 Task: In the Page activelisten.pptxinsert a new slide 'blank' Insert a picture of 'Rabbit'with name   Rabbit.png  Change shape height to 6.5 select the picture and style bevel rectanglewith picture border color green
Action: Mouse pressed left at (13, 25)
Screenshot: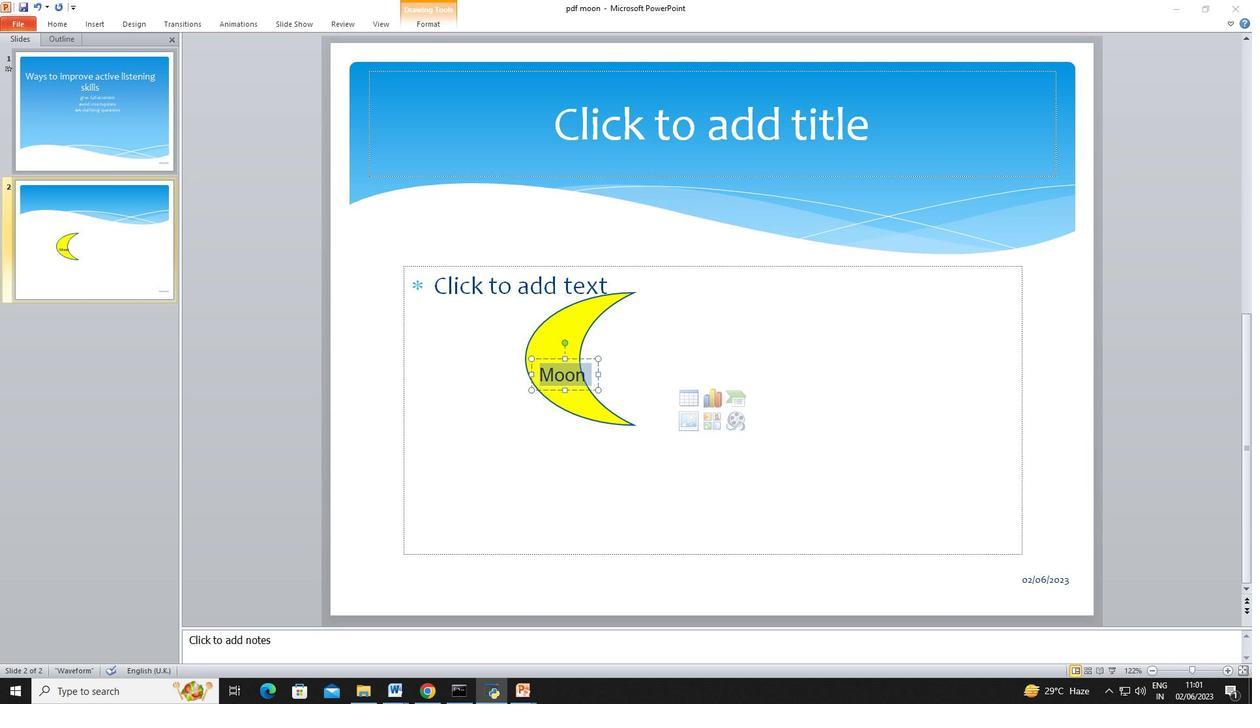 
Action: Mouse moved to (23, 78)
Screenshot: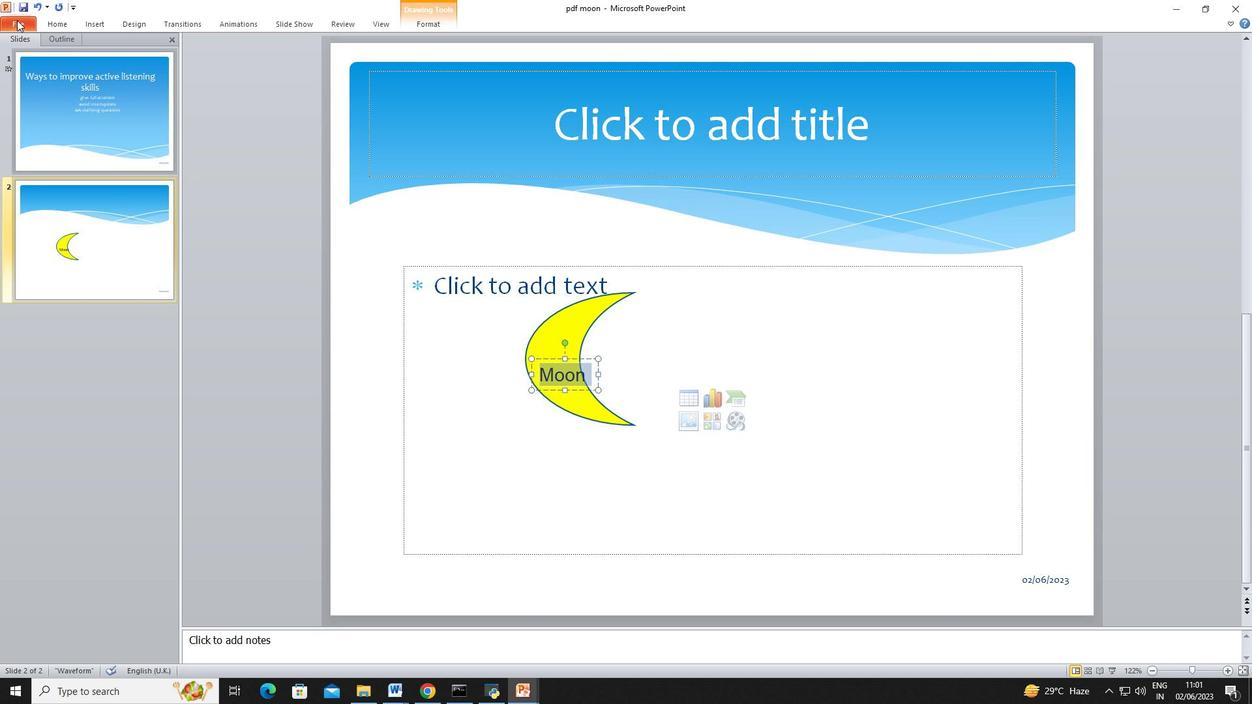 
Action: Mouse pressed left at (23, 78)
Screenshot: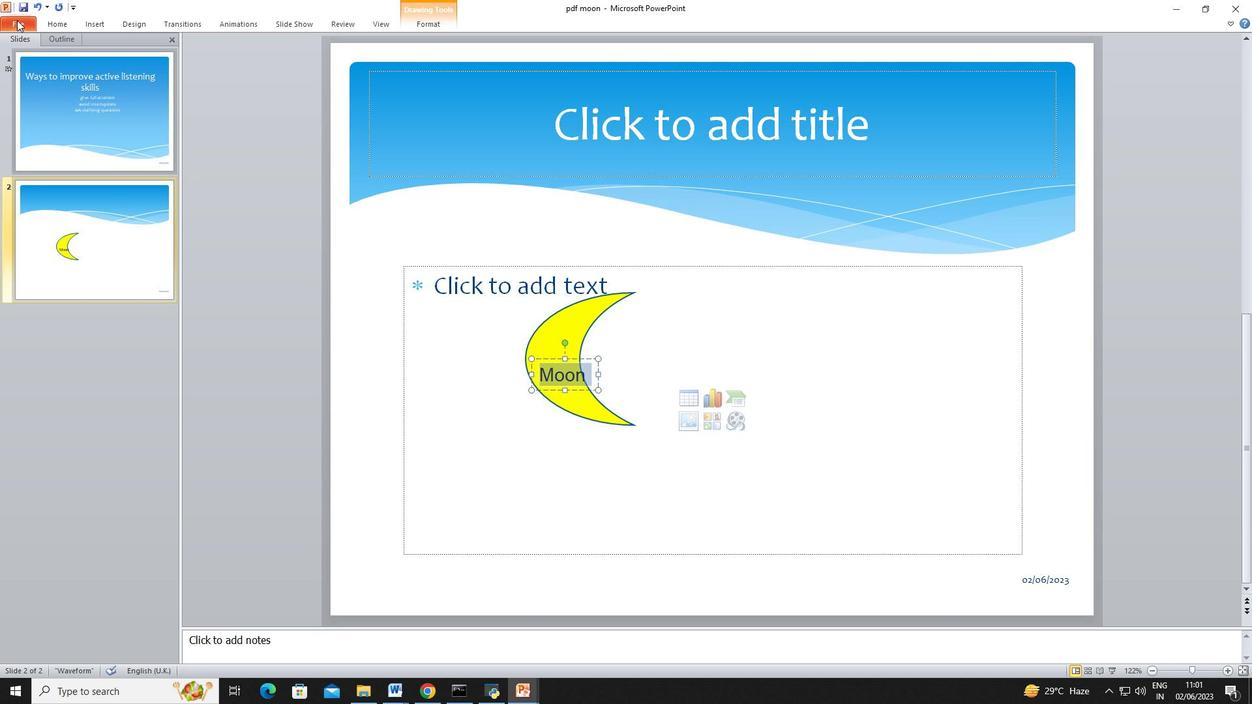 
Action: Mouse moved to (204, 109)
Screenshot: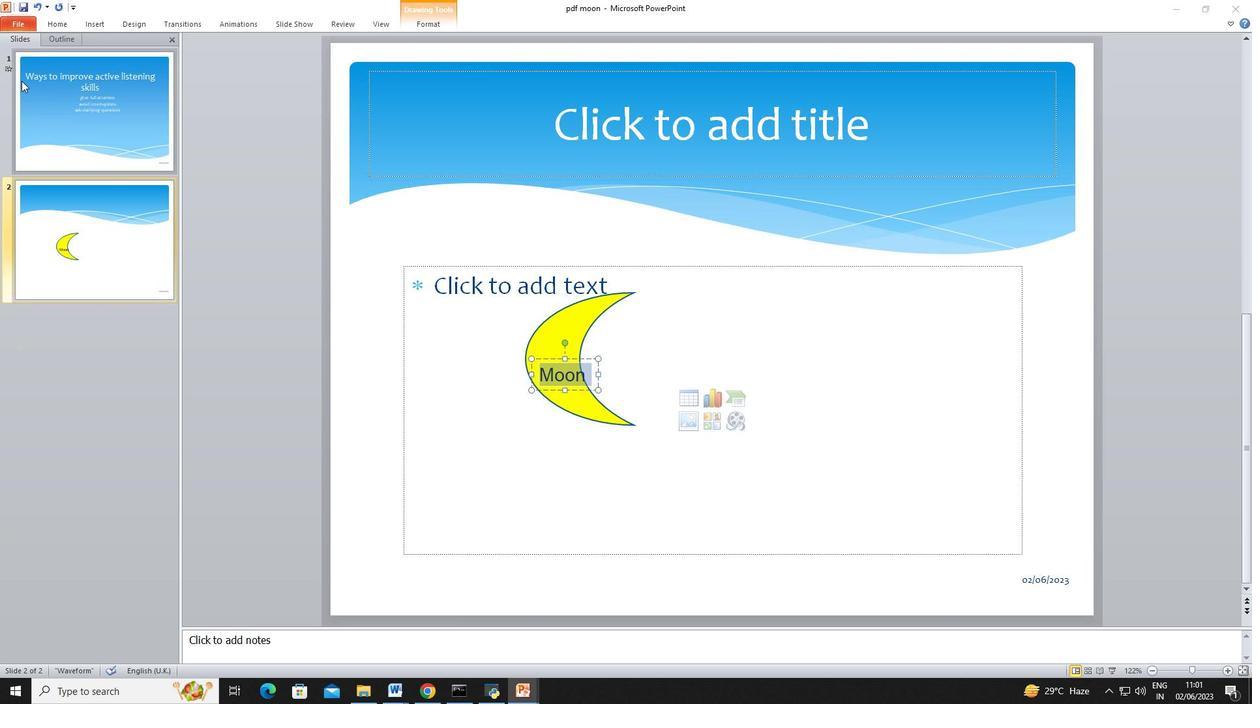 
Action: Mouse pressed left at (204, 109)
Screenshot: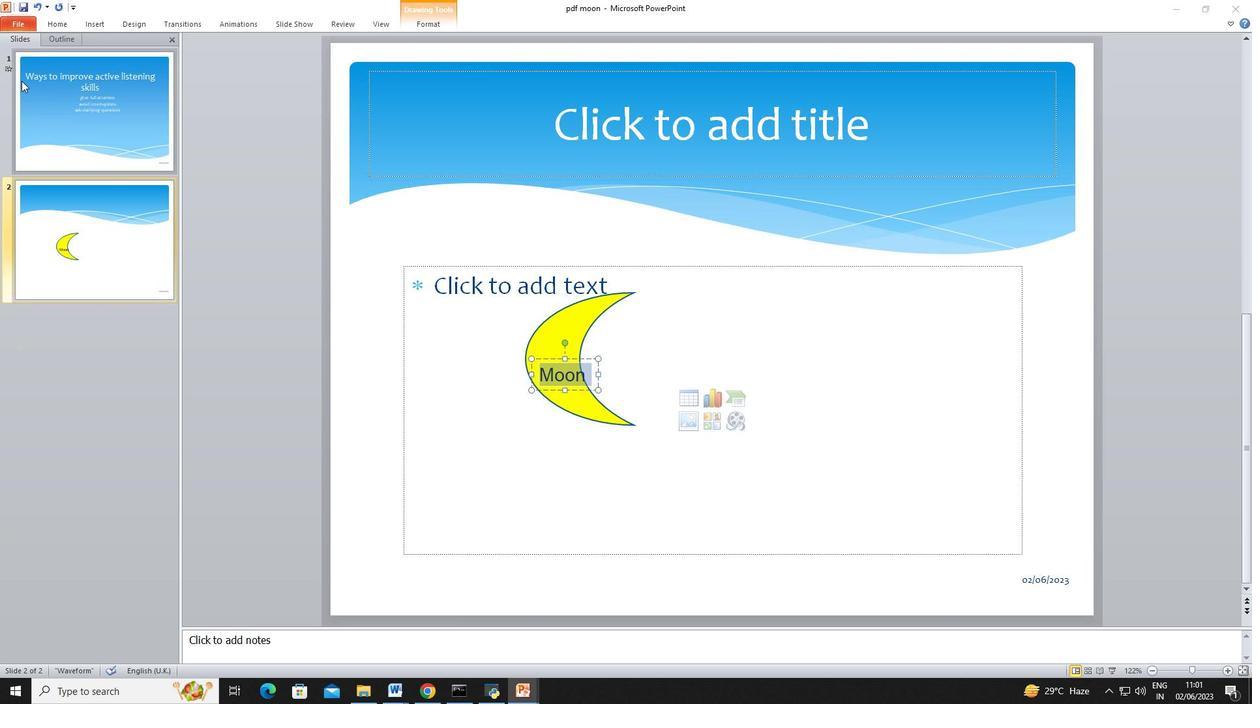 
Action: Mouse moved to (510, 326)
Screenshot: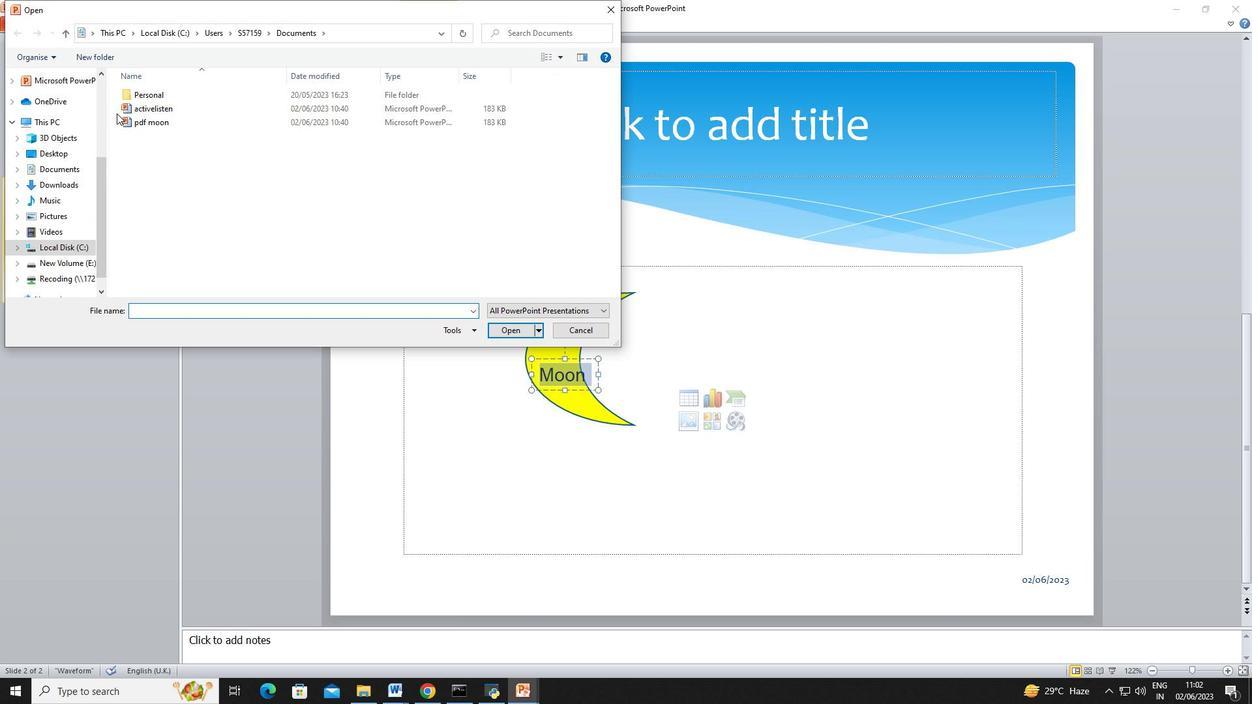 
Action: Mouse pressed left at (510, 326)
Screenshot: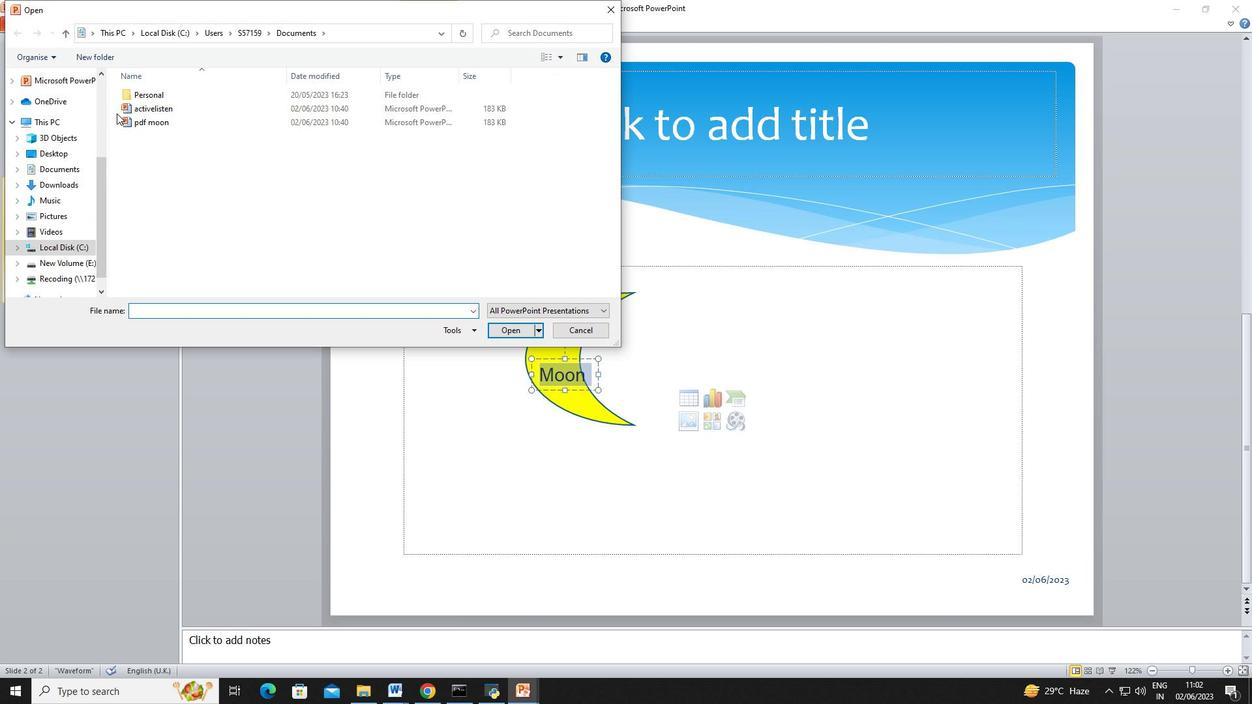 
Action: Mouse moved to (16, 20)
Screenshot: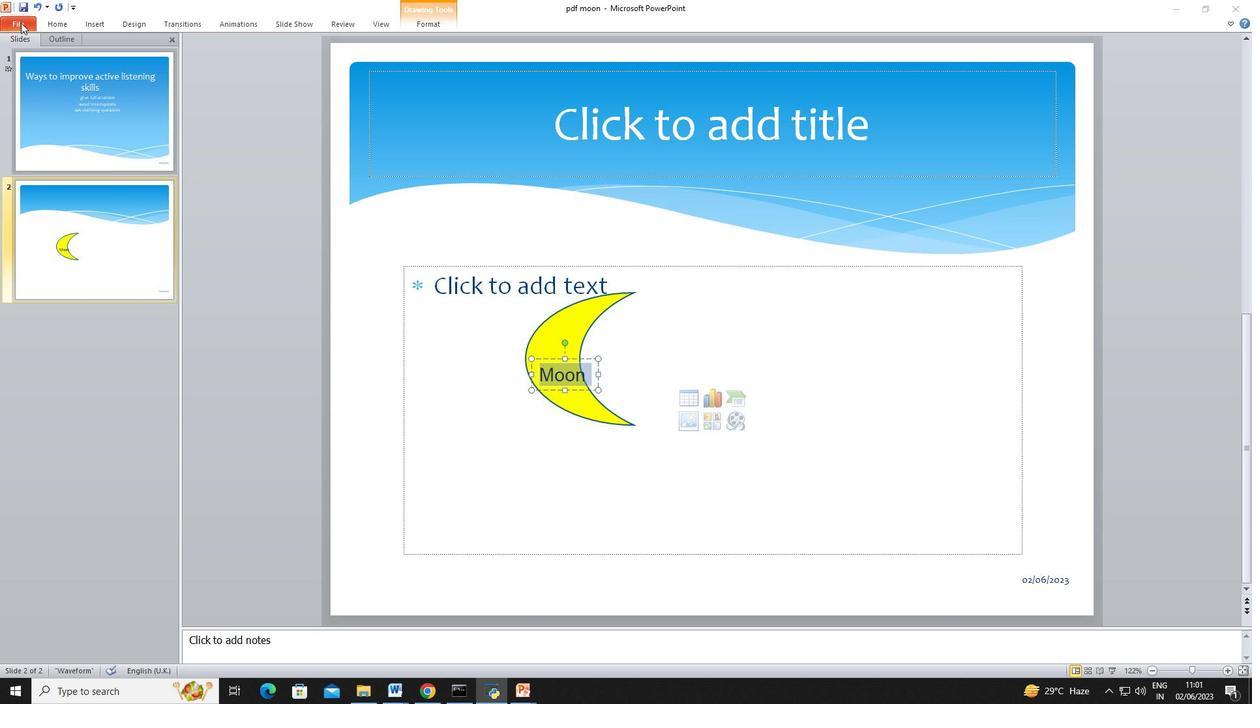 
Action: Mouse pressed left at (16, 20)
Screenshot: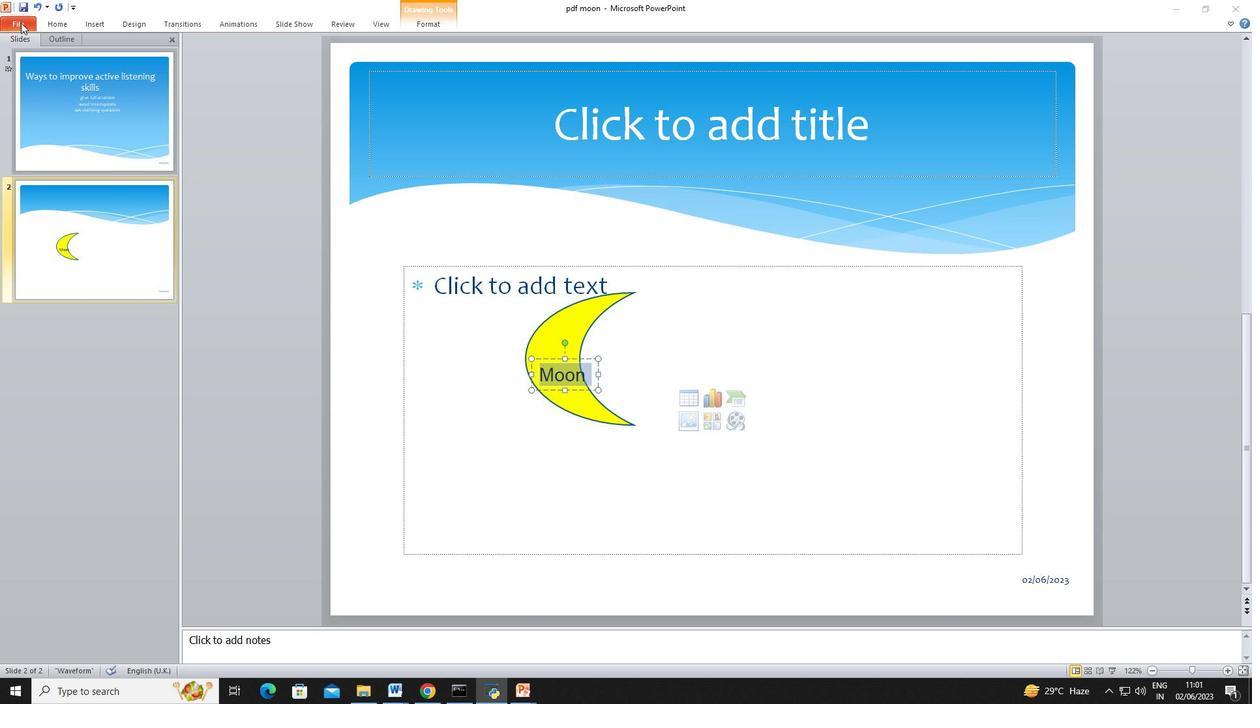 
Action: Mouse pressed left at (16, 20)
Screenshot: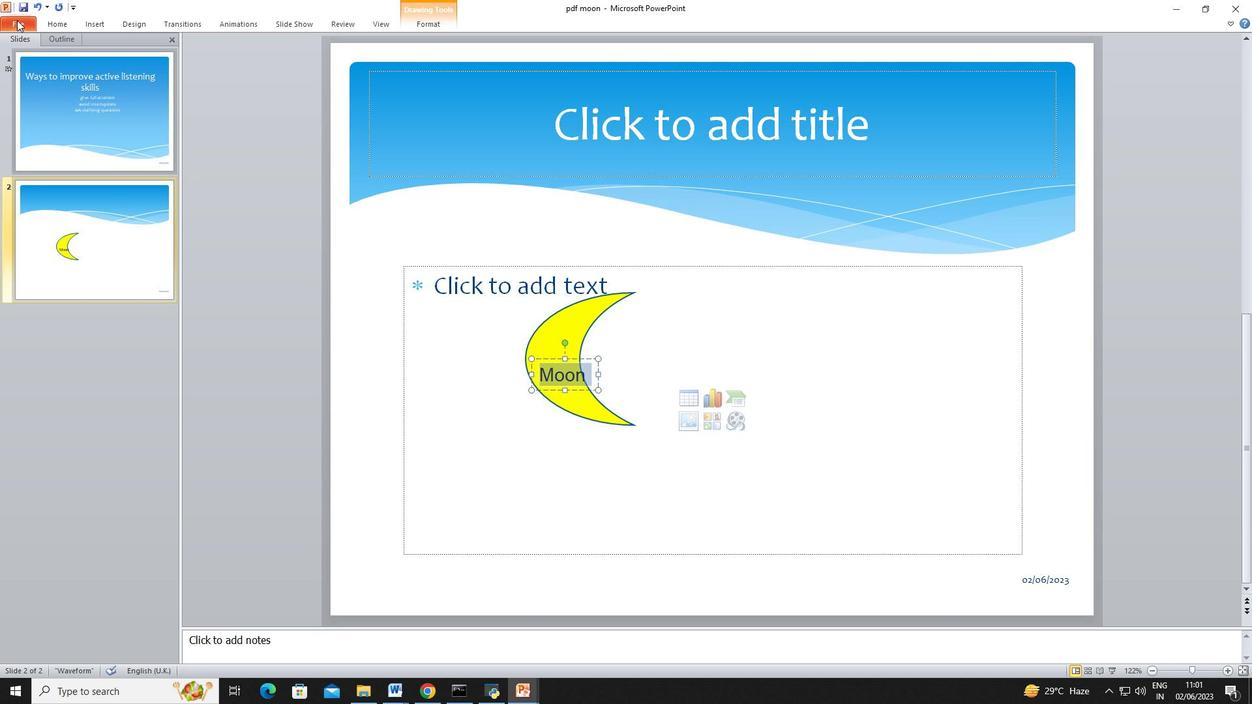
Action: Mouse moved to (21, 80)
Screenshot: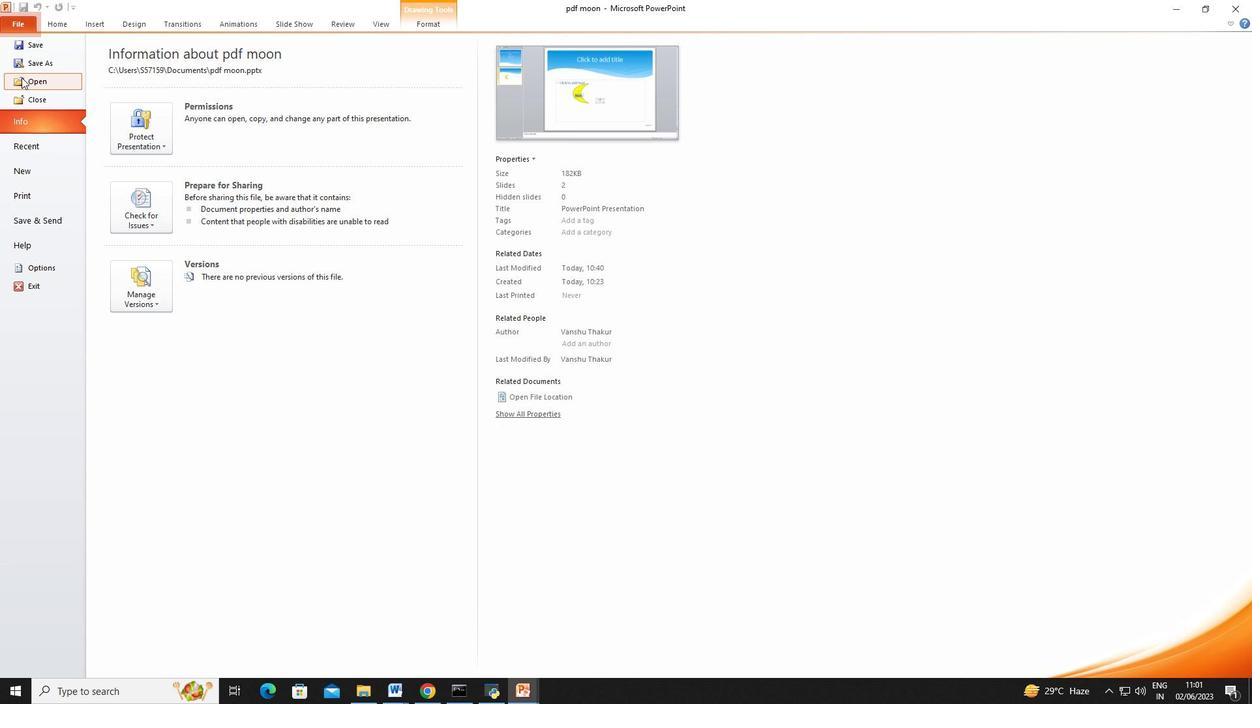 
Action: Mouse pressed left at (21, 80)
Screenshot: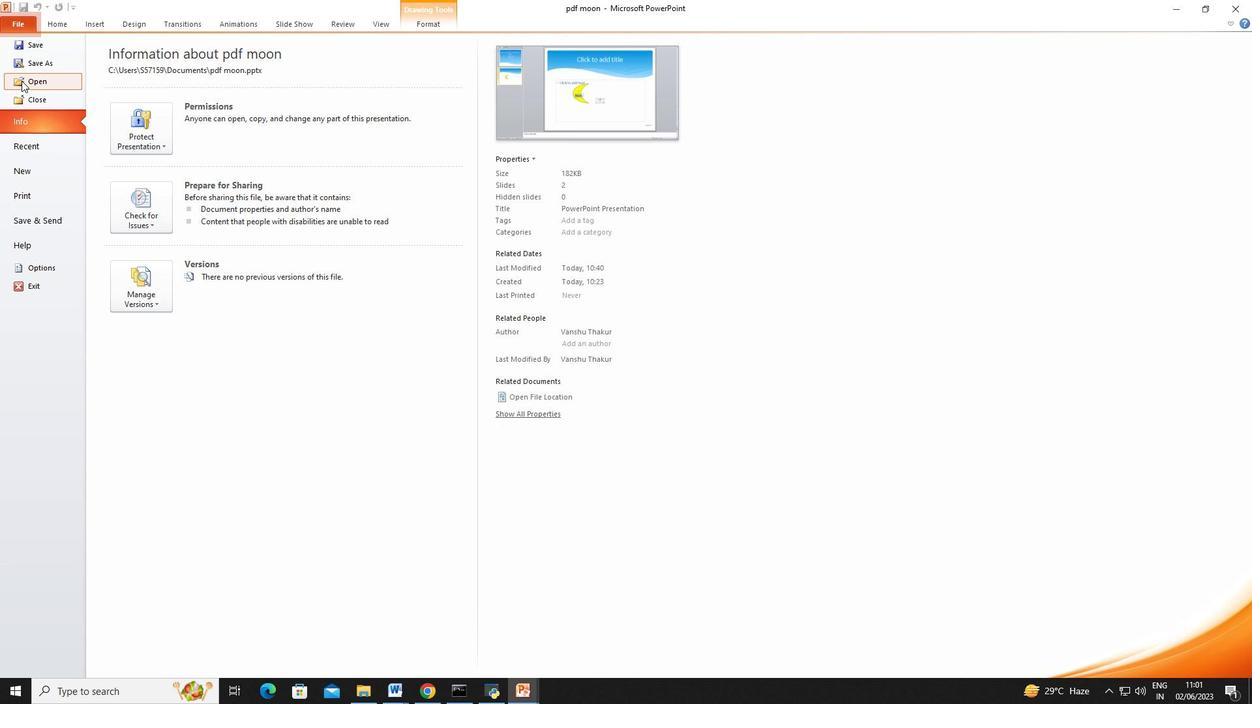 
Action: Mouse moved to (140, 107)
Screenshot: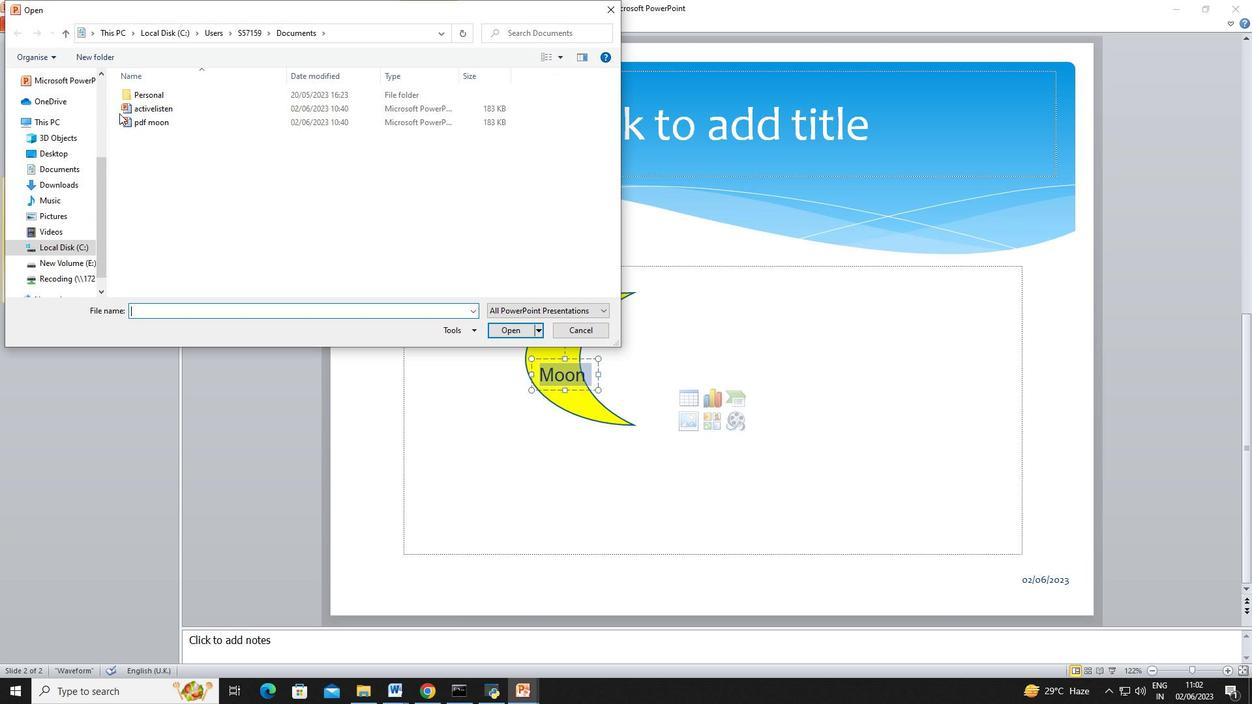 
Action: Mouse pressed left at (140, 107)
Screenshot: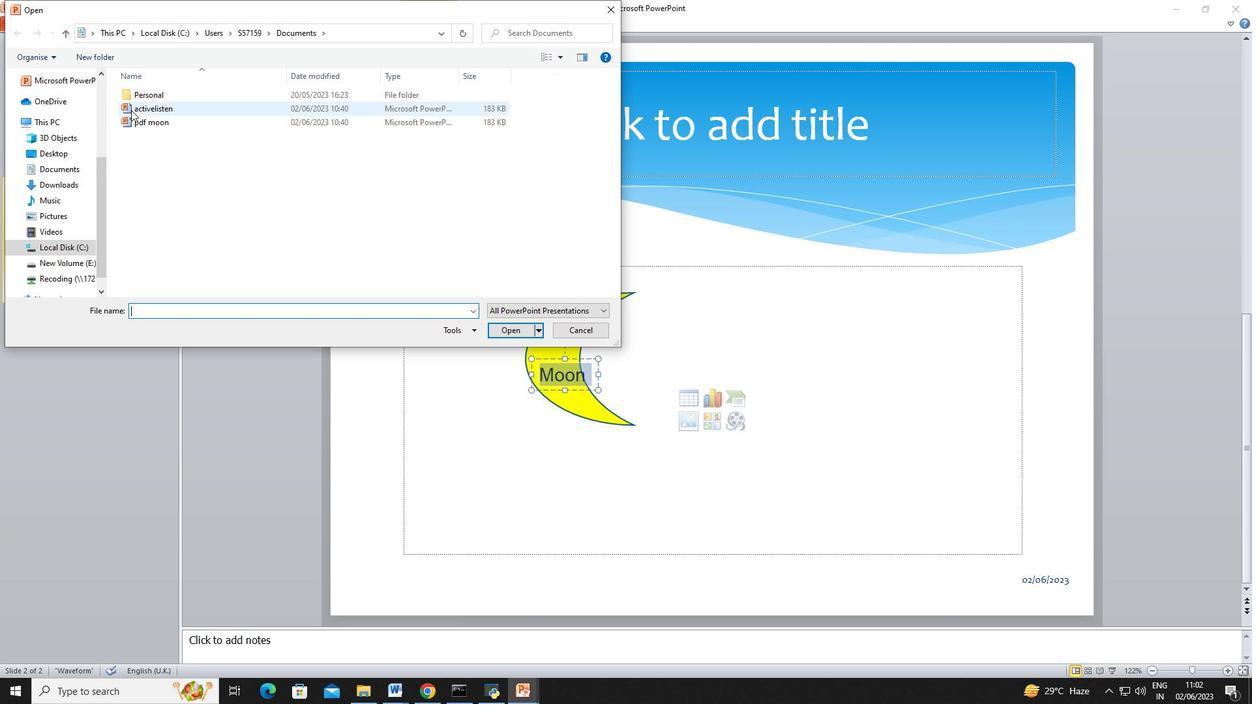 
Action: Mouse moved to (492, 329)
Screenshot: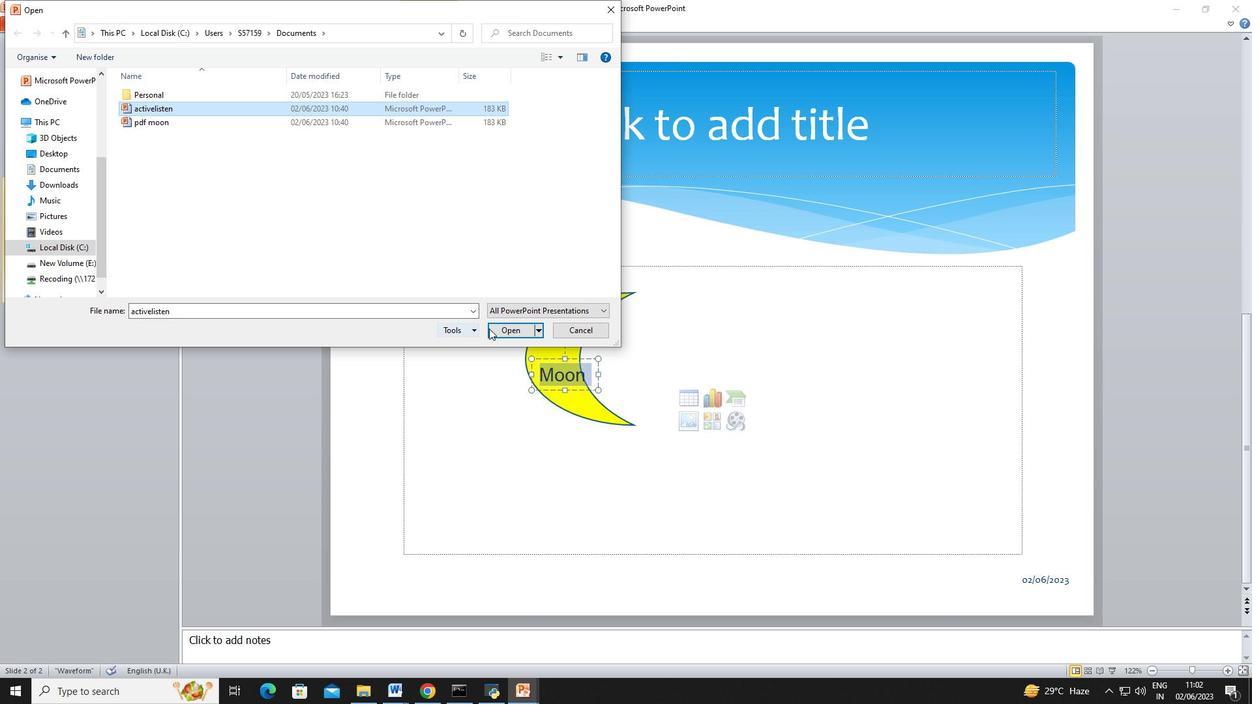
Action: Mouse pressed left at (492, 329)
Screenshot: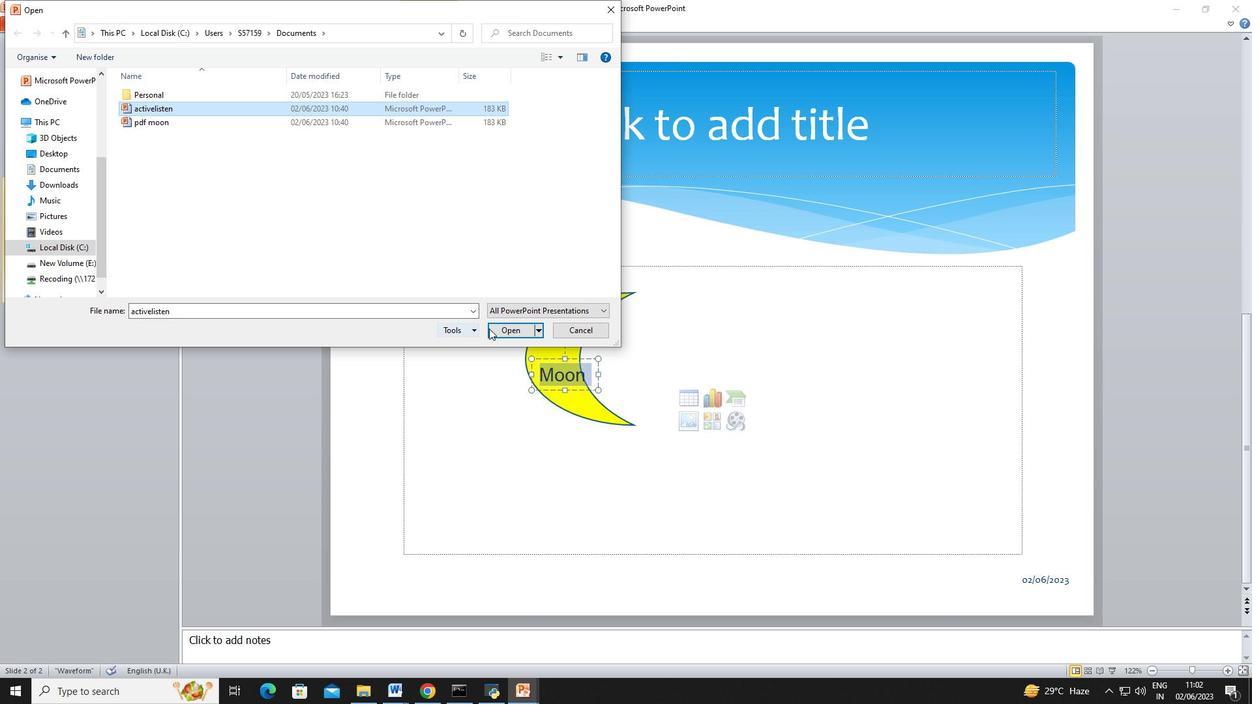 
Action: Mouse moved to (91, 427)
Screenshot: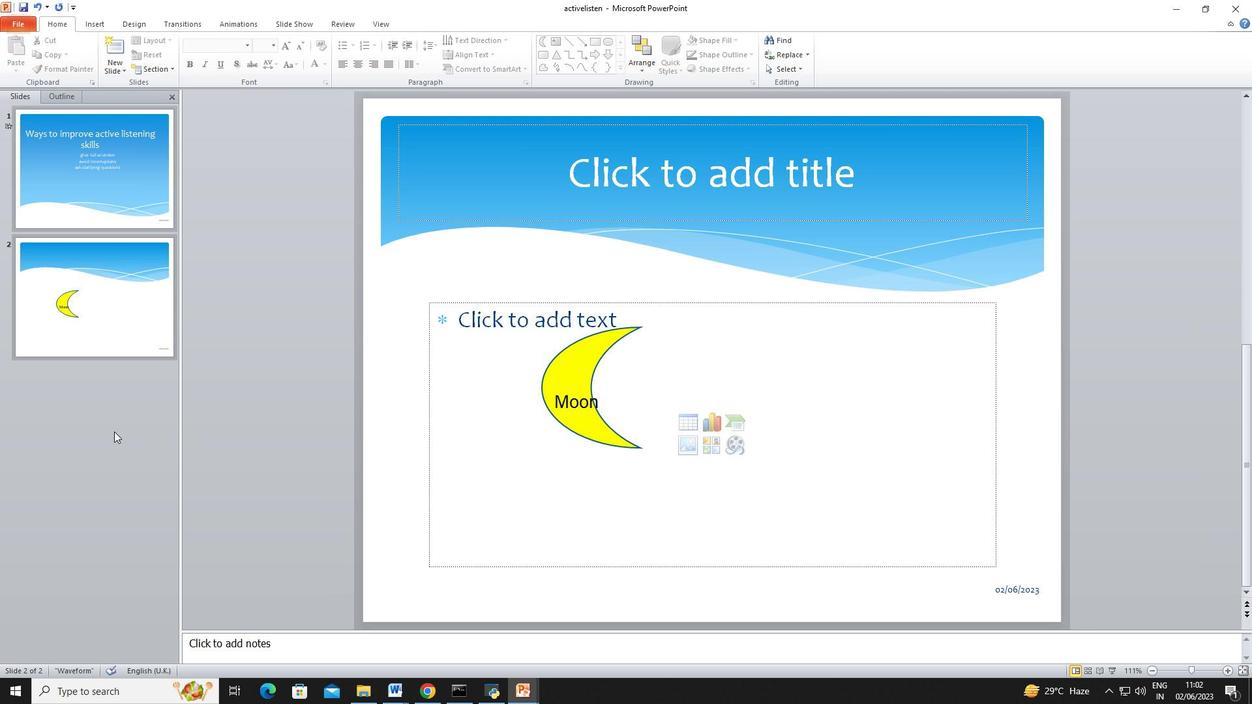 
Action: Mouse pressed right at (91, 427)
Screenshot: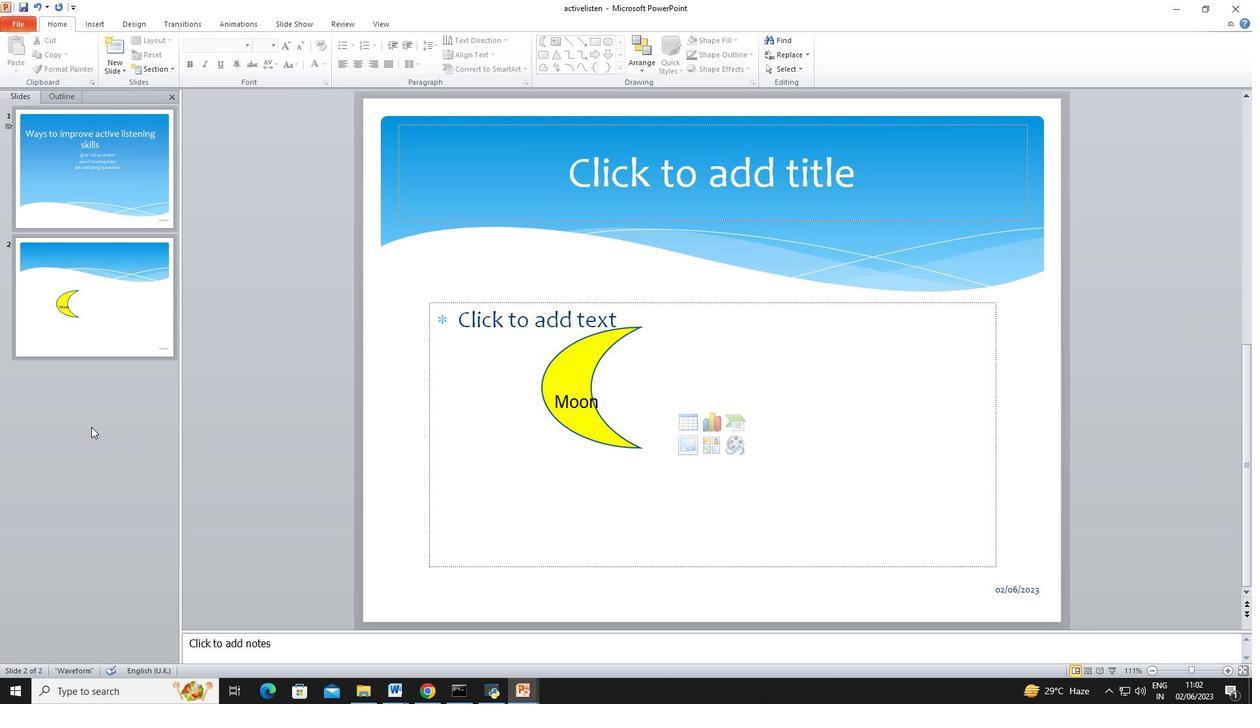 
Action: Mouse moved to (123, 494)
Screenshot: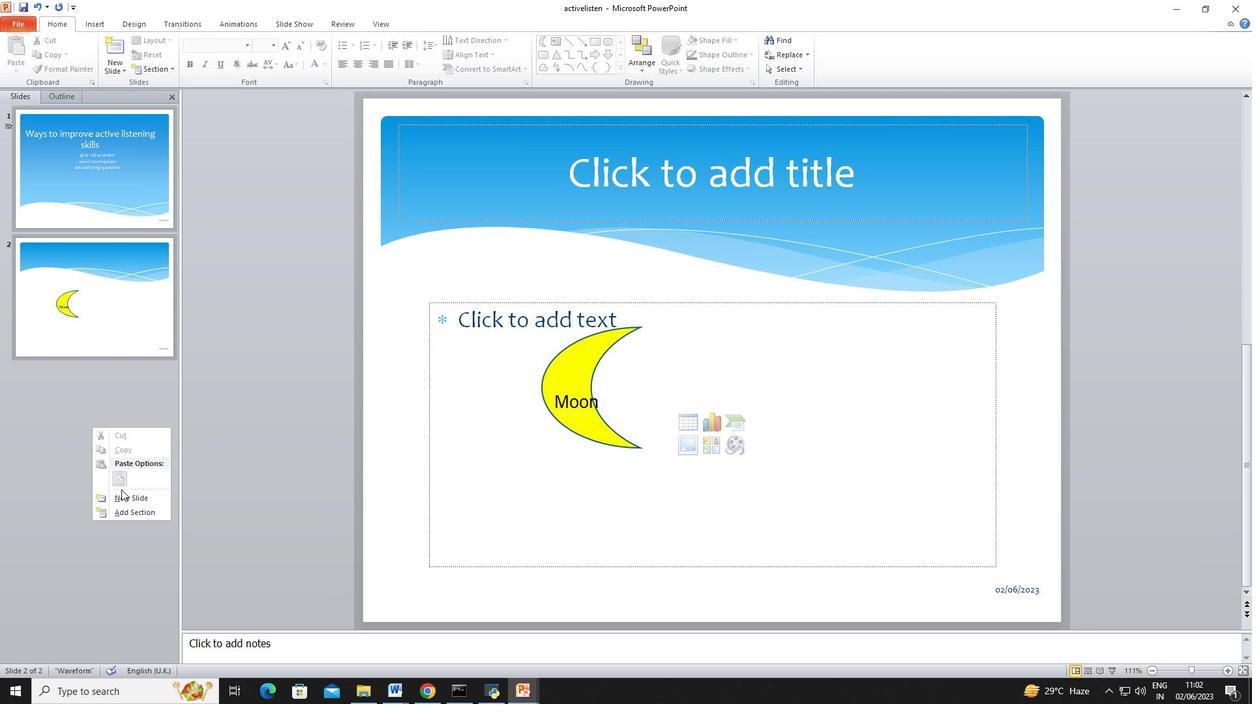 
Action: Mouse pressed left at (123, 494)
Screenshot: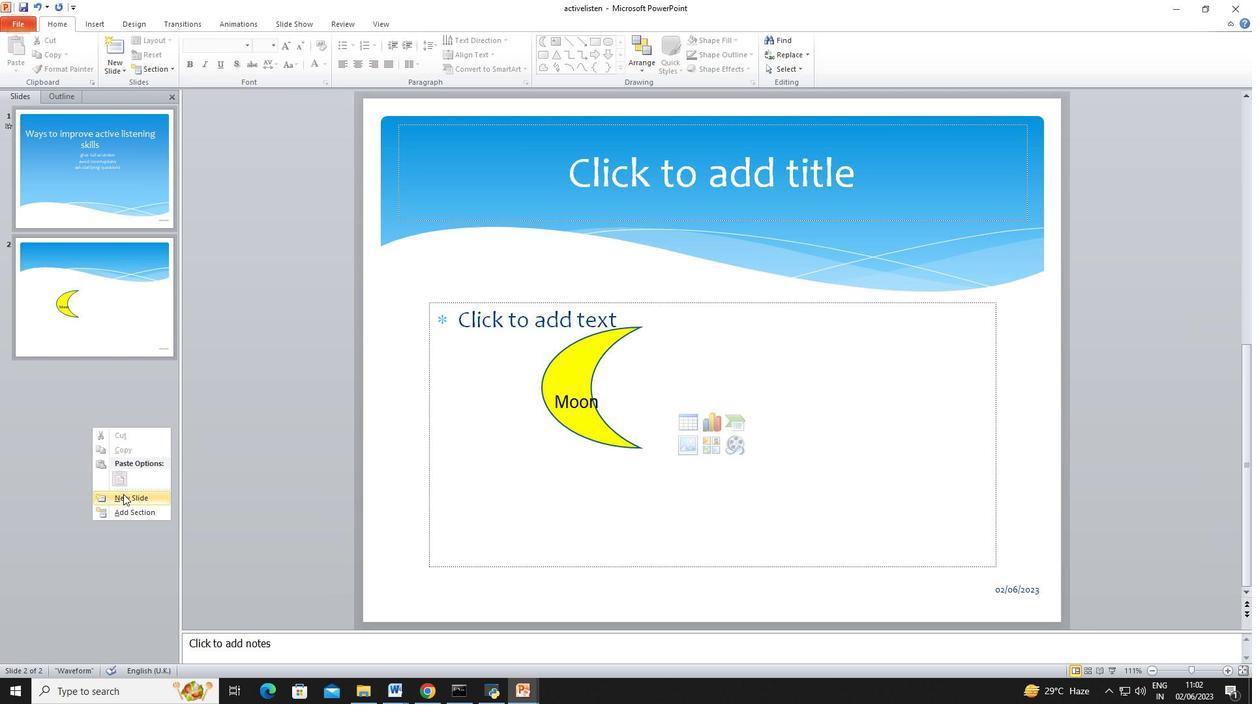 
Action: Mouse moved to (105, 21)
Screenshot: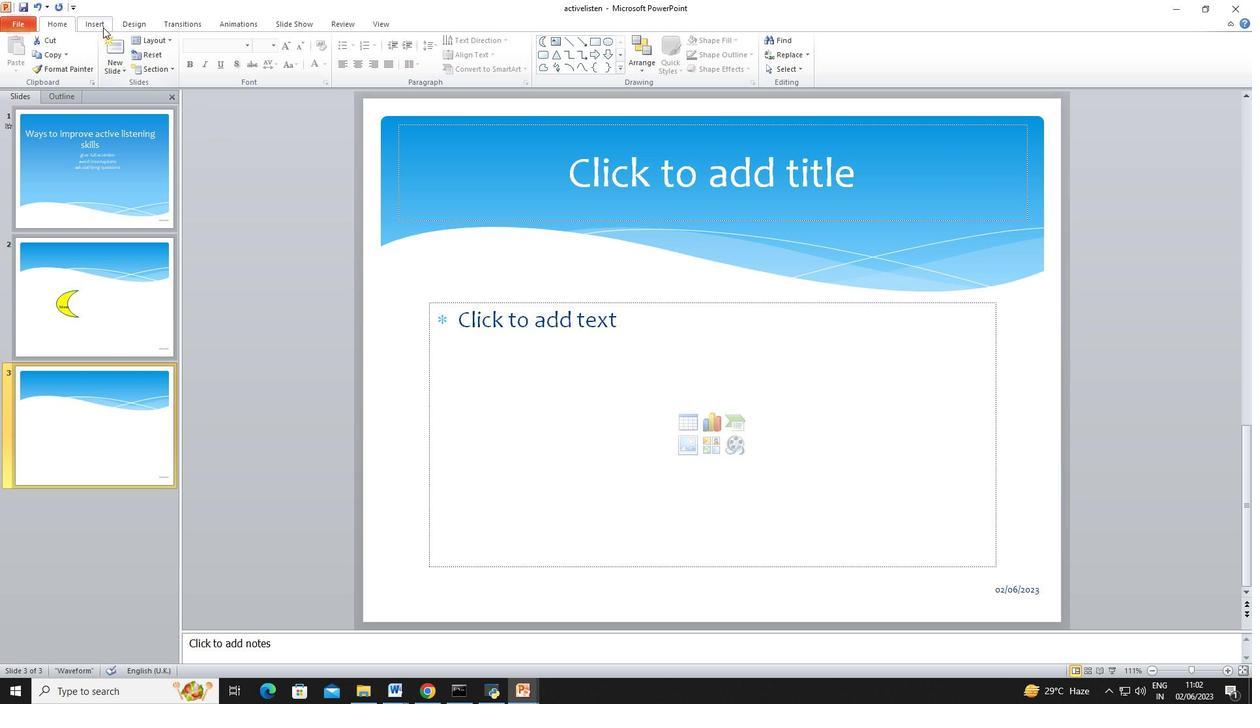 
Action: Mouse pressed left at (105, 21)
Screenshot: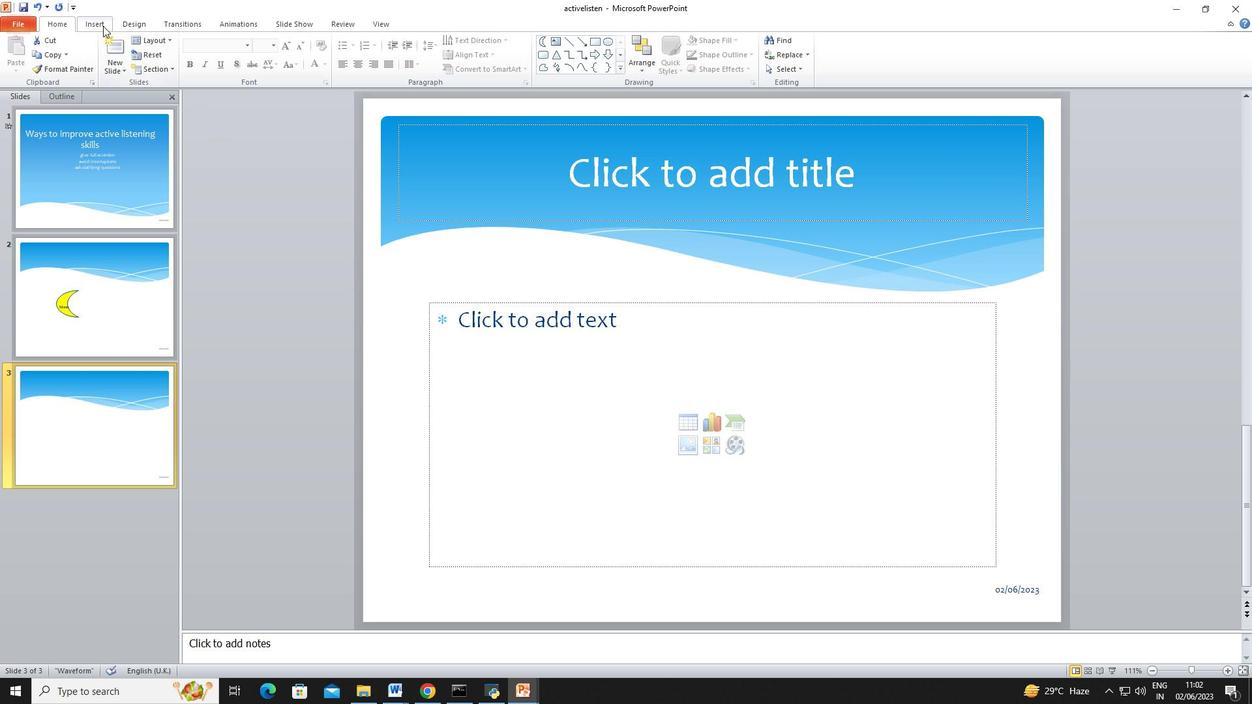 
Action: Mouse moved to (56, 63)
Screenshot: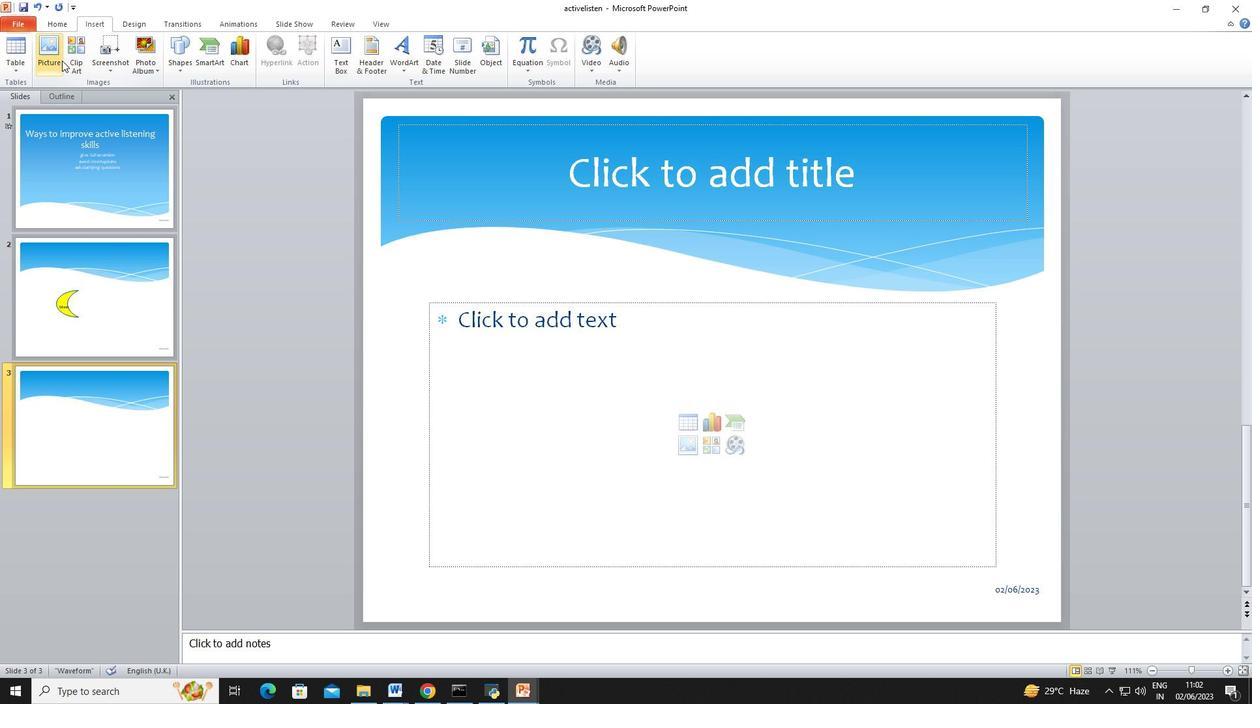 
Action: Mouse pressed left at (56, 63)
Screenshot: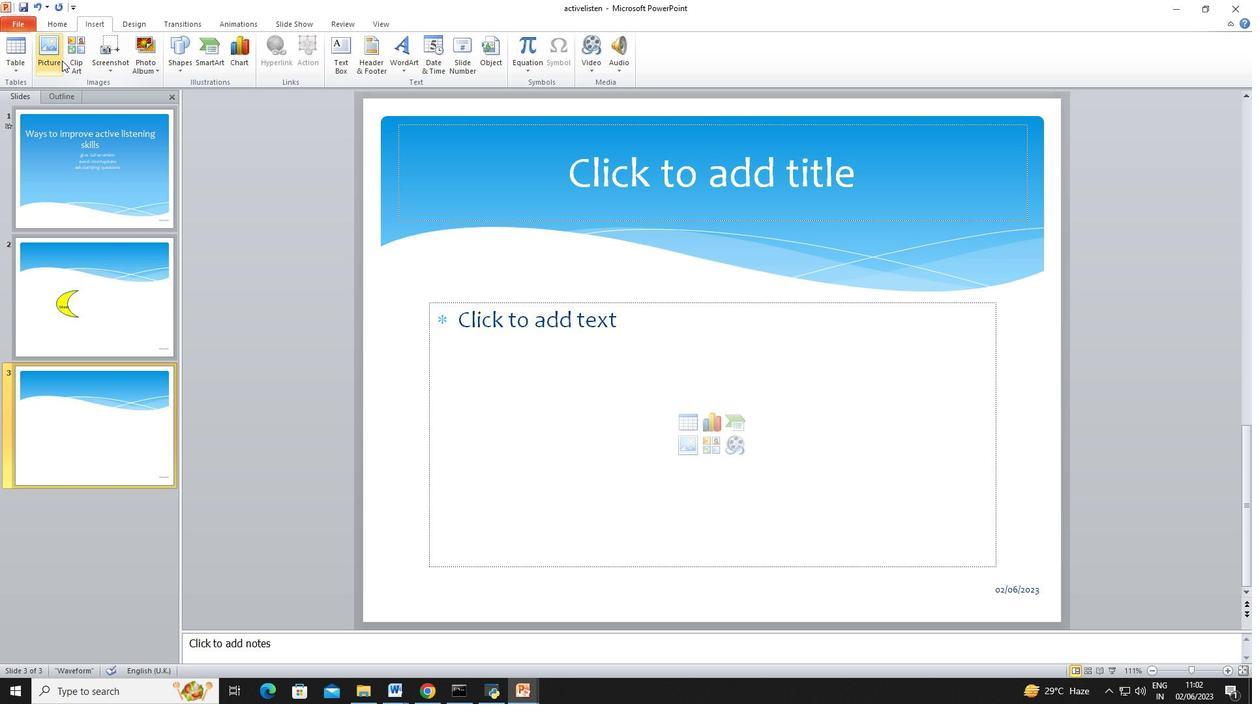 
Action: Mouse moved to (141, 112)
Screenshot: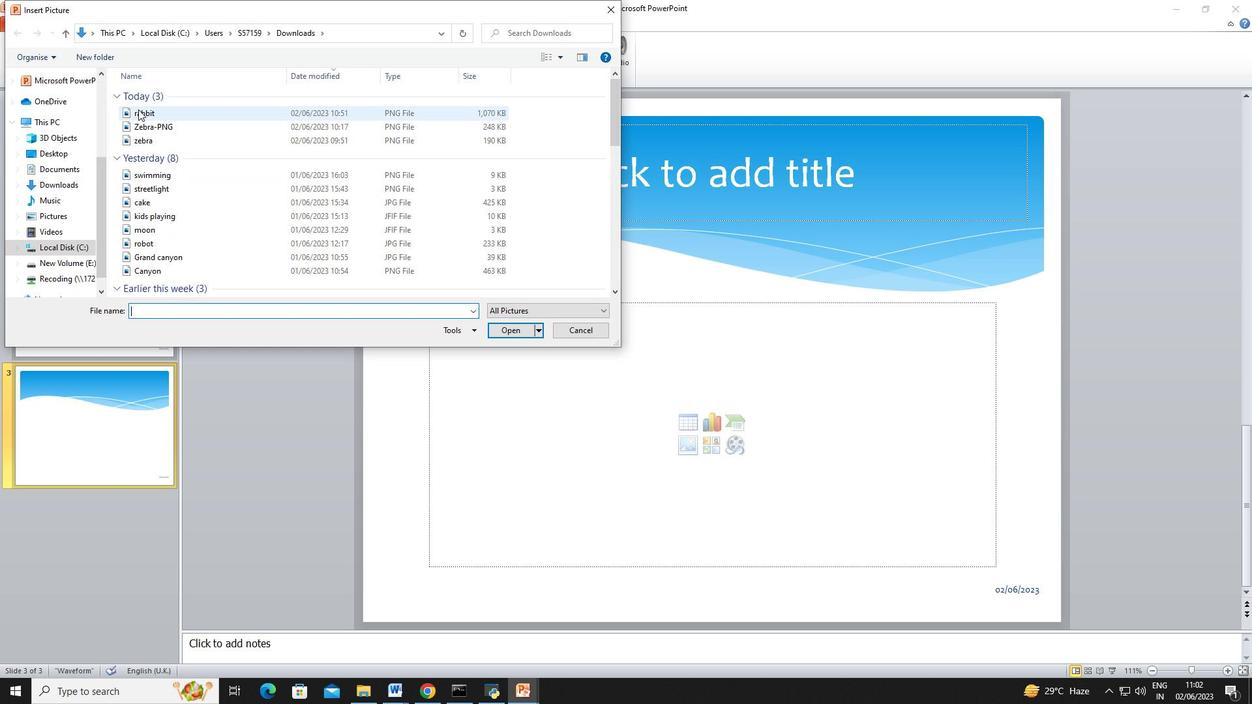 
Action: Mouse pressed left at (141, 112)
Screenshot: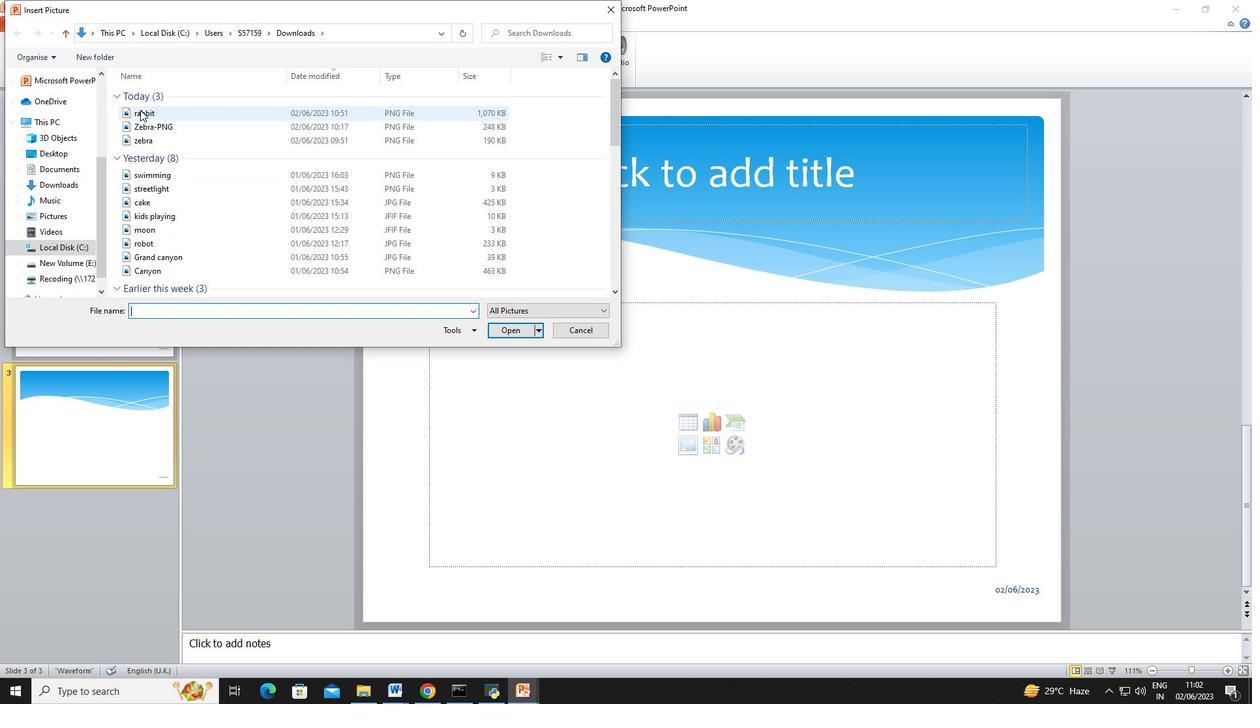 
Action: Mouse moved to (499, 326)
Screenshot: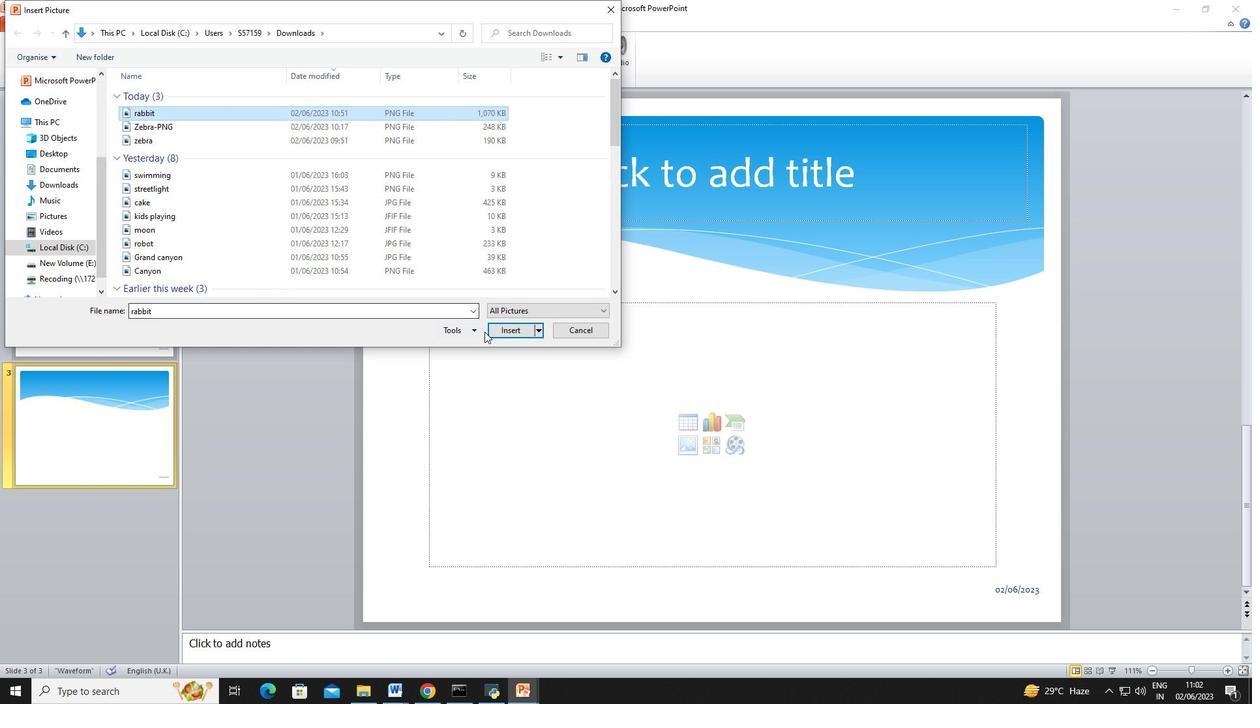 
Action: Mouse pressed left at (499, 326)
Screenshot: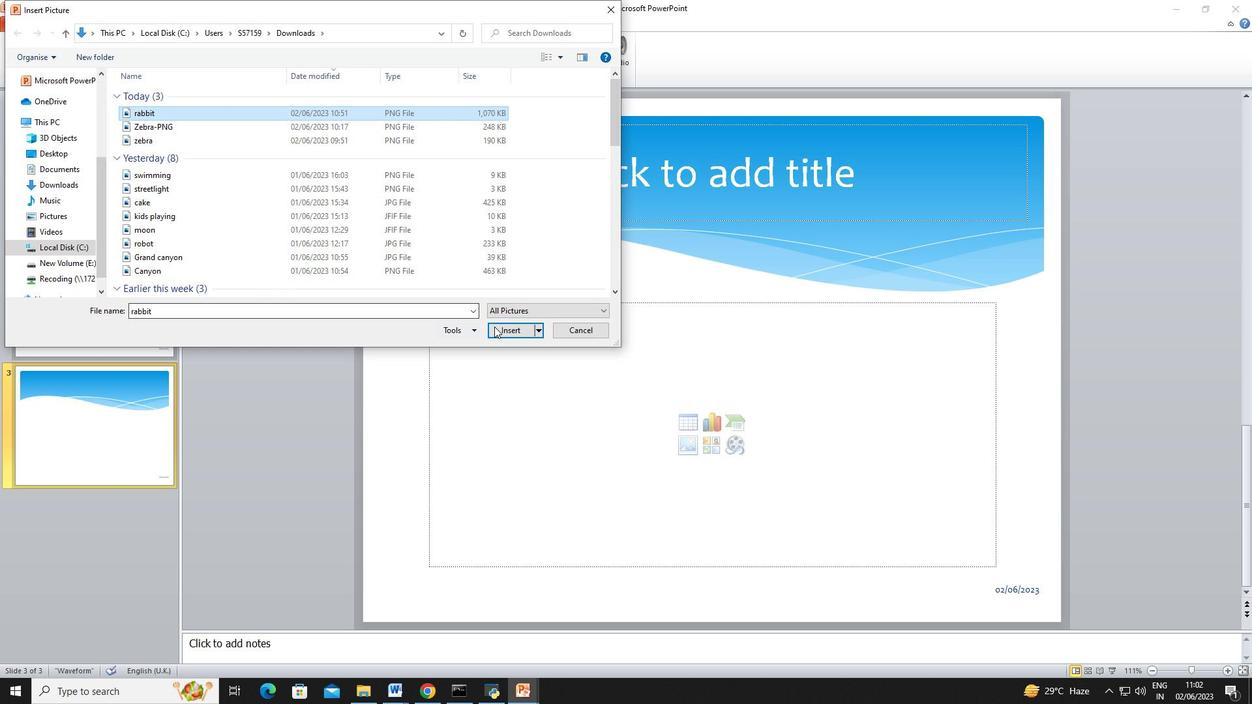 
Action: Mouse moved to (1219, 46)
Screenshot: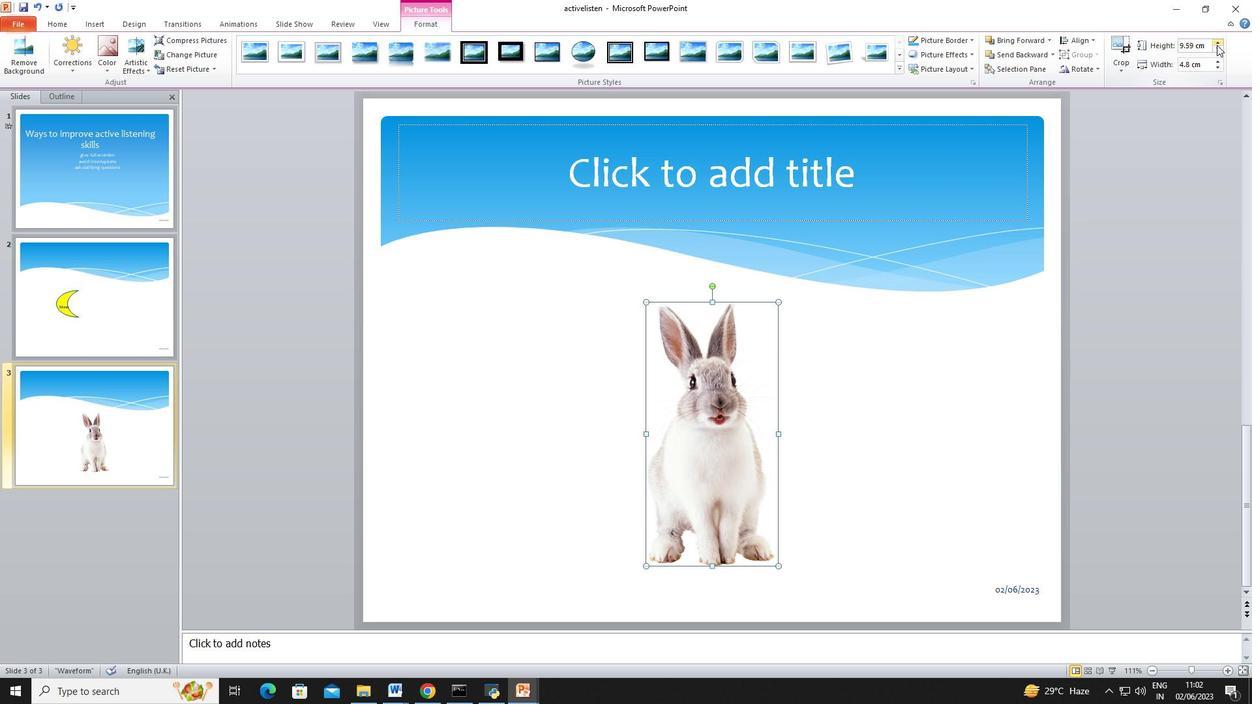 
Action: Mouse pressed left at (1219, 46)
Screenshot: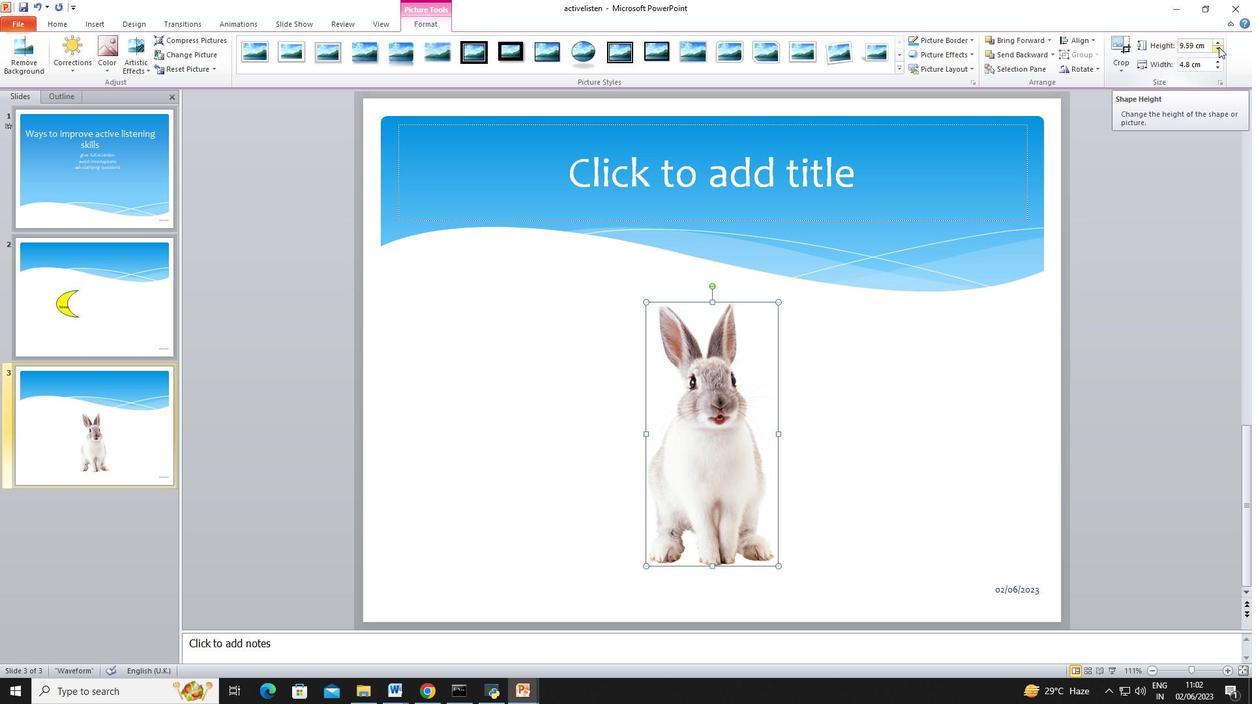 
Action: Mouse pressed left at (1219, 46)
Screenshot: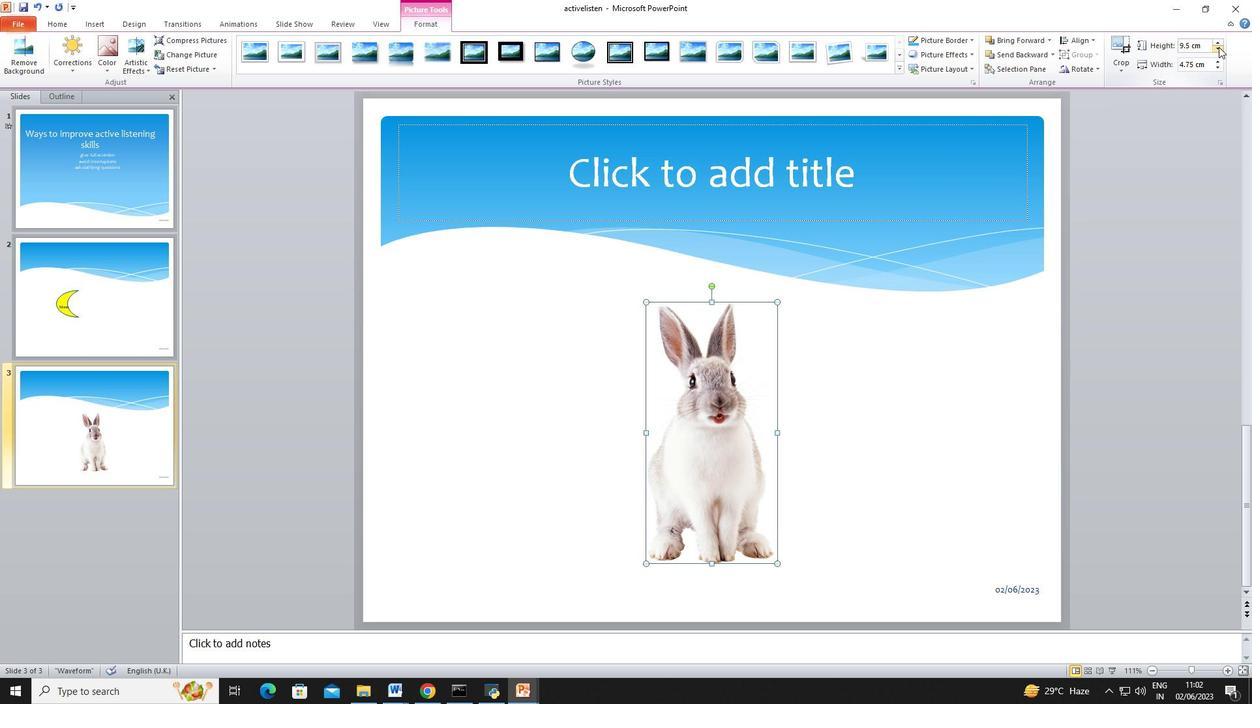 
Action: Mouse pressed left at (1219, 46)
Screenshot: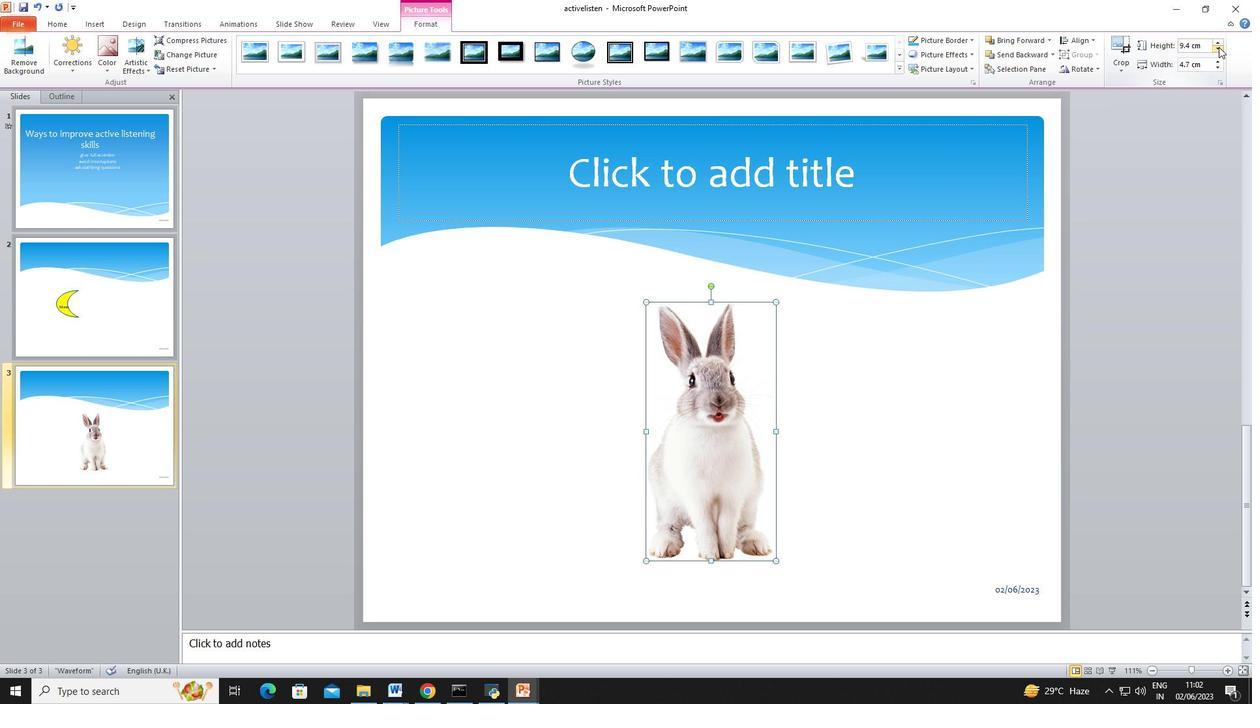 
Action: Mouse pressed left at (1219, 46)
Screenshot: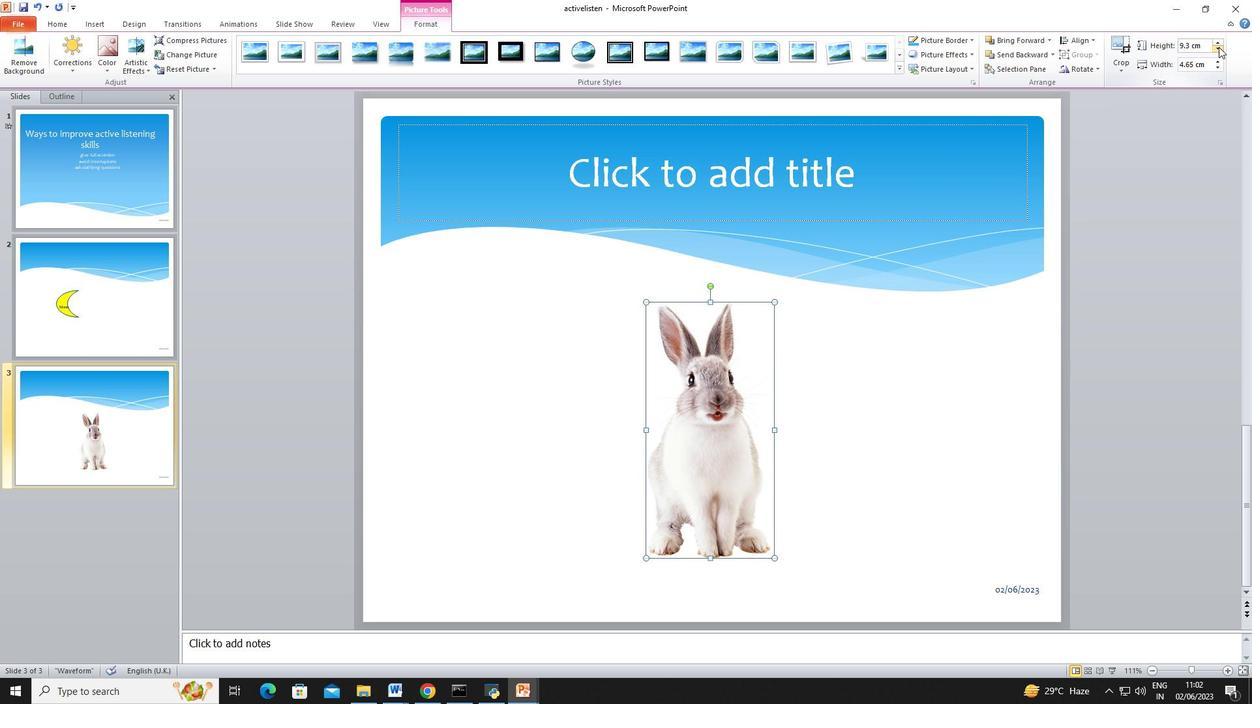 
Action: Mouse pressed left at (1219, 46)
Screenshot: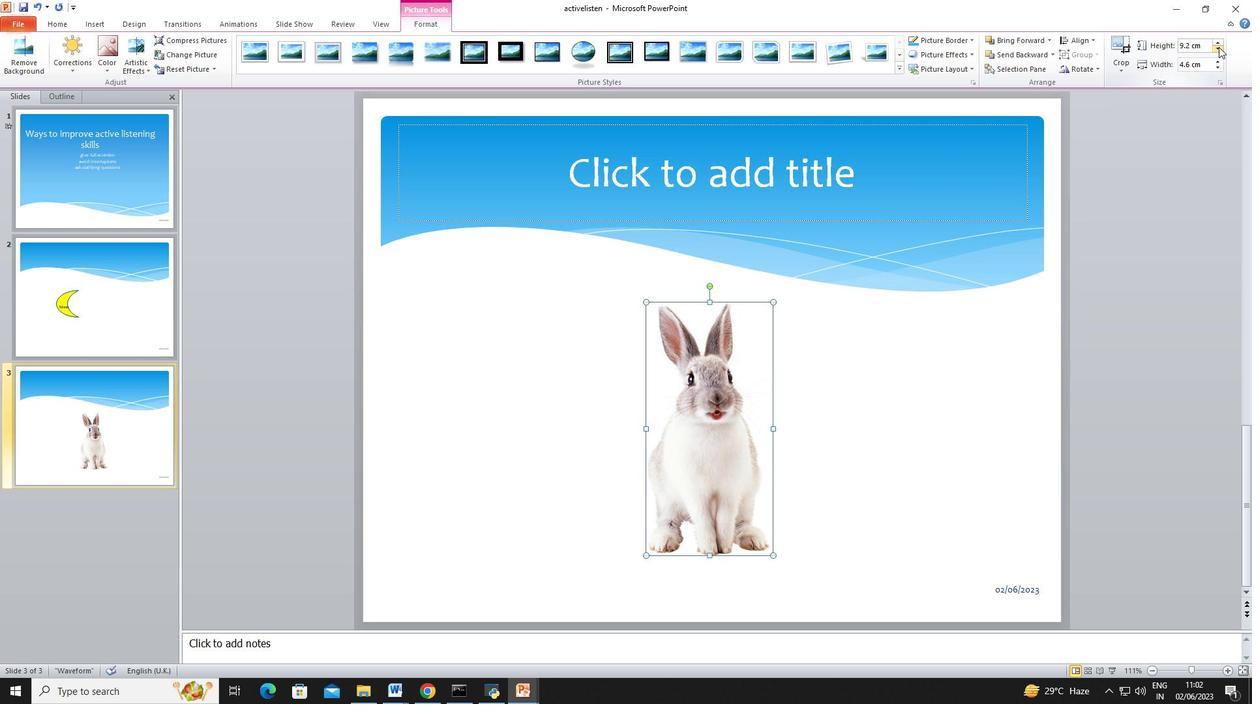 
Action: Mouse pressed left at (1219, 46)
Screenshot: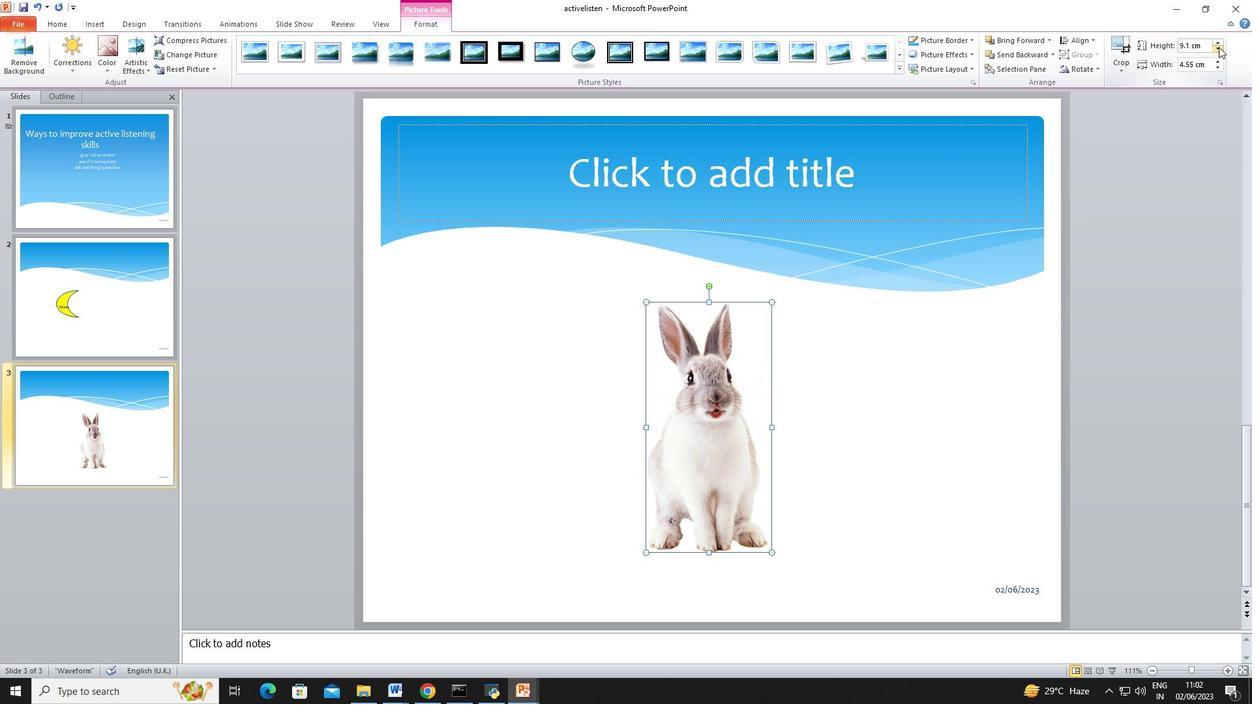
Action: Mouse pressed left at (1219, 46)
Screenshot: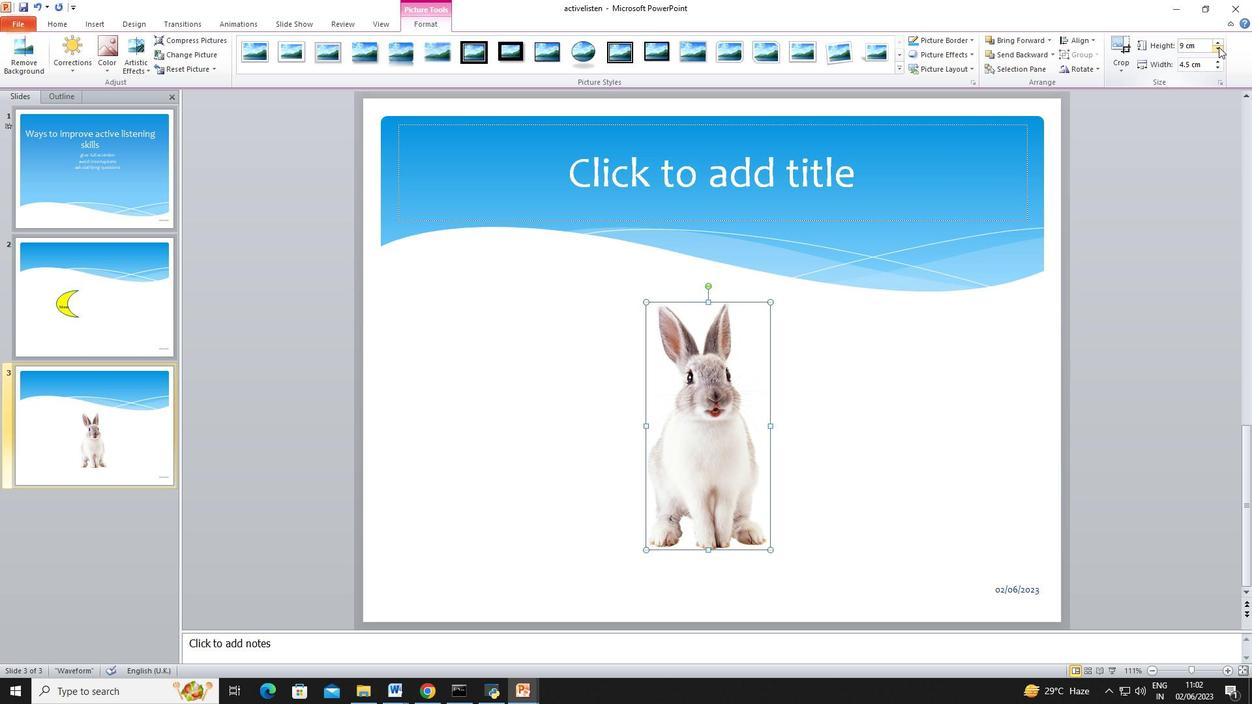 
Action: Mouse pressed left at (1219, 46)
Screenshot: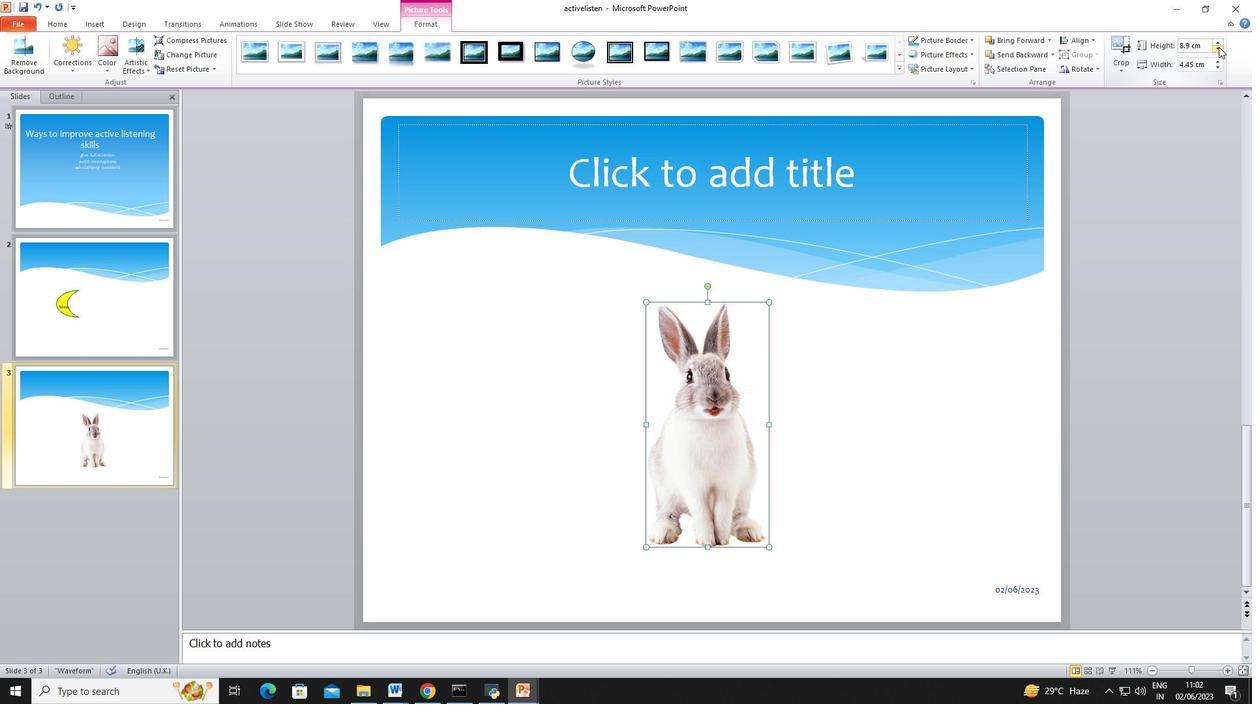 
Action: Mouse pressed left at (1219, 46)
Screenshot: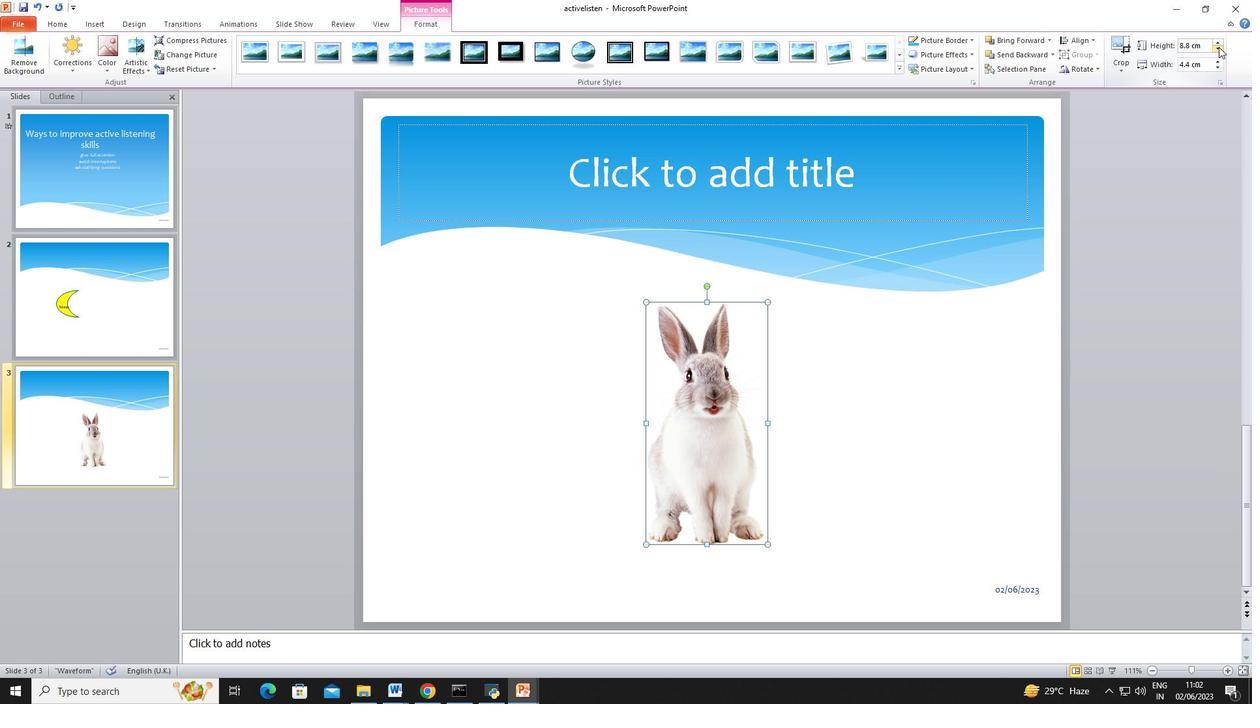 
Action: Mouse pressed left at (1219, 46)
Screenshot: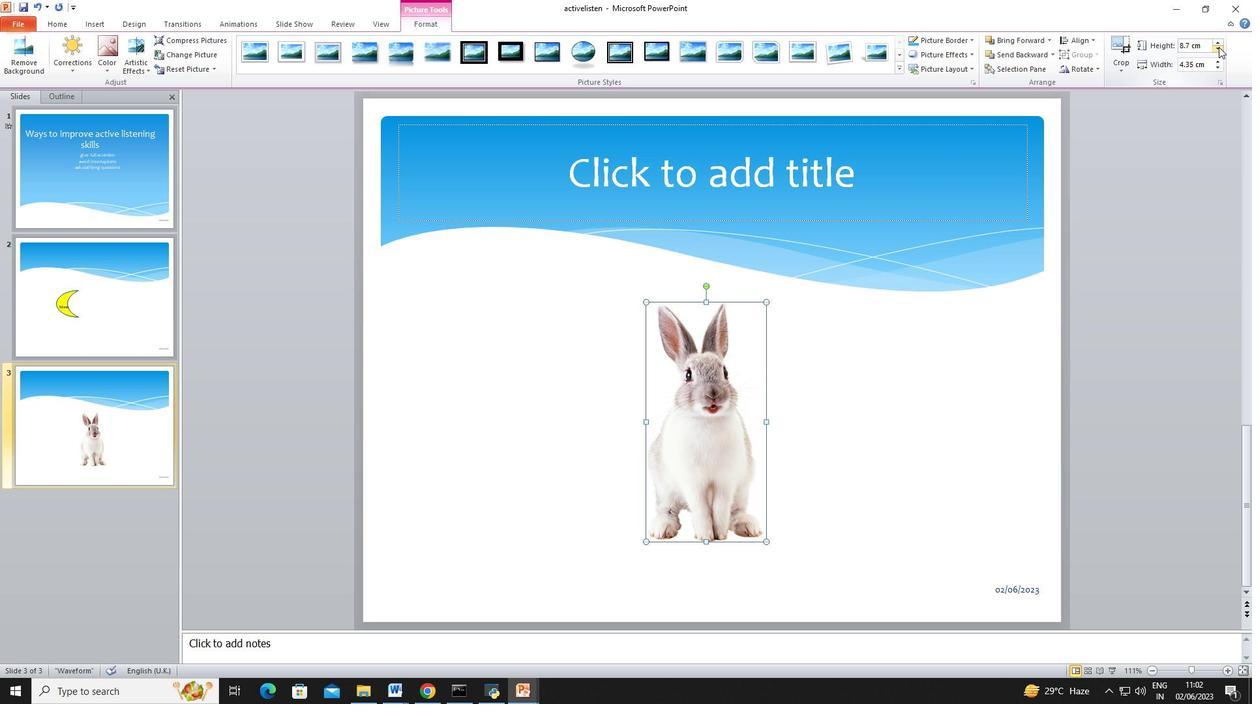 
Action: Mouse pressed left at (1219, 46)
Screenshot: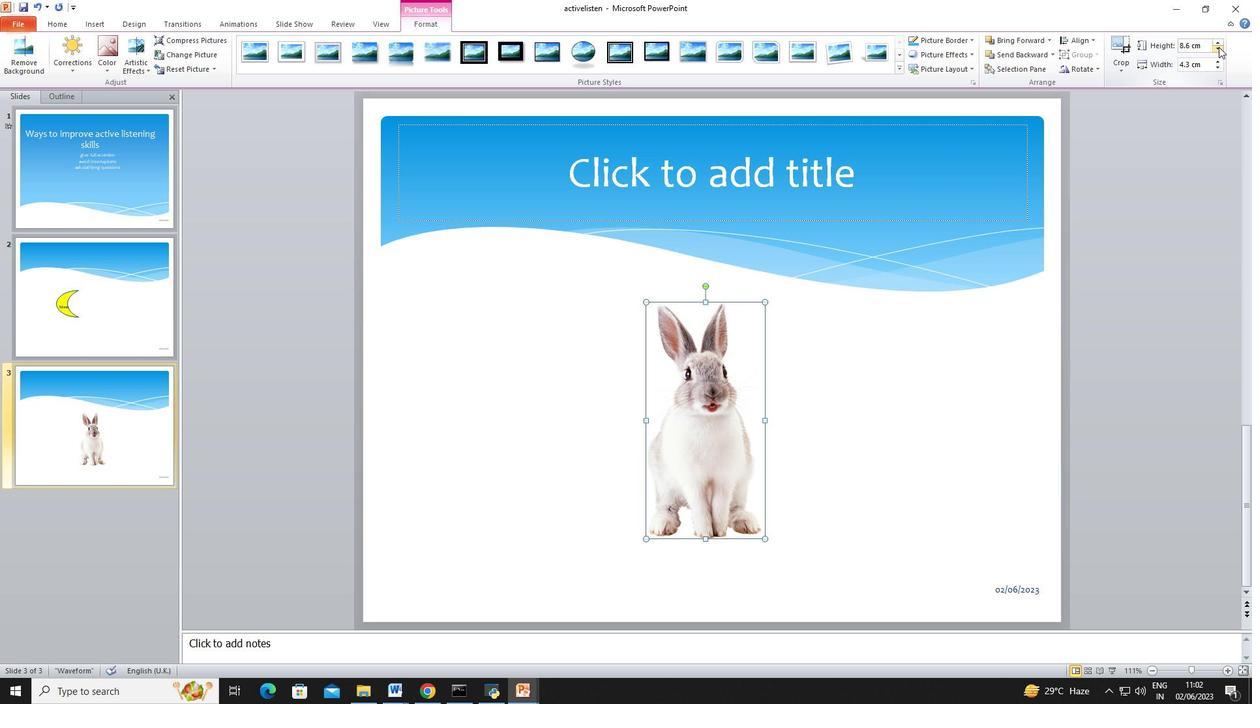 
Action: Mouse pressed left at (1219, 46)
Screenshot: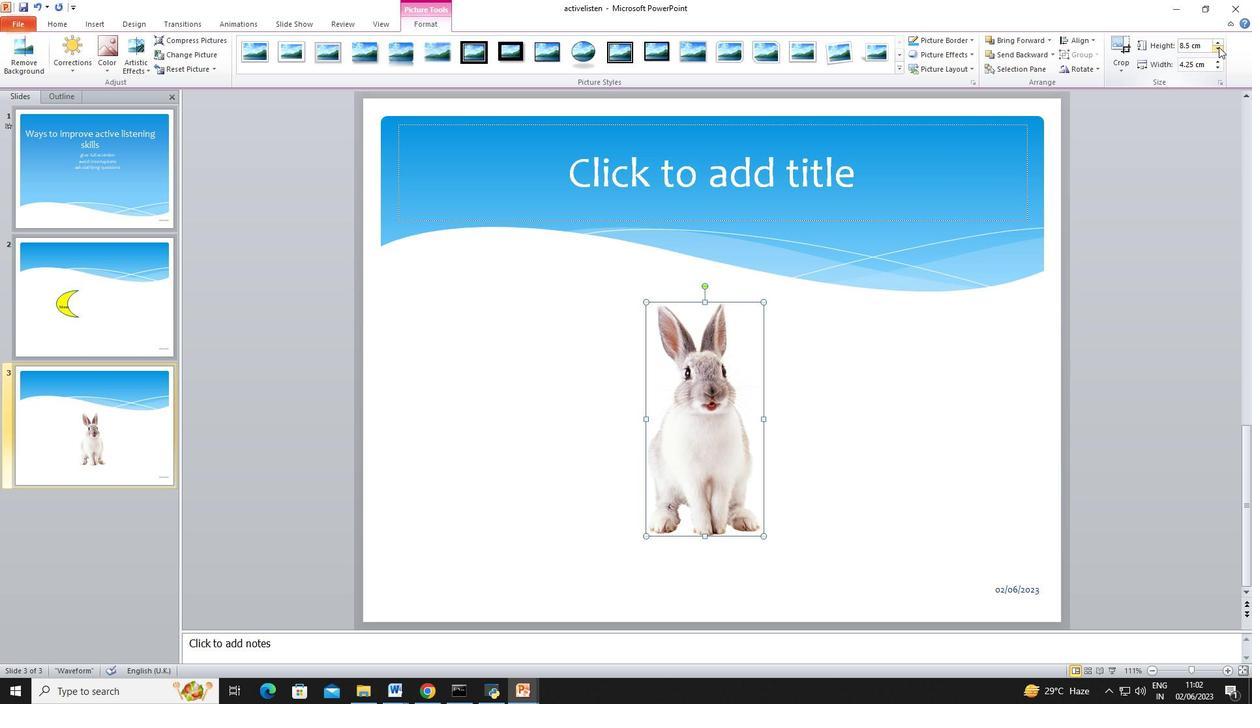 
Action: Mouse pressed left at (1219, 46)
Screenshot: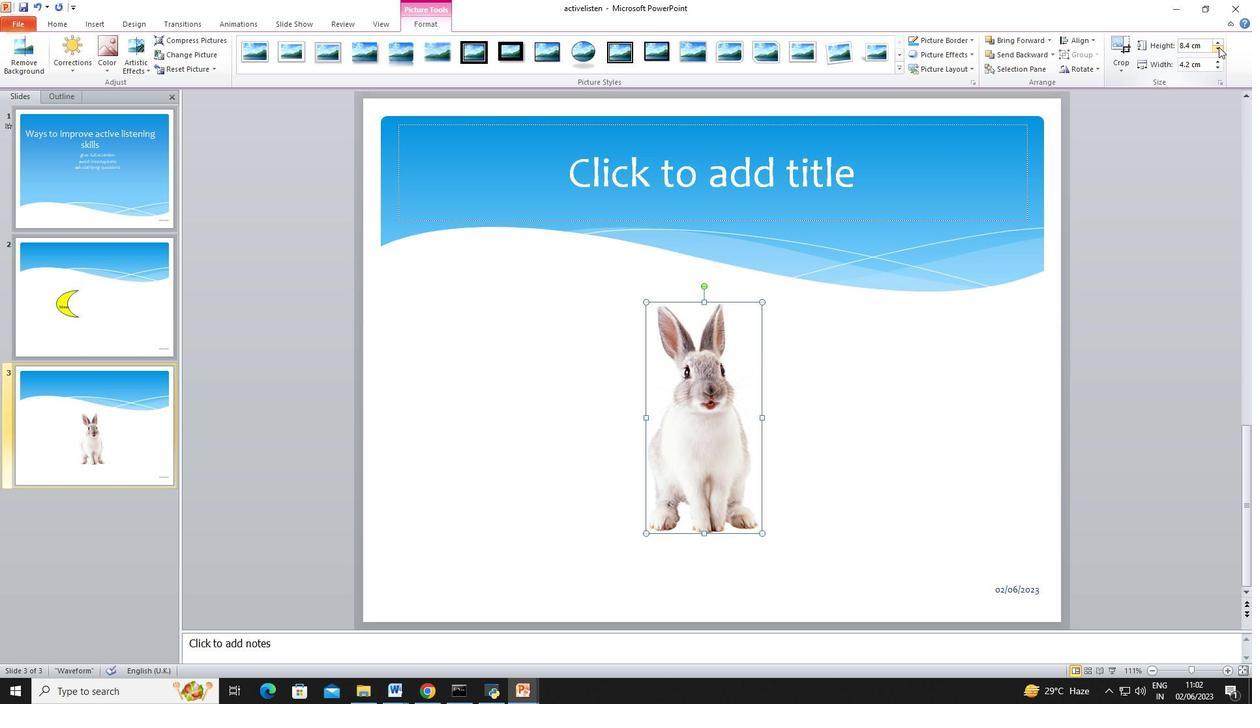 
Action: Mouse pressed left at (1219, 46)
Screenshot: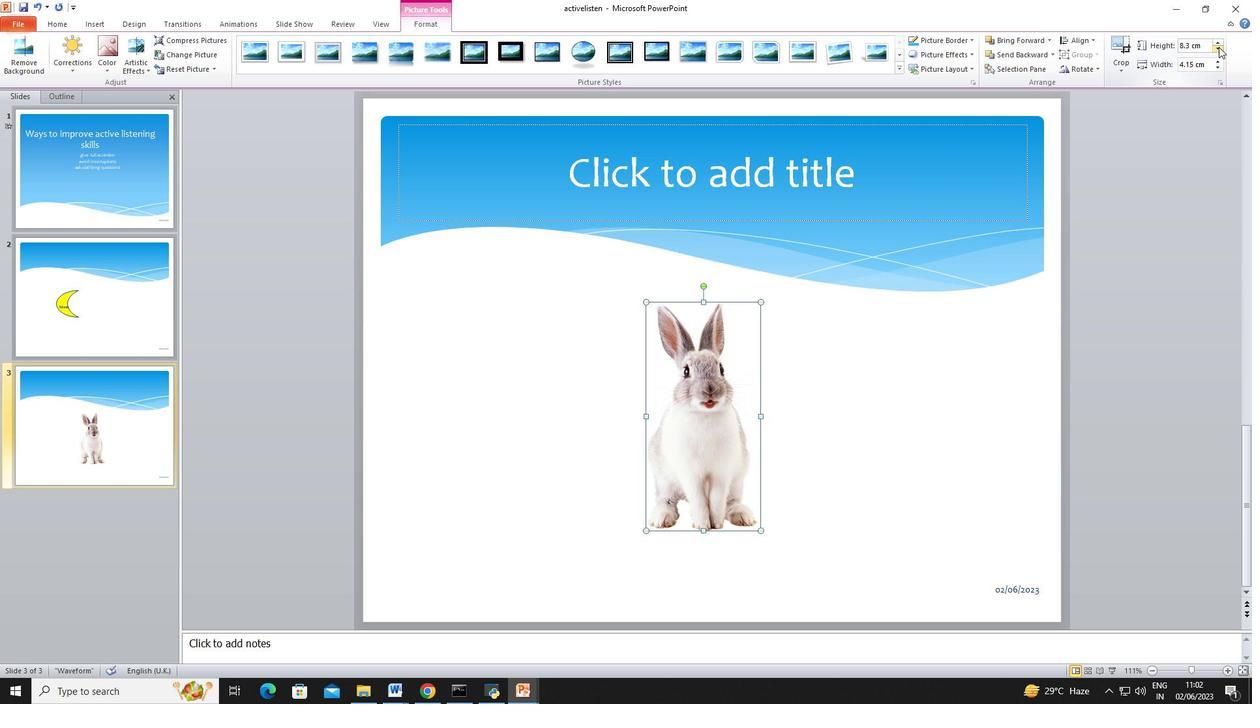 
Action: Mouse pressed left at (1219, 46)
Screenshot: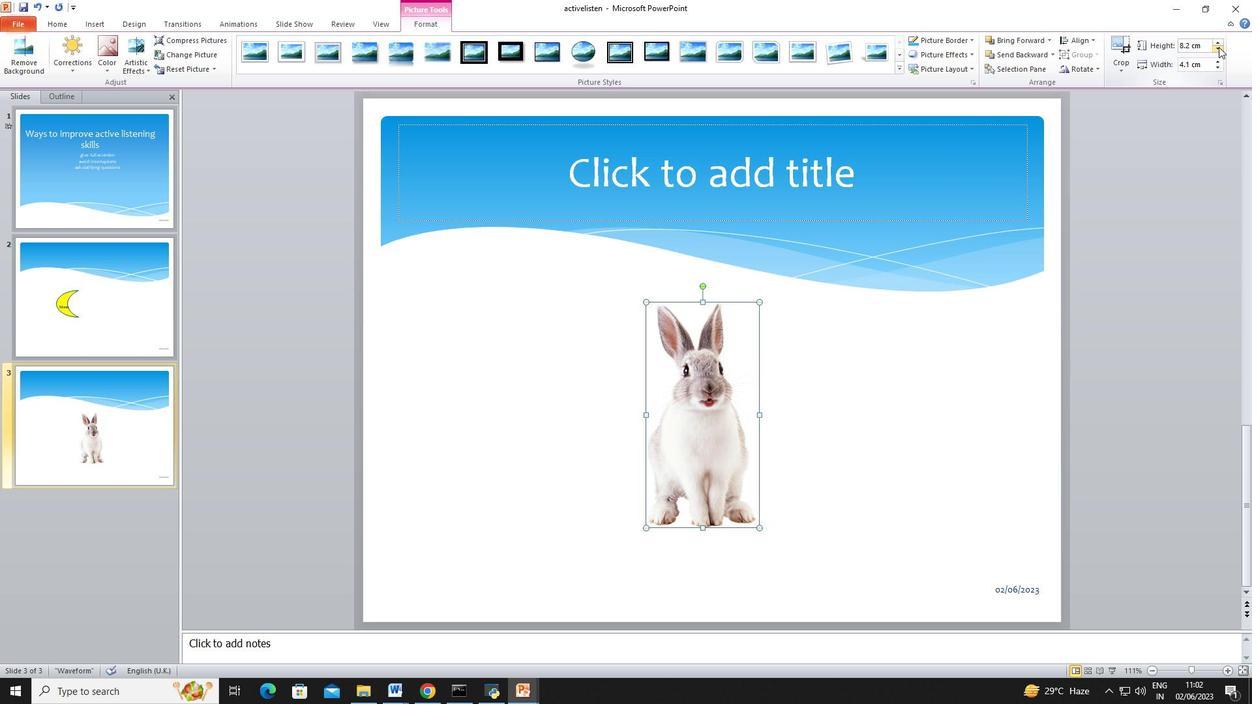 
Action: Mouse pressed left at (1219, 46)
Screenshot: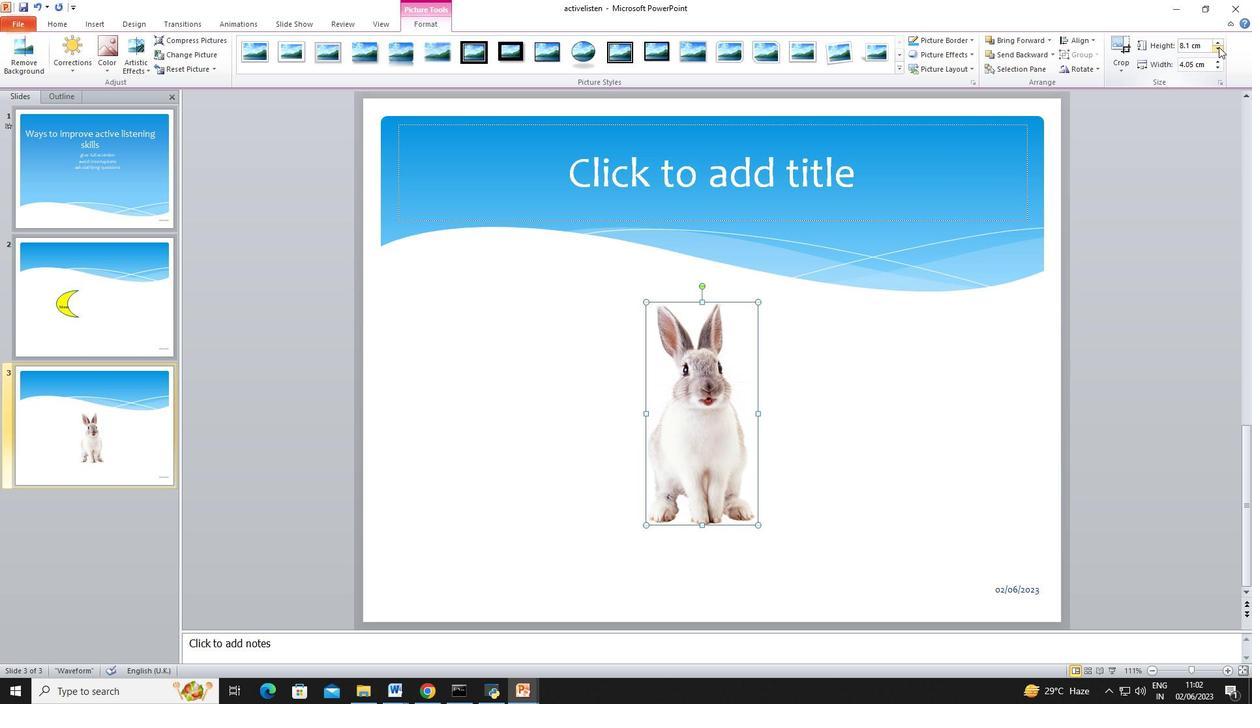 
Action: Mouse pressed left at (1219, 46)
Screenshot: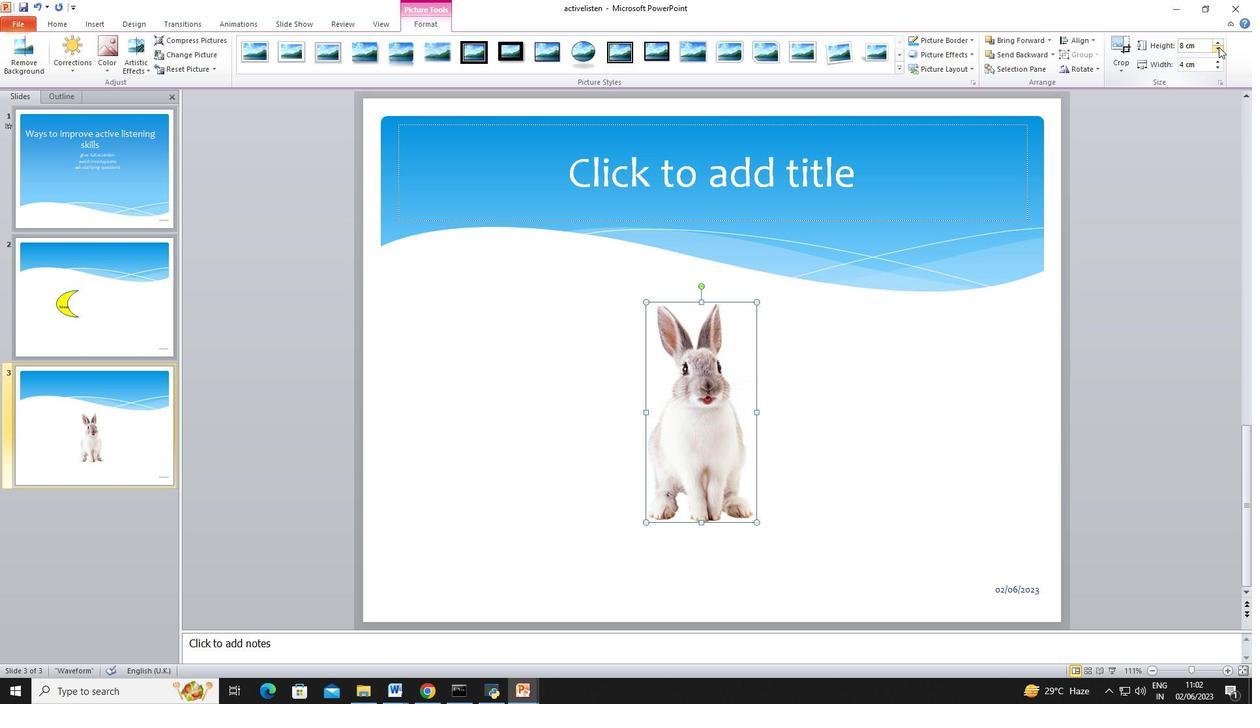 
Action: Mouse pressed left at (1219, 46)
Screenshot: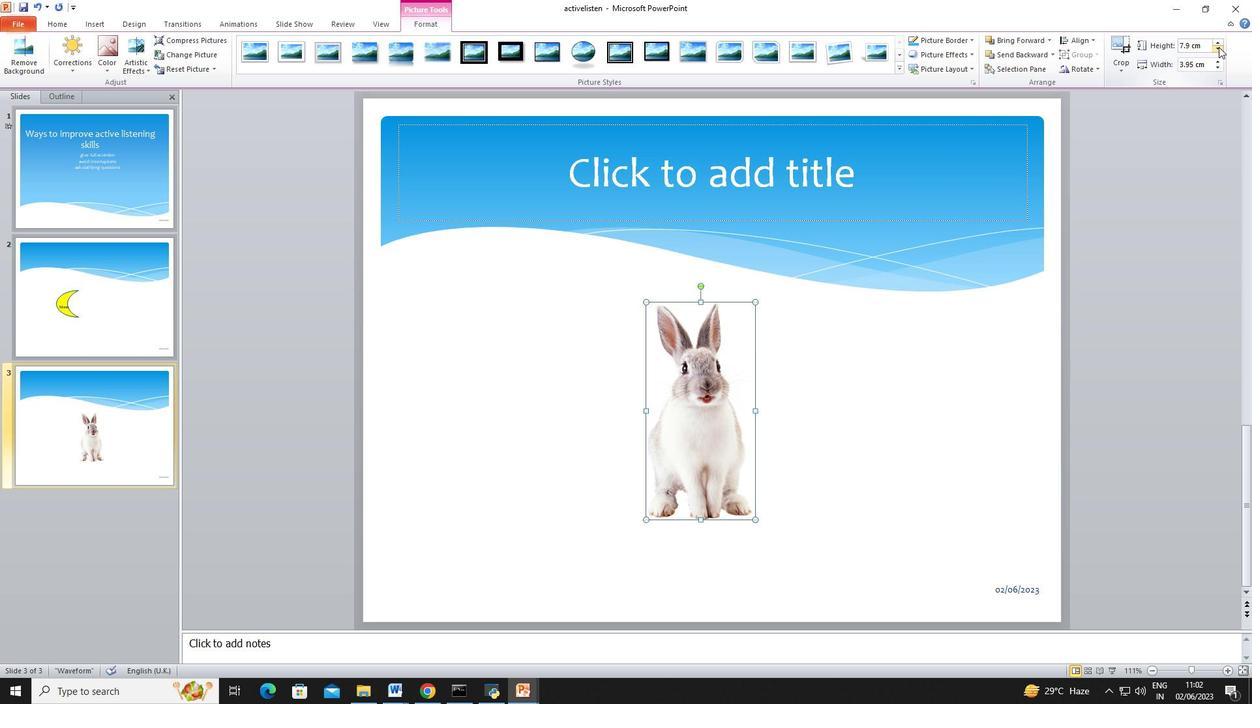 
Action: Mouse pressed left at (1219, 46)
Screenshot: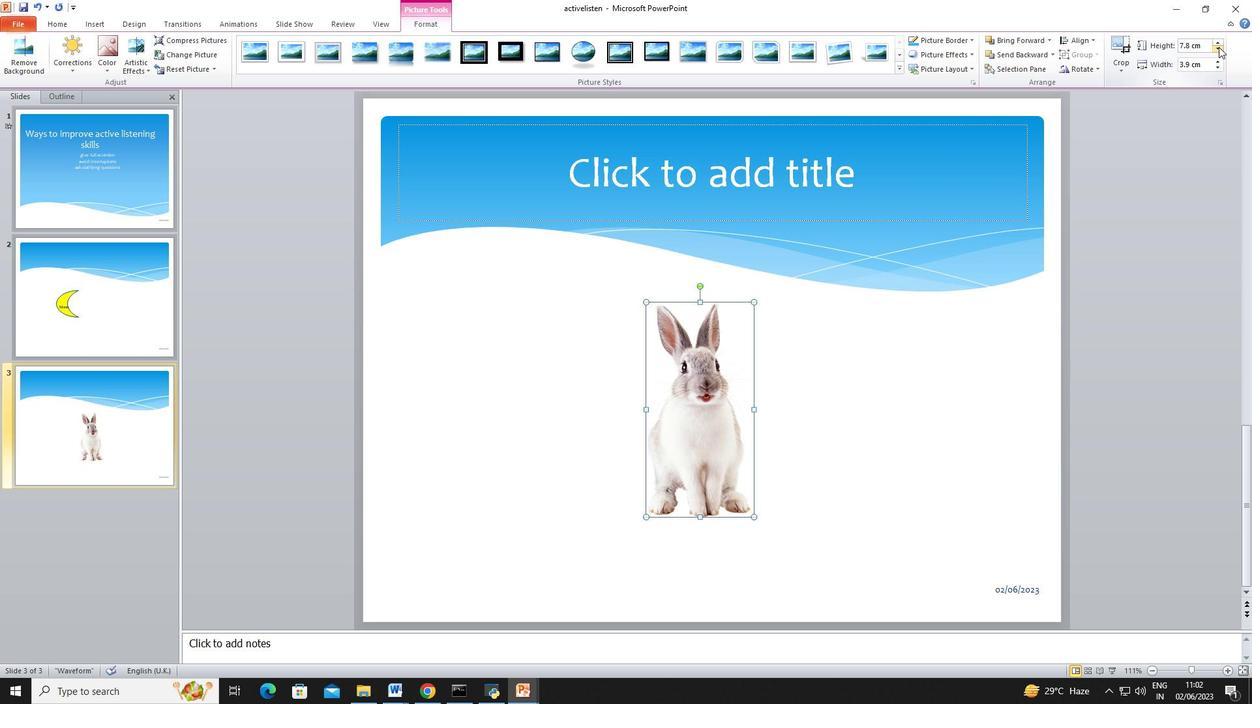 
Action: Mouse pressed left at (1219, 46)
Screenshot: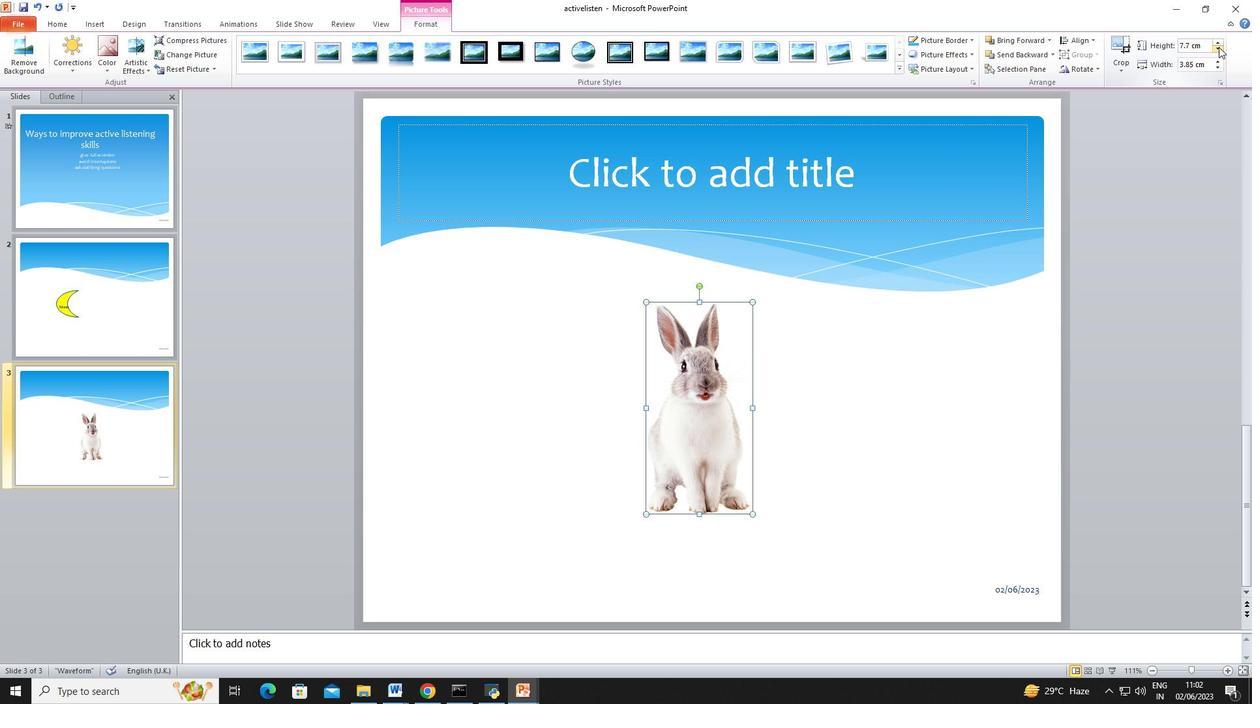 
Action: Mouse pressed left at (1219, 46)
Screenshot: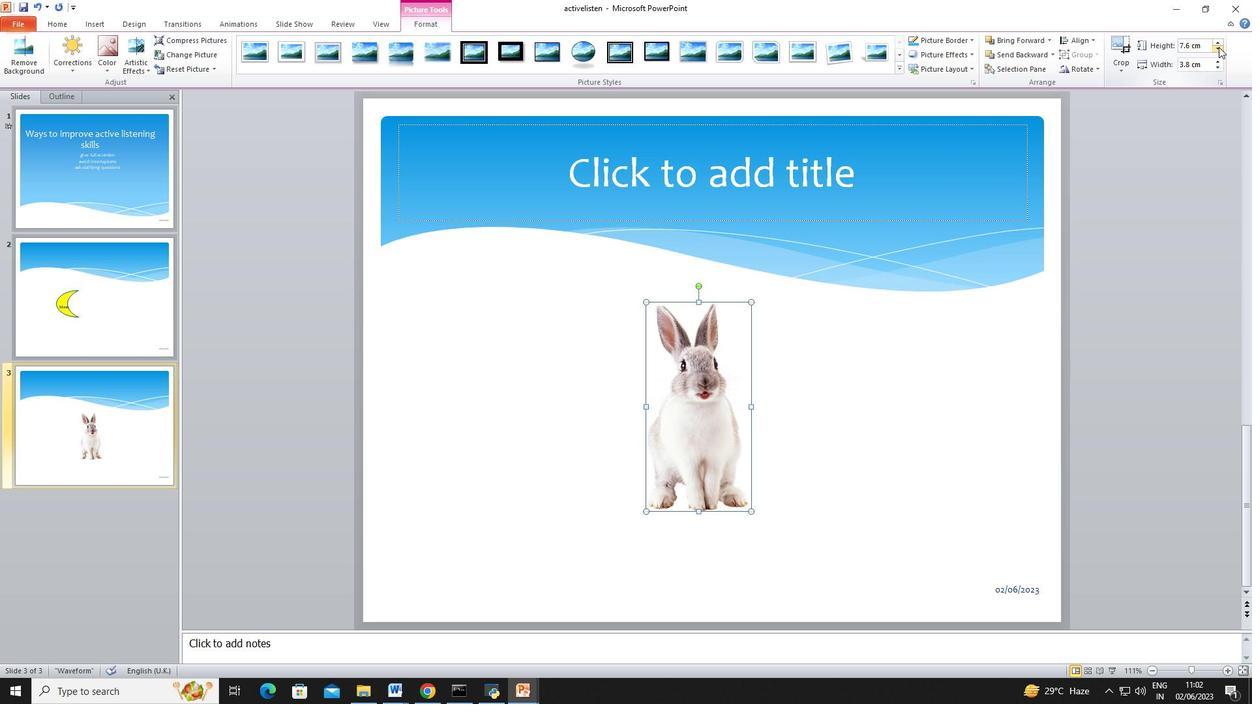 
Action: Mouse pressed left at (1219, 46)
Screenshot: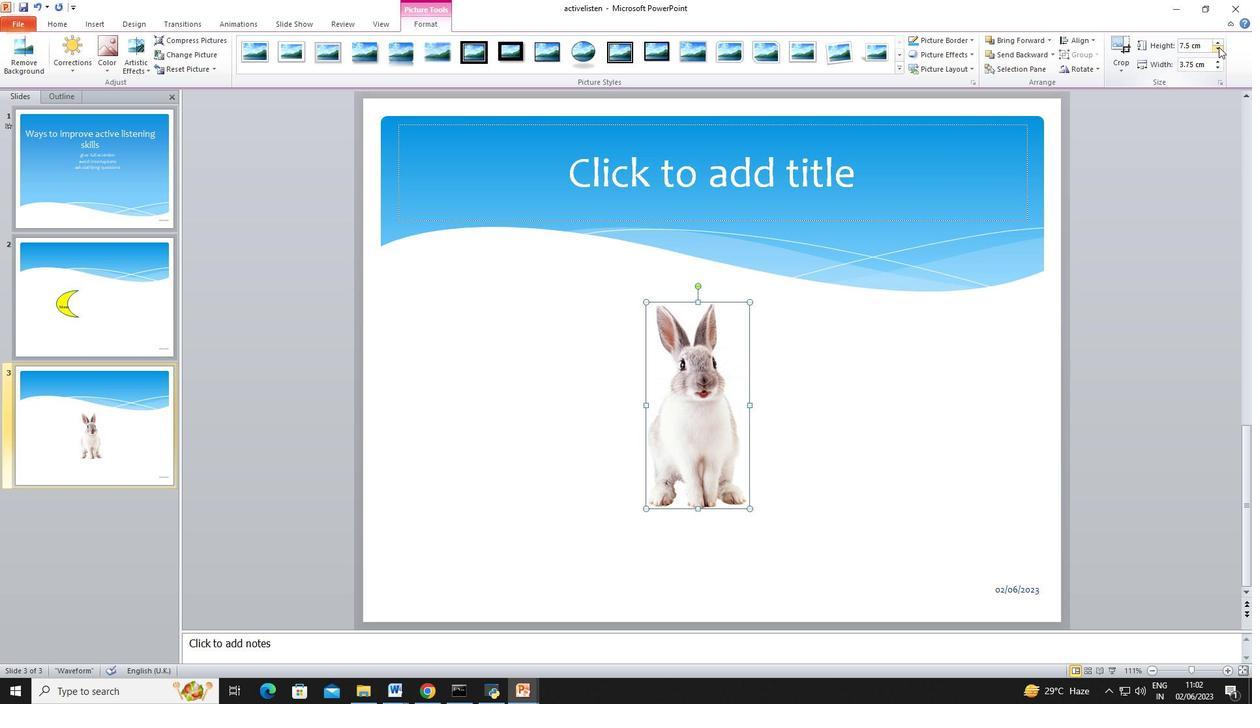 
Action: Mouse pressed left at (1219, 46)
Screenshot: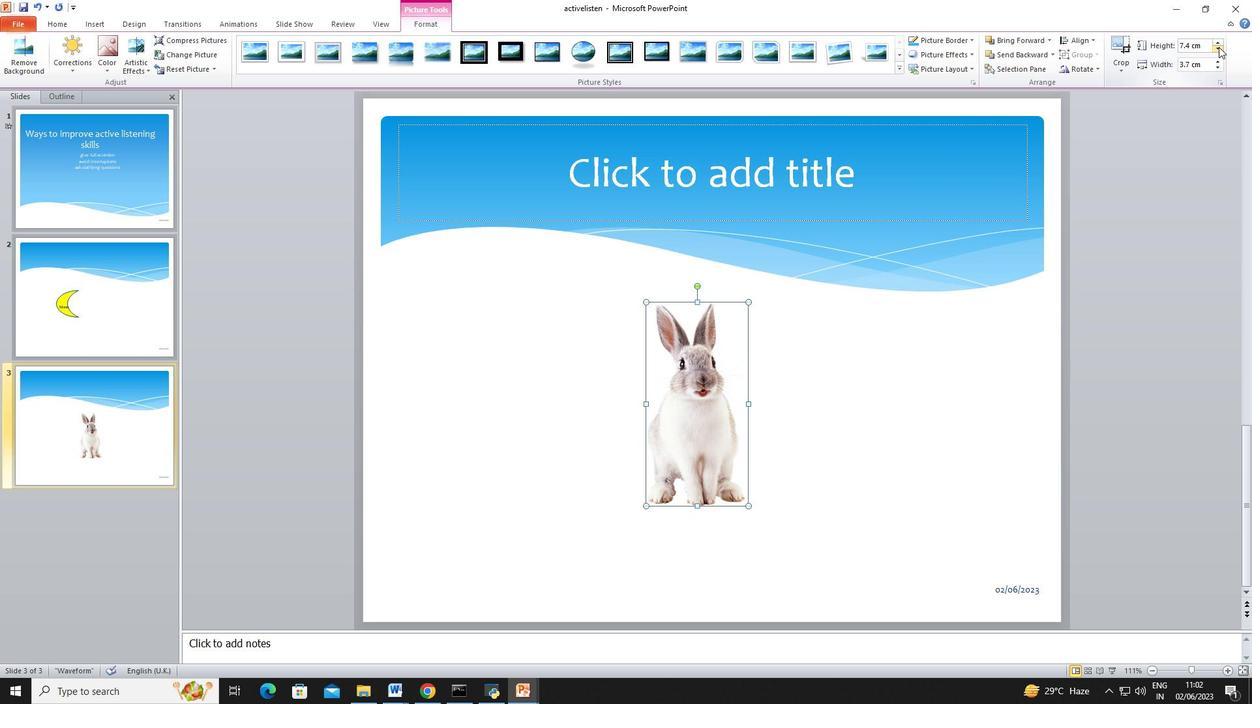 
Action: Mouse moved to (1216, 46)
Screenshot: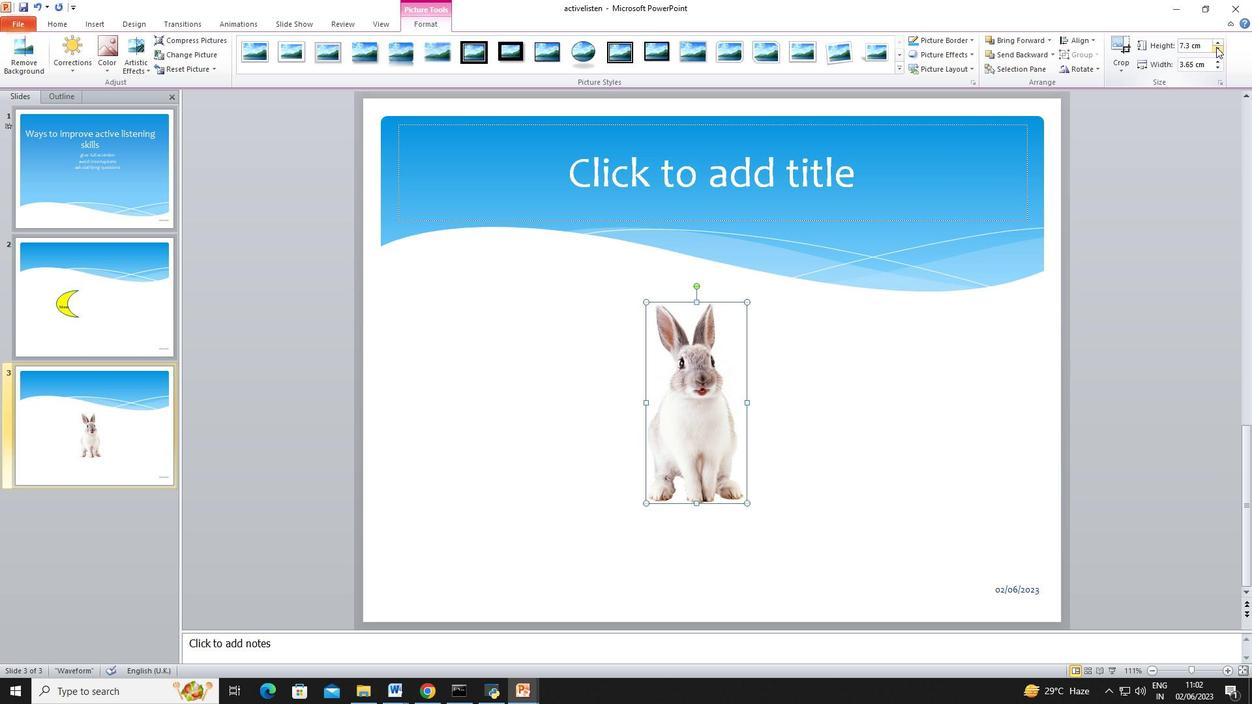
Action: Mouse pressed left at (1216, 46)
Screenshot: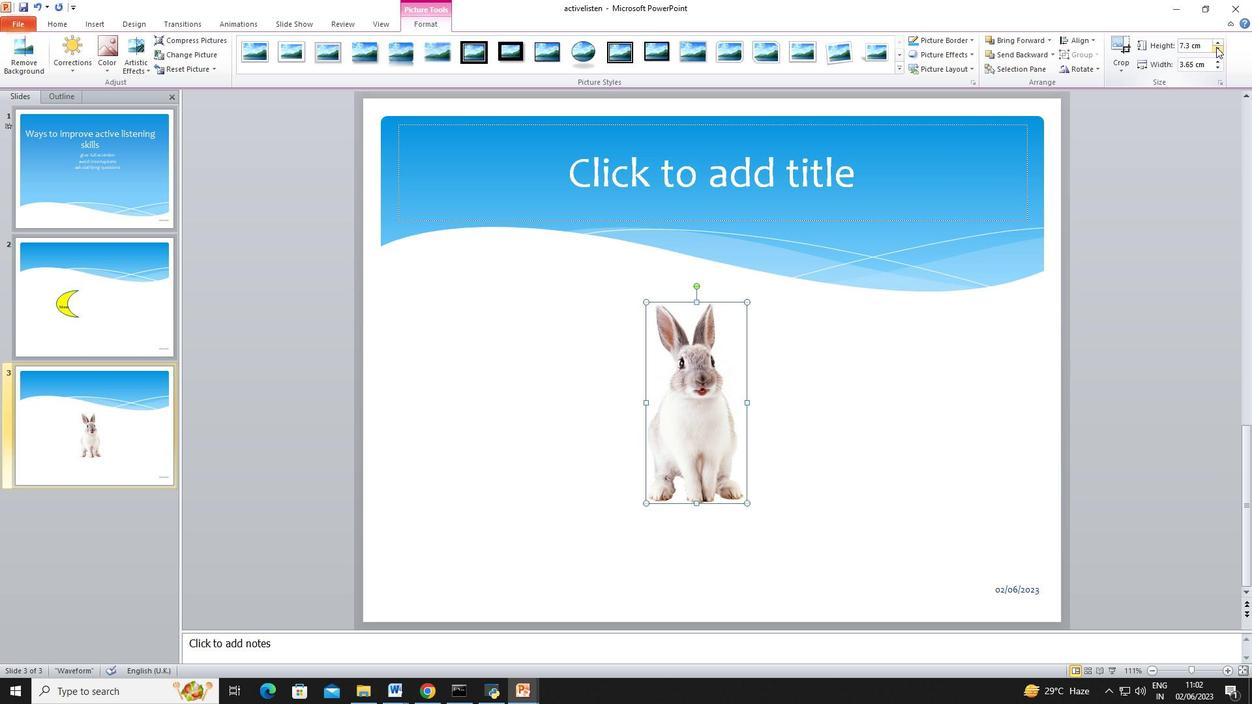 
Action: Mouse moved to (1218, 48)
Screenshot: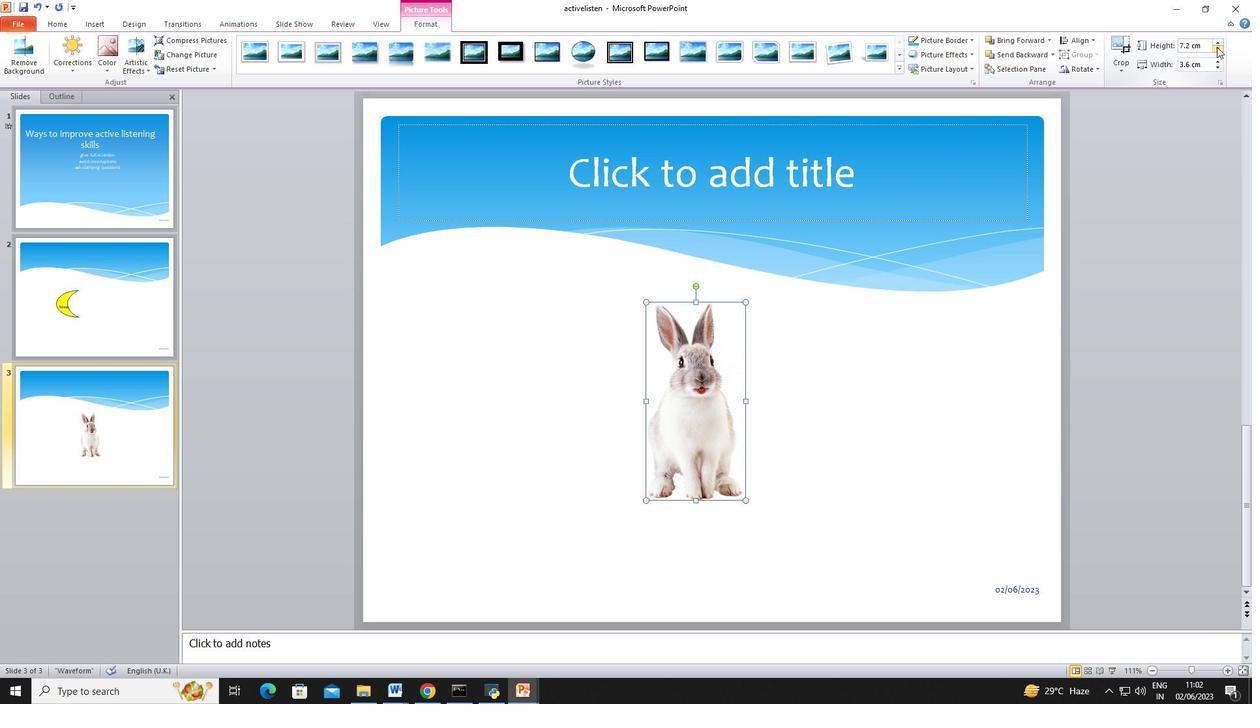 
Action: Mouse pressed left at (1218, 48)
Screenshot: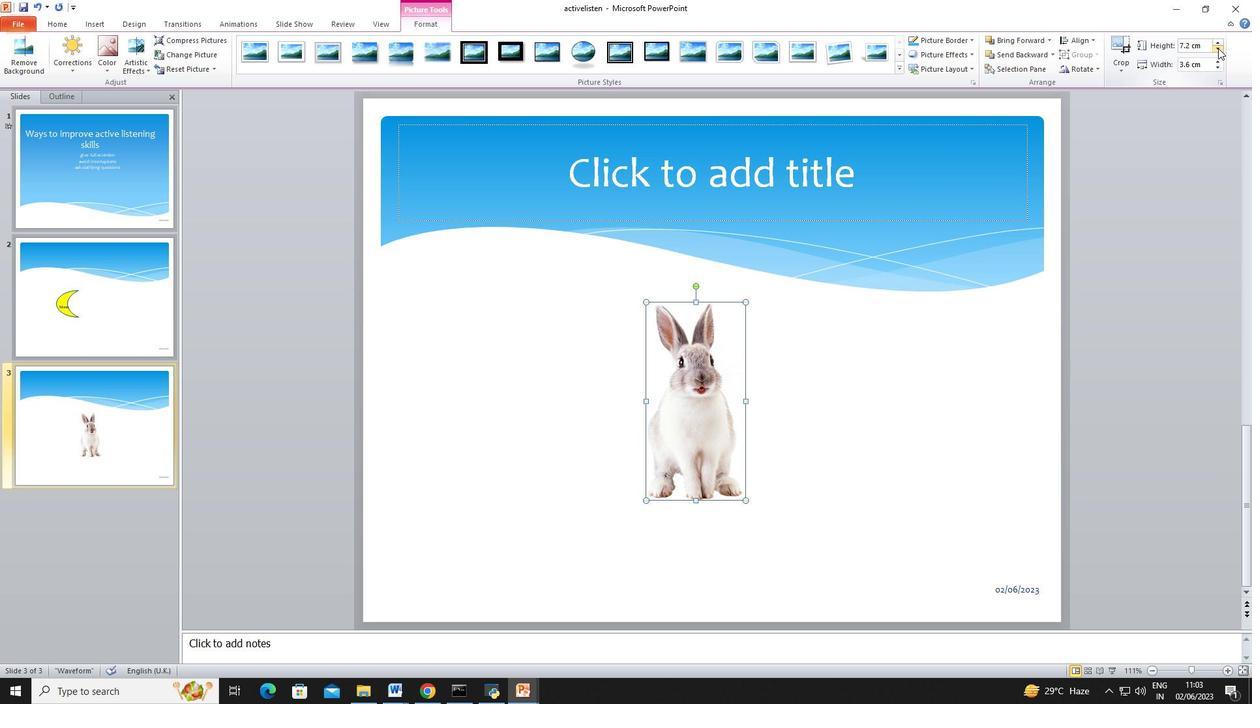
Action: Mouse moved to (1216, 48)
Screenshot: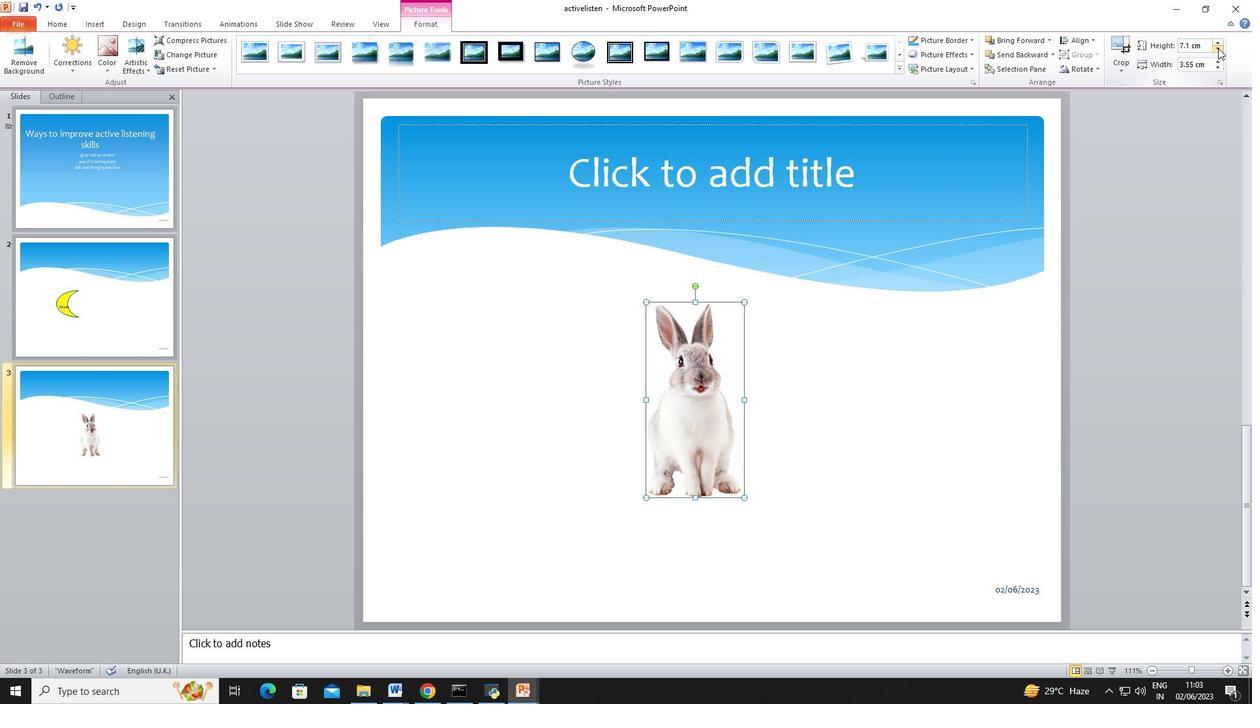 
Action: Mouse pressed left at (1216, 48)
Screenshot: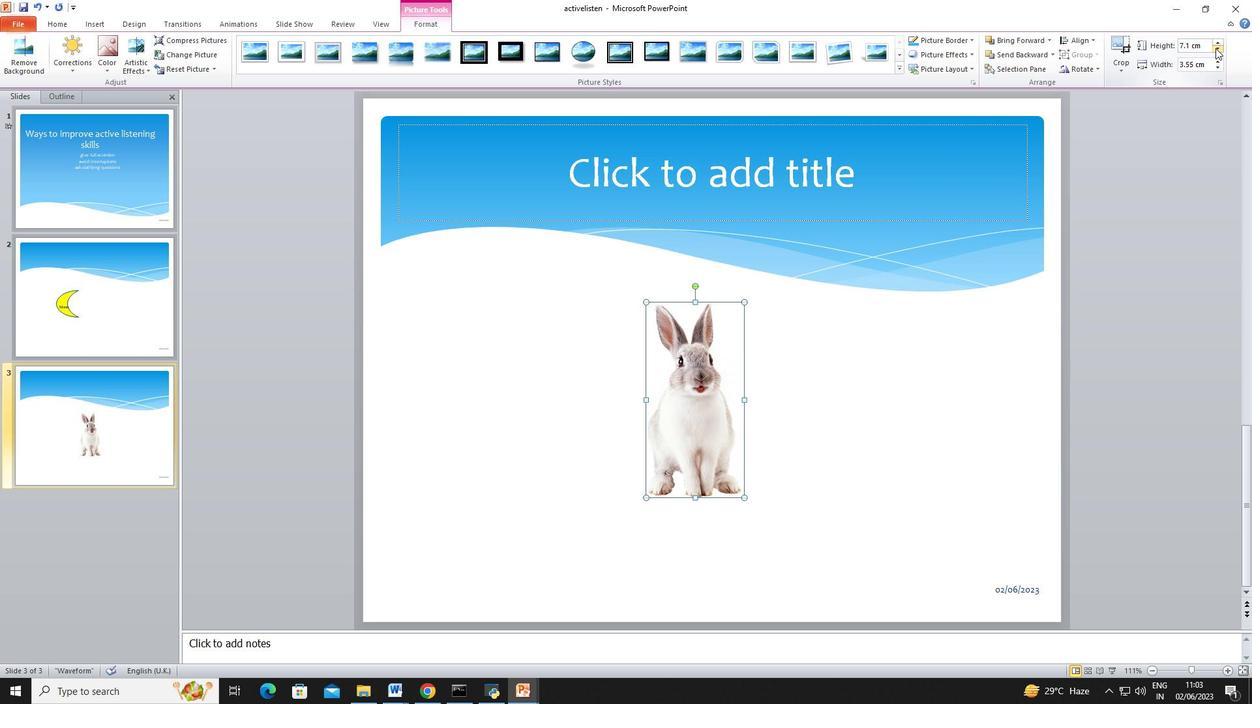 
Action: Mouse pressed left at (1216, 48)
Screenshot: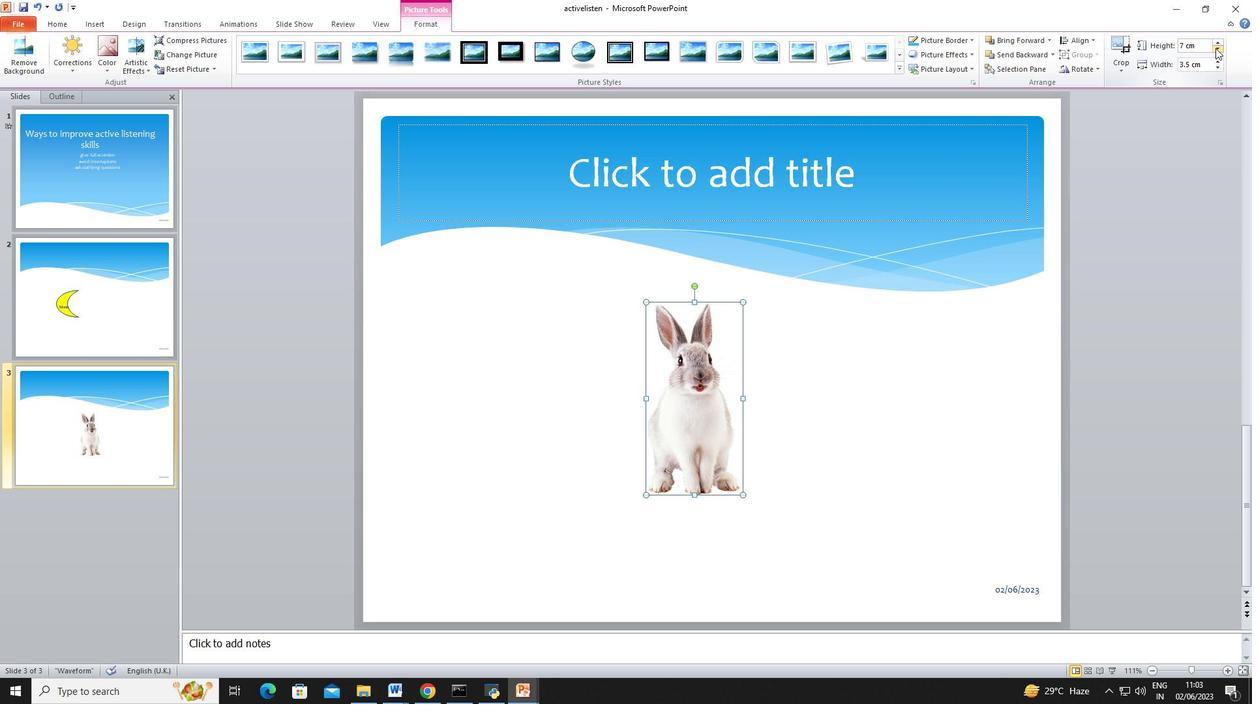 
Action: Mouse pressed left at (1216, 48)
Screenshot: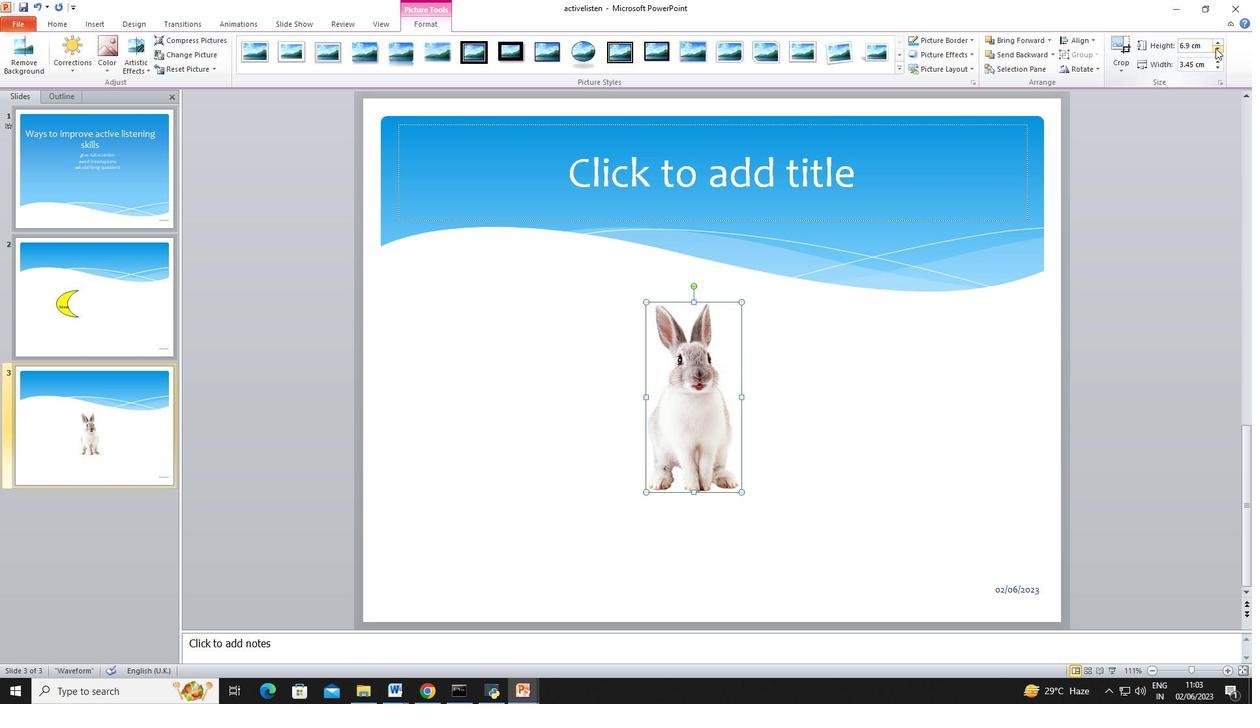 
Action: Mouse pressed left at (1216, 48)
Screenshot: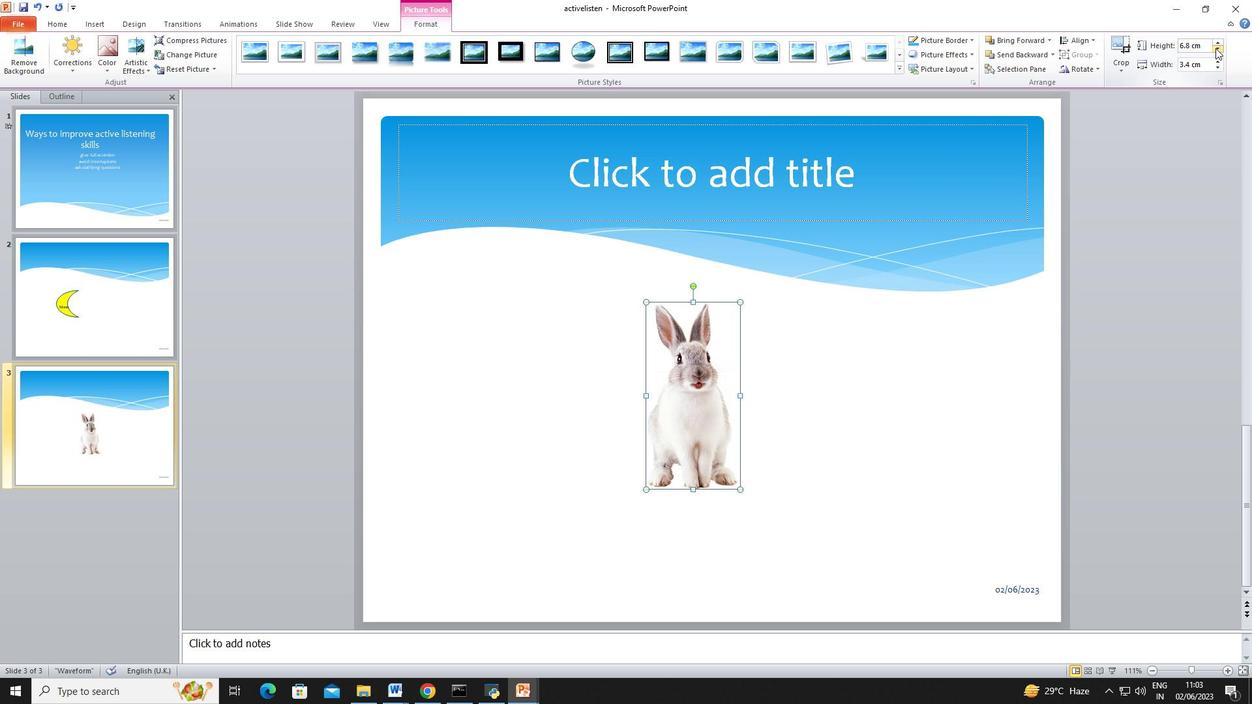 
Action: Mouse pressed left at (1216, 48)
Screenshot: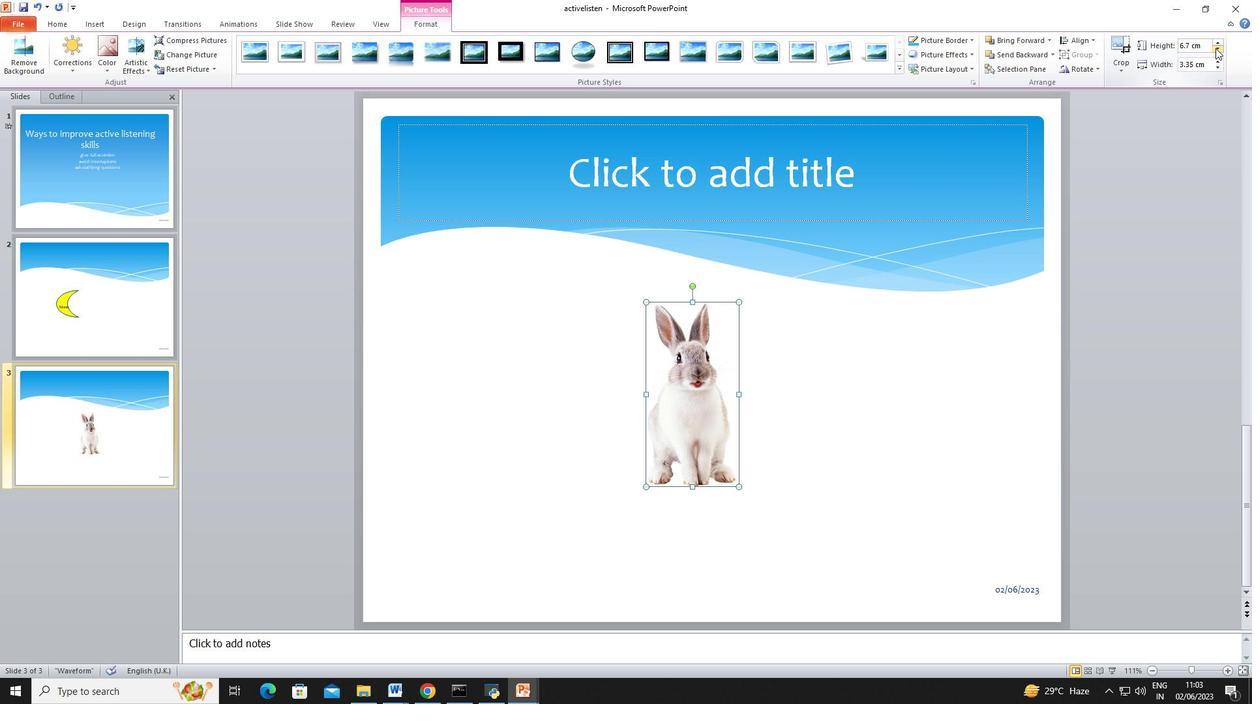 
Action: Mouse pressed left at (1216, 48)
Screenshot: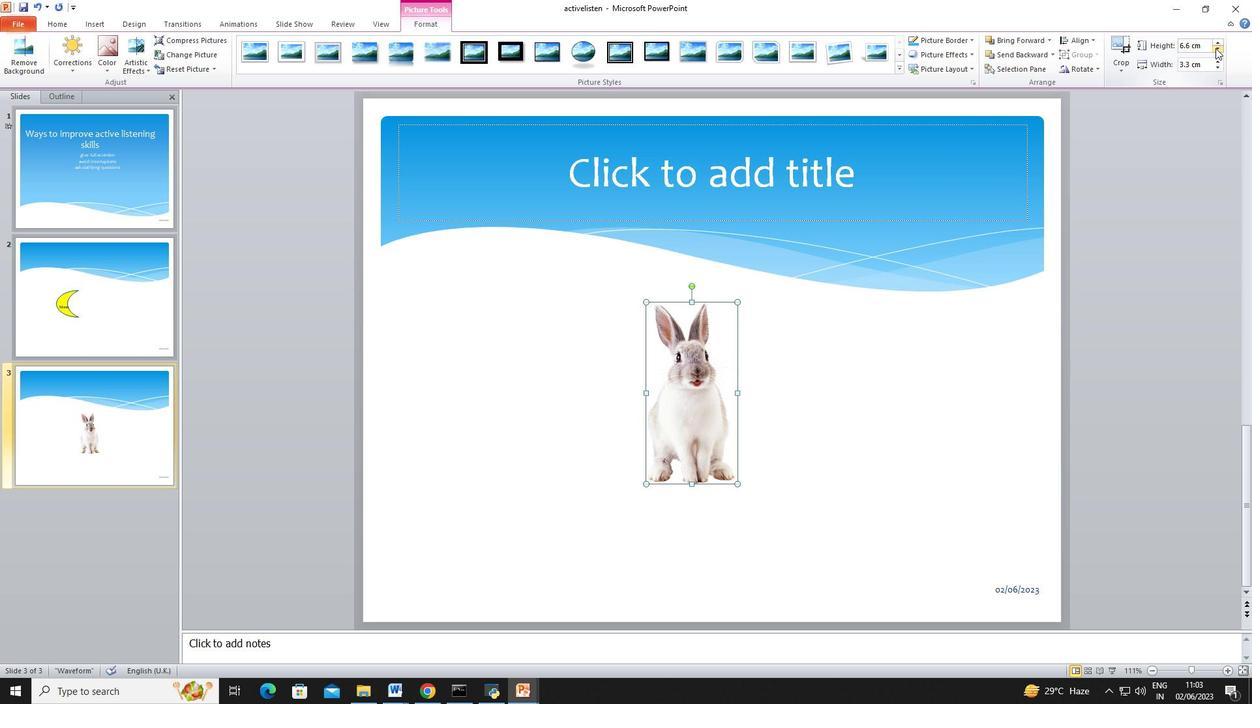 
Action: Mouse moved to (695, 329)
Screenshot: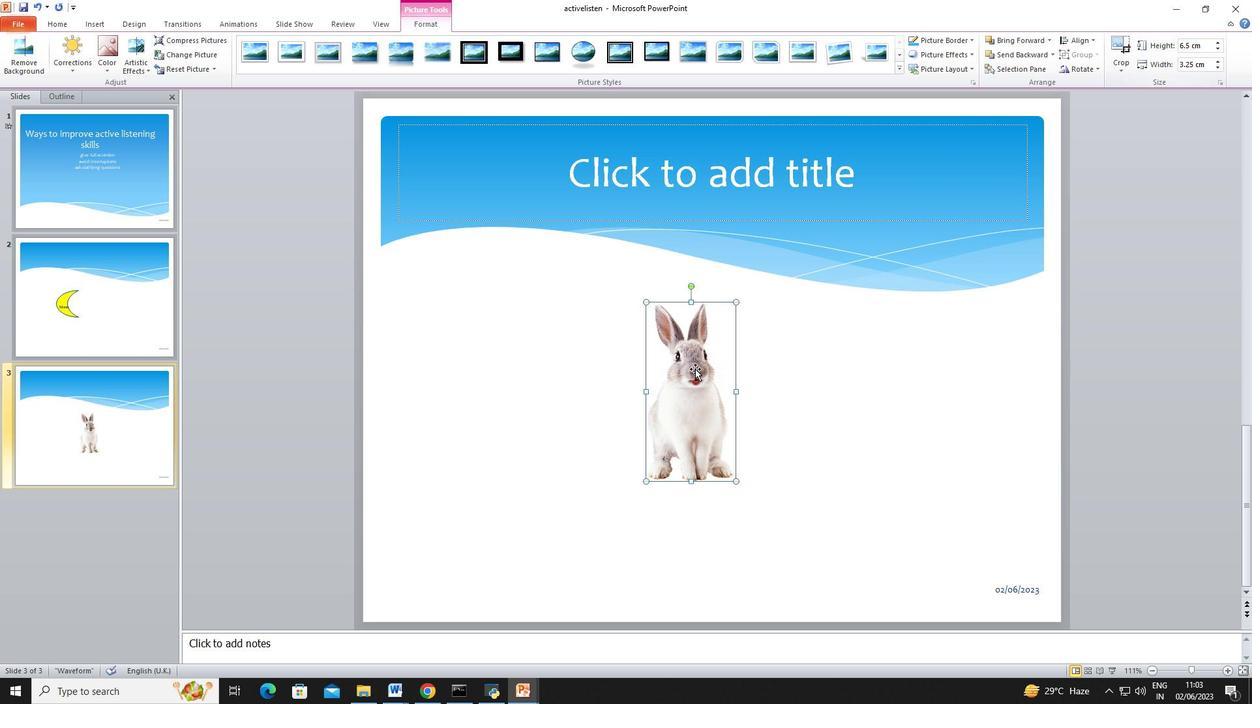 
Action: Mouse pressed left at (695, 329)
Screenshot: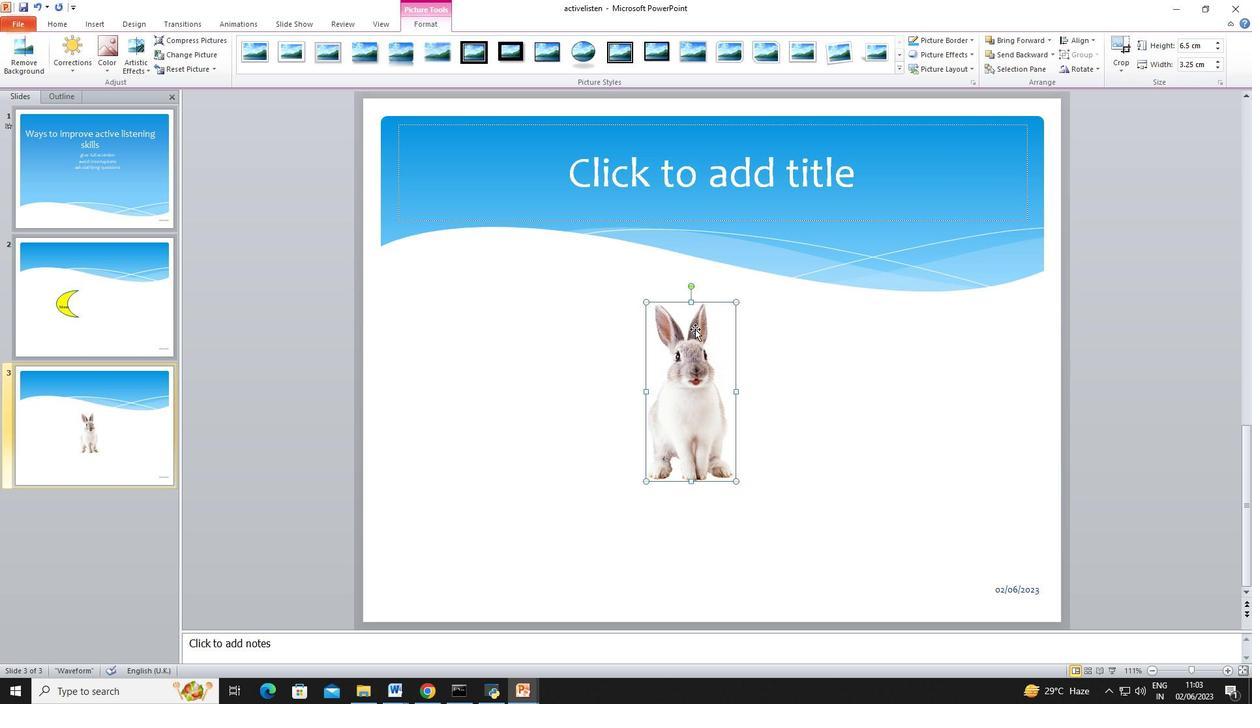 
Action: Mouse moved to (970, 51)
Screenshot: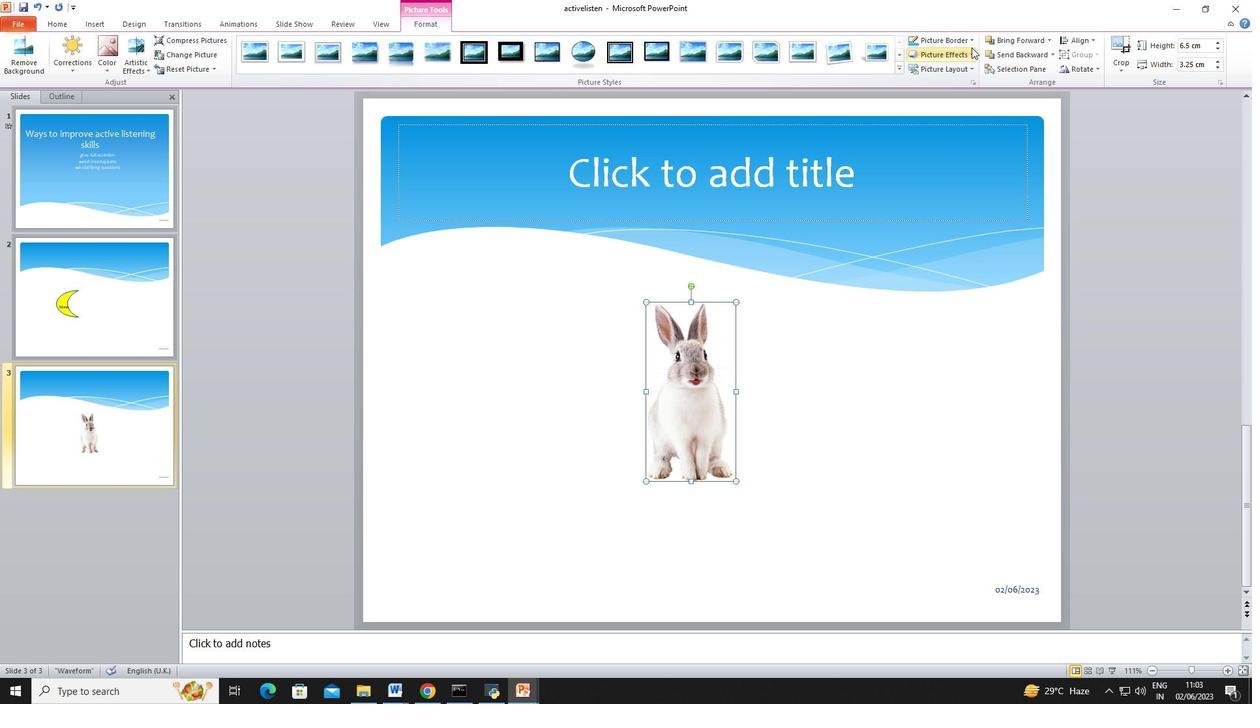 
Action: Mouse pressed left at (970, 51)
Screenshot: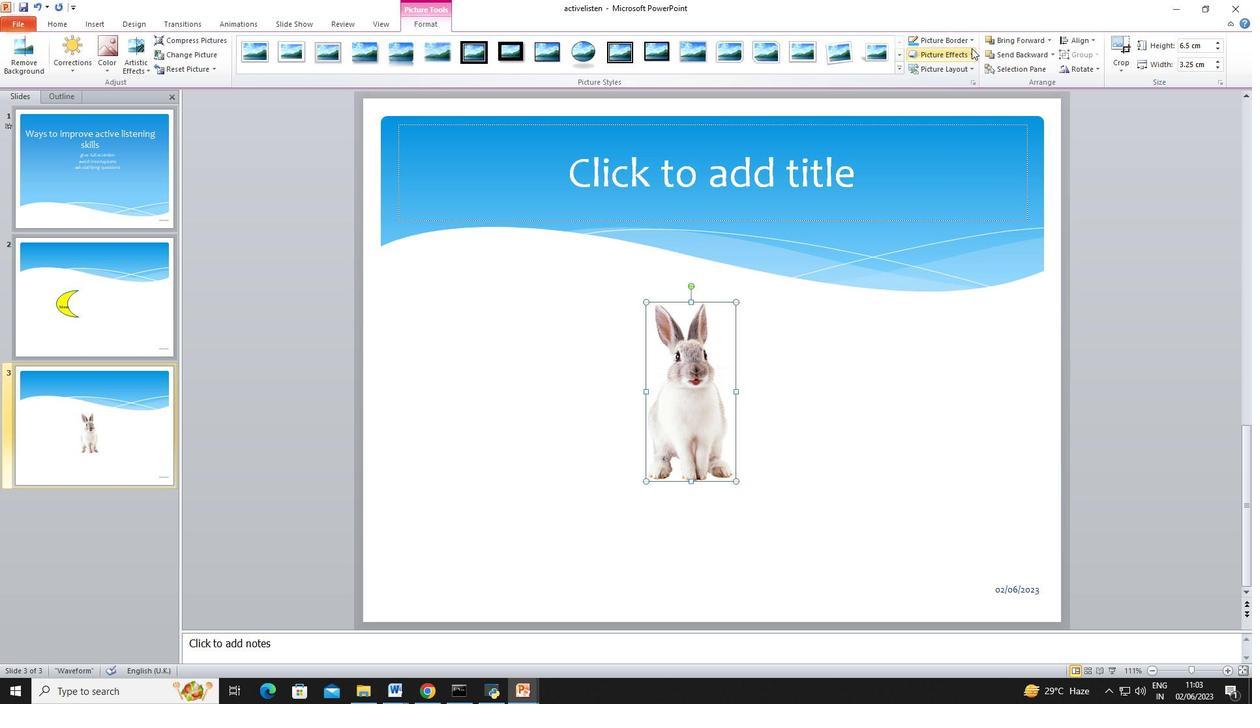 
Action: Mouse moved to (988, 221)
Screenshot: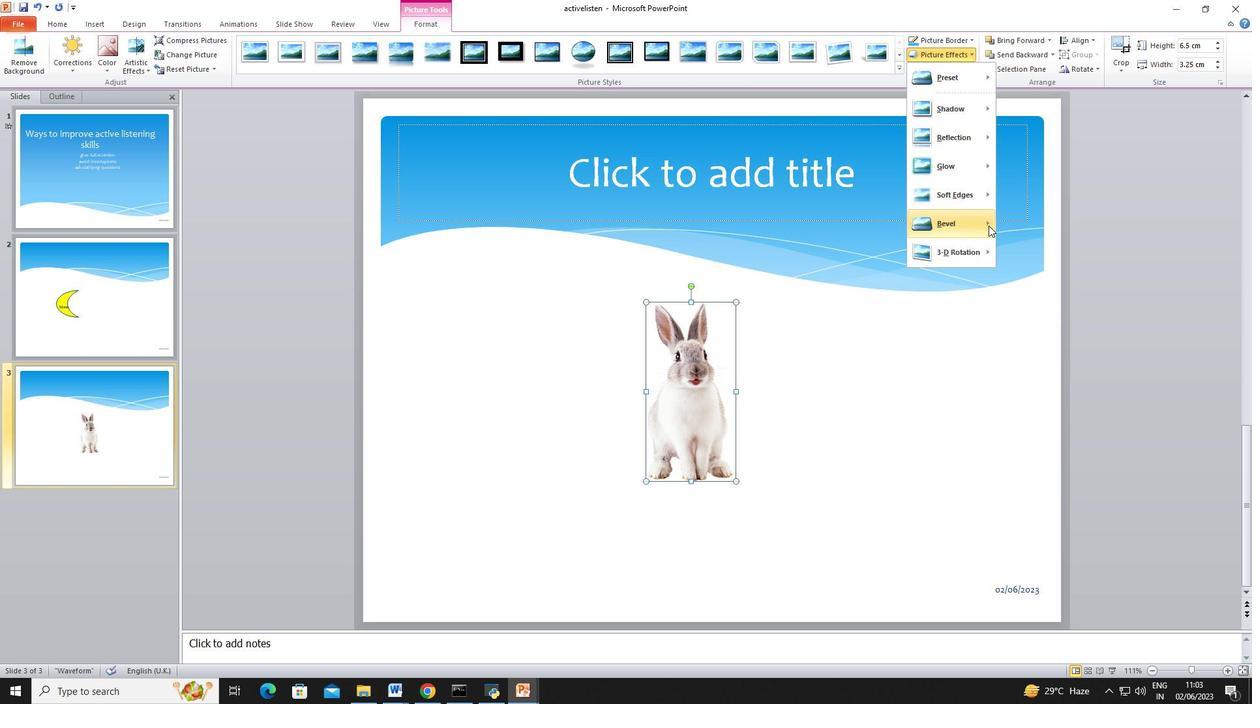 
Action: Mouse pressed left at (988, 221)
Screenshot: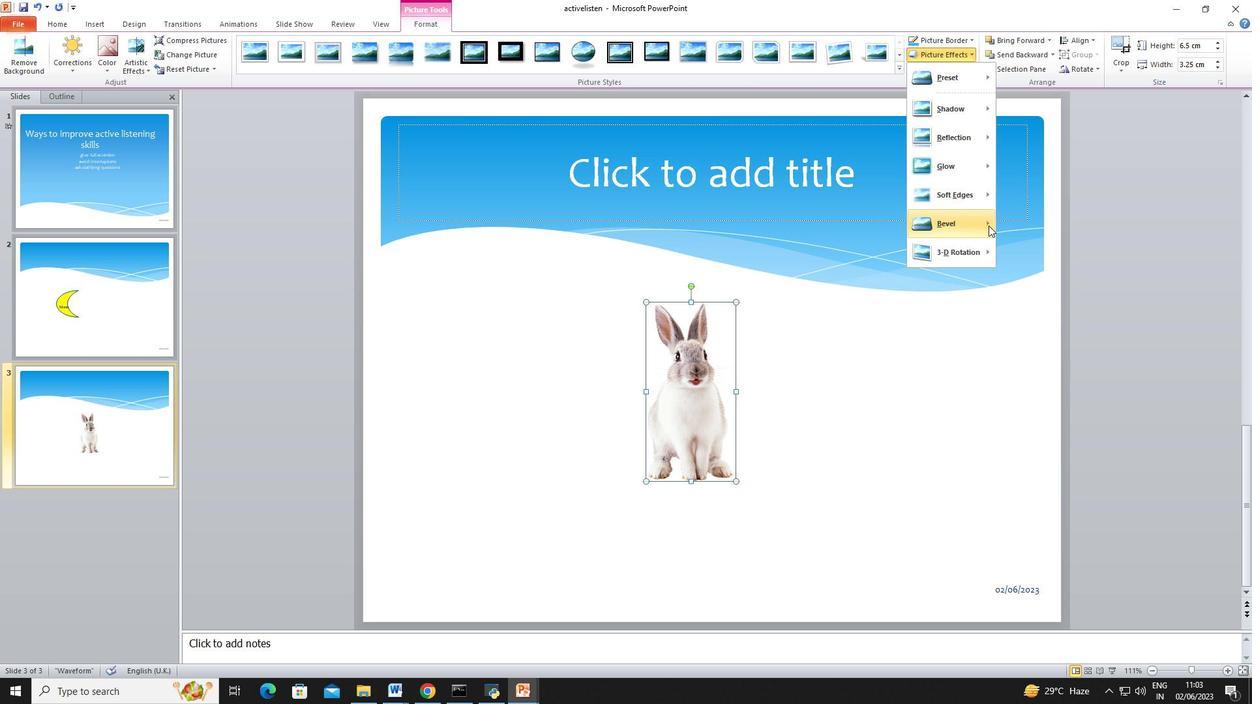 
Action: Mouse moved to (1013, 279)
Screenshot: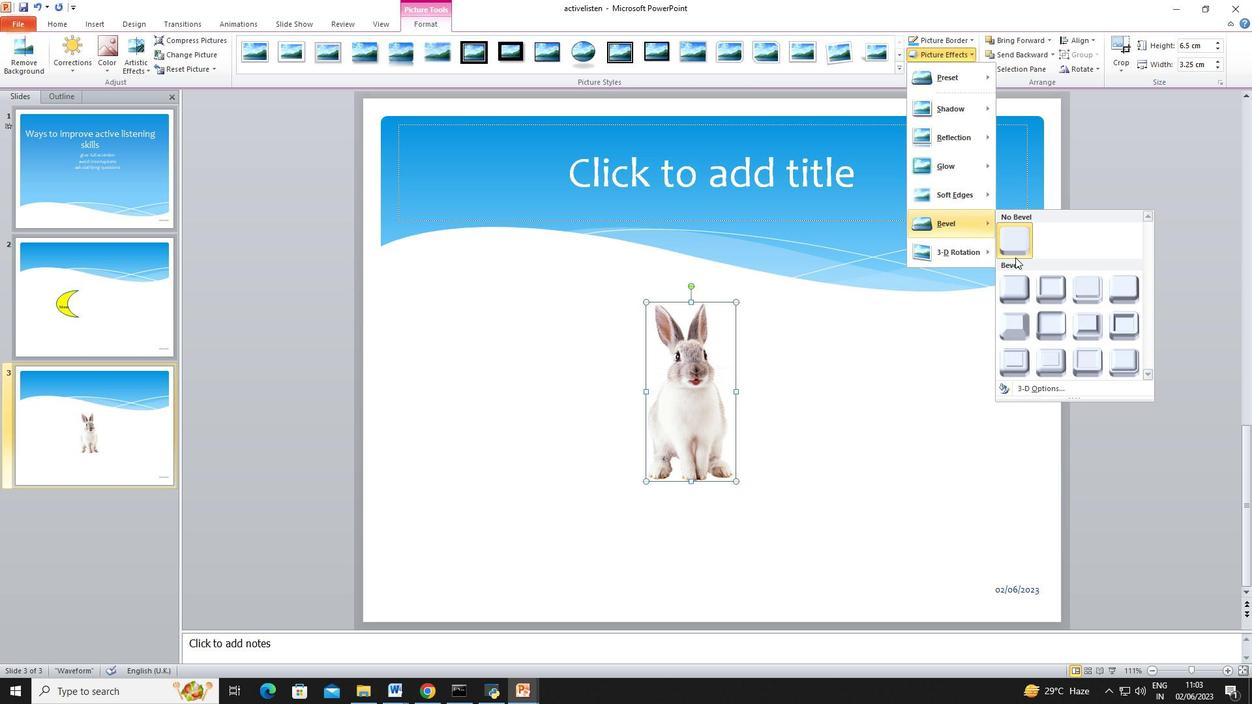 
Action: Mouse pressed left at (1013, 279)
Screenshot: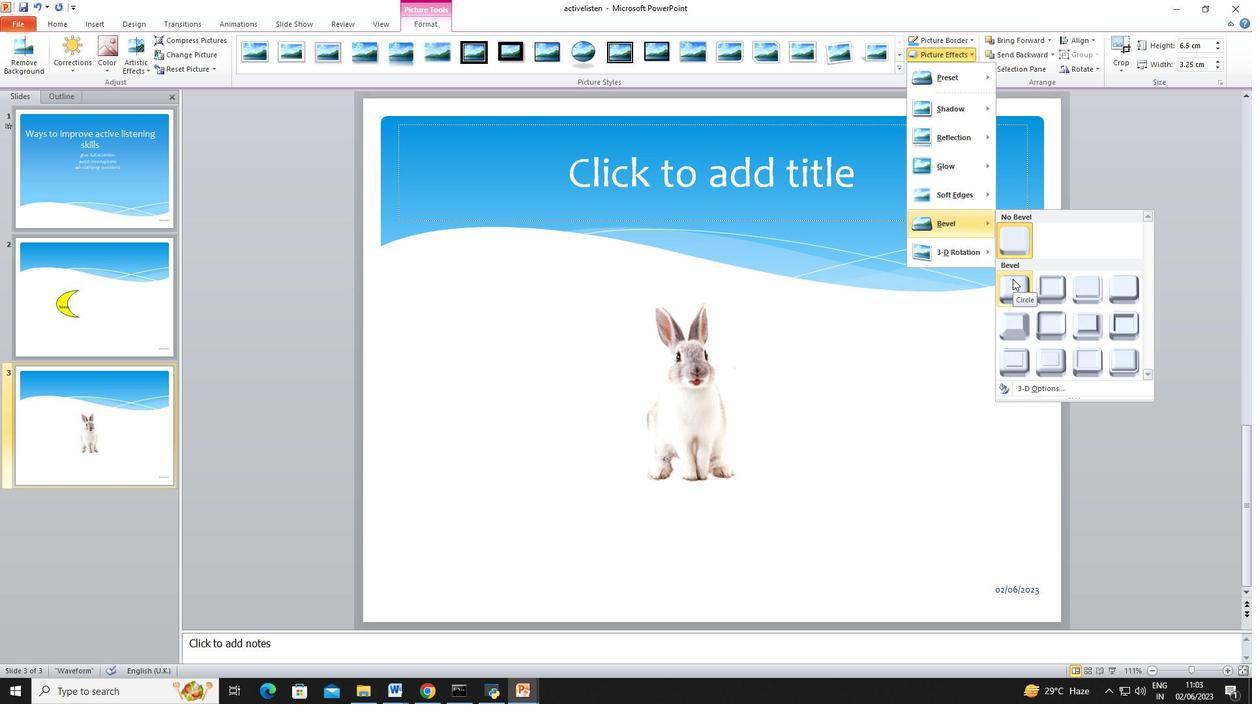 
Action: Mouse moved to (974, 48)
Screenshot: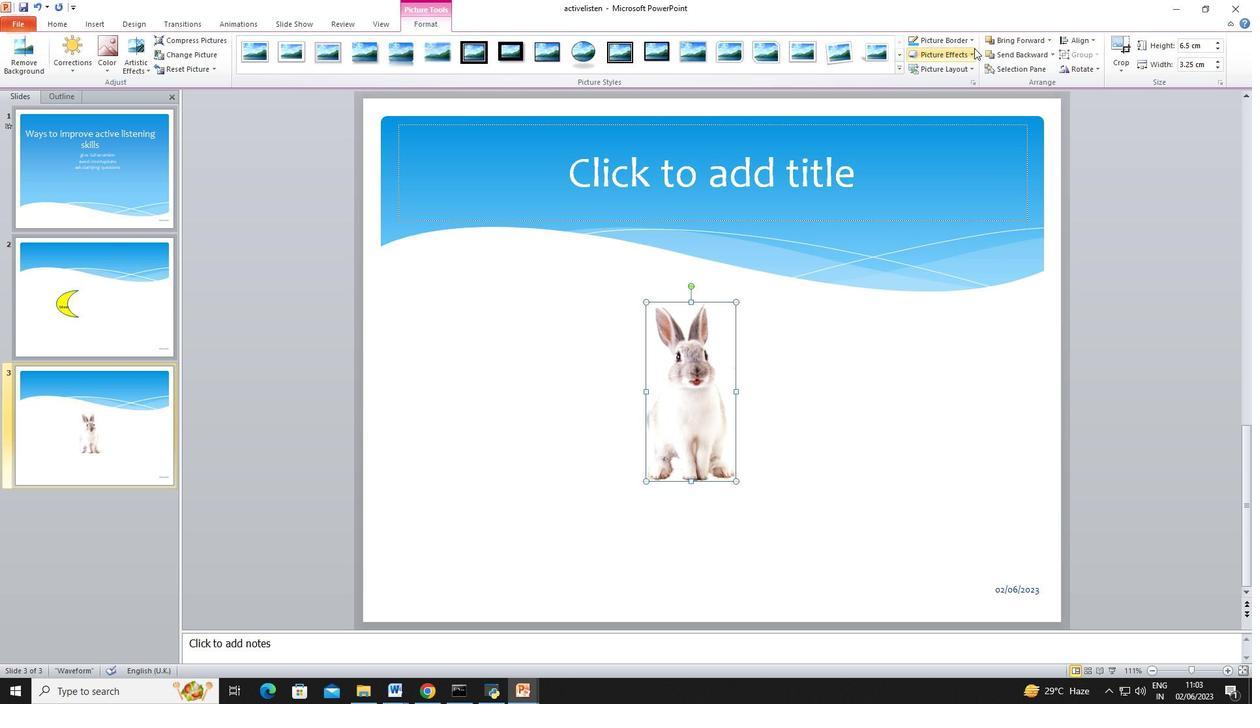 
Action: Mouse pressed left at (974, 48)
Screenshot: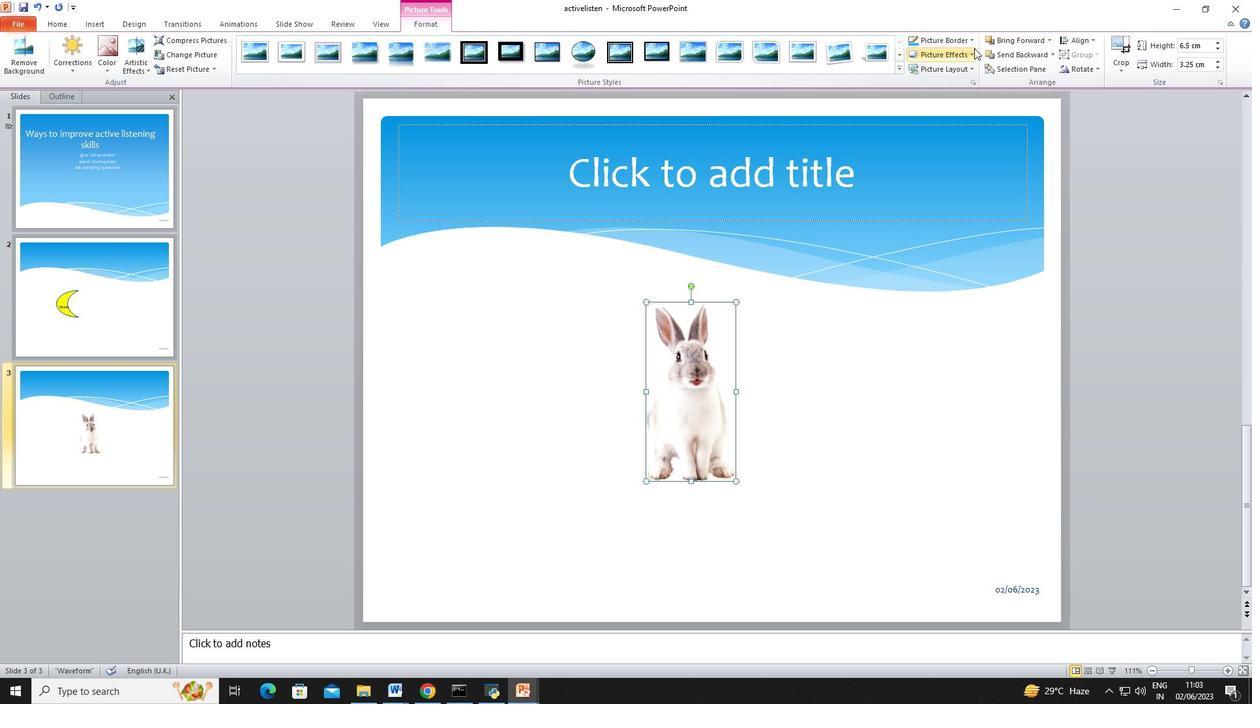
Action: Mouse moved to (985, 220)
Screenshot: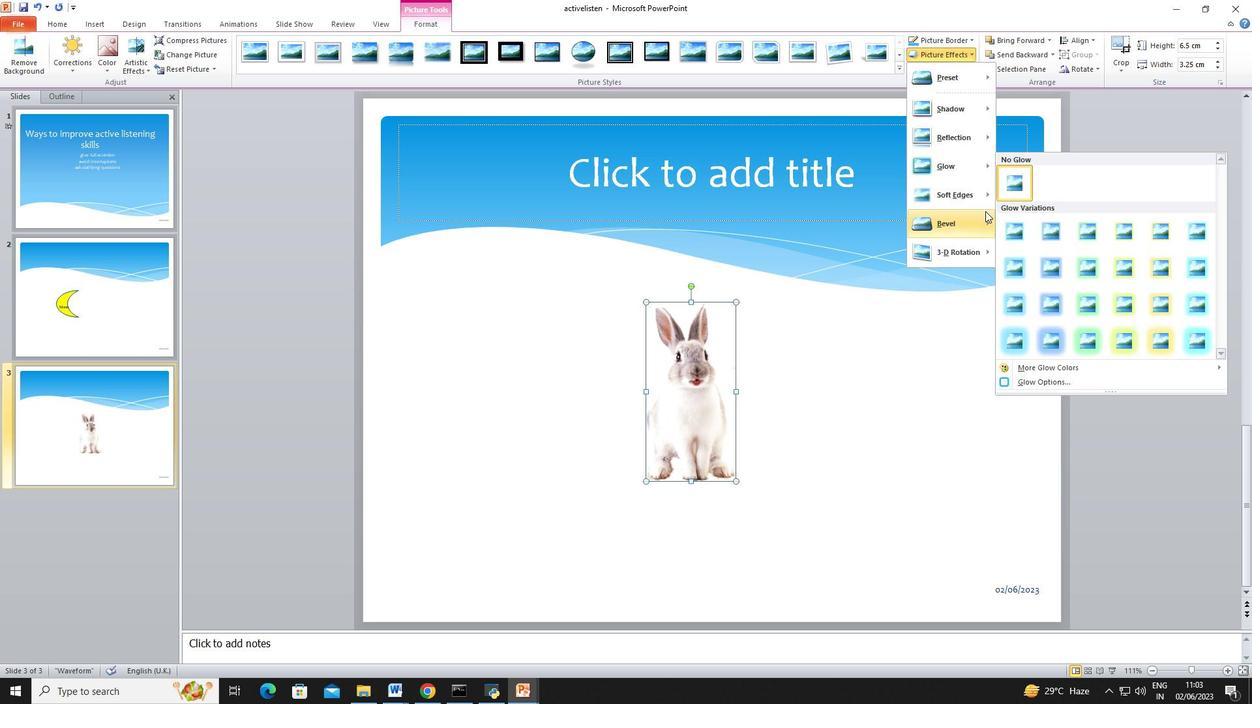 
Action: Mouse pressed left at (985, 220)
Screenshot: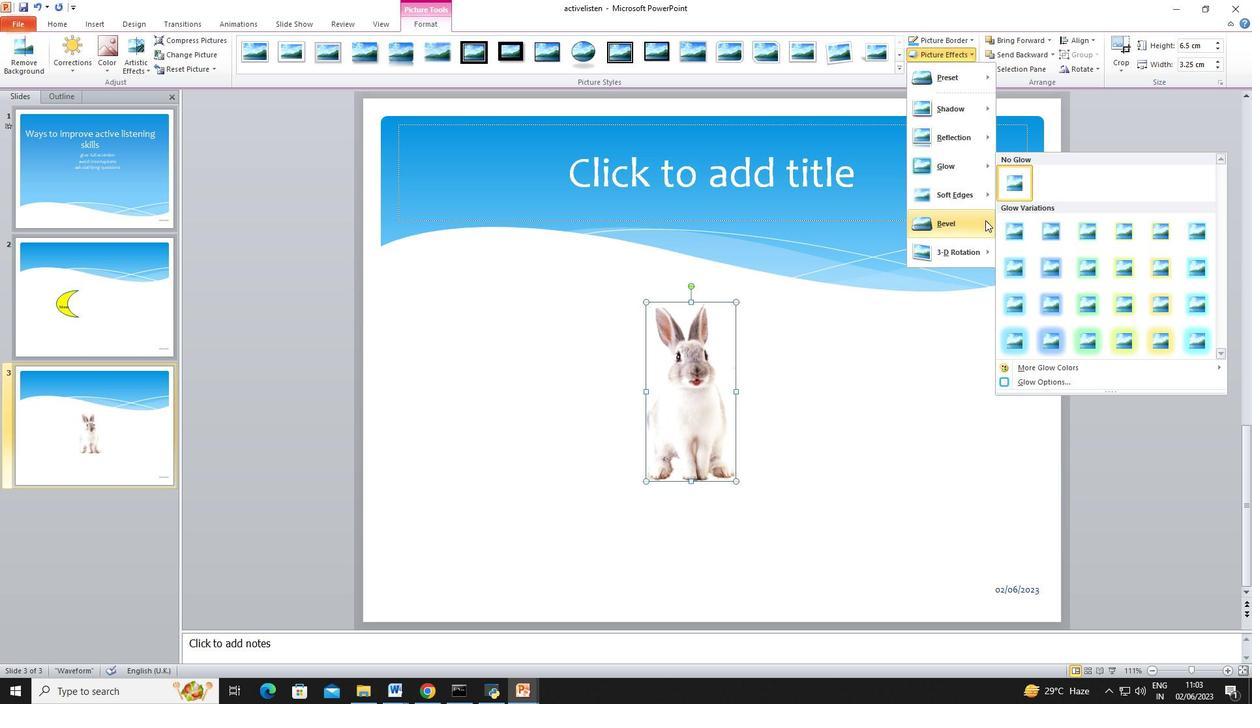 
Action: Mouse moved to (1038, 390)
Screenshot: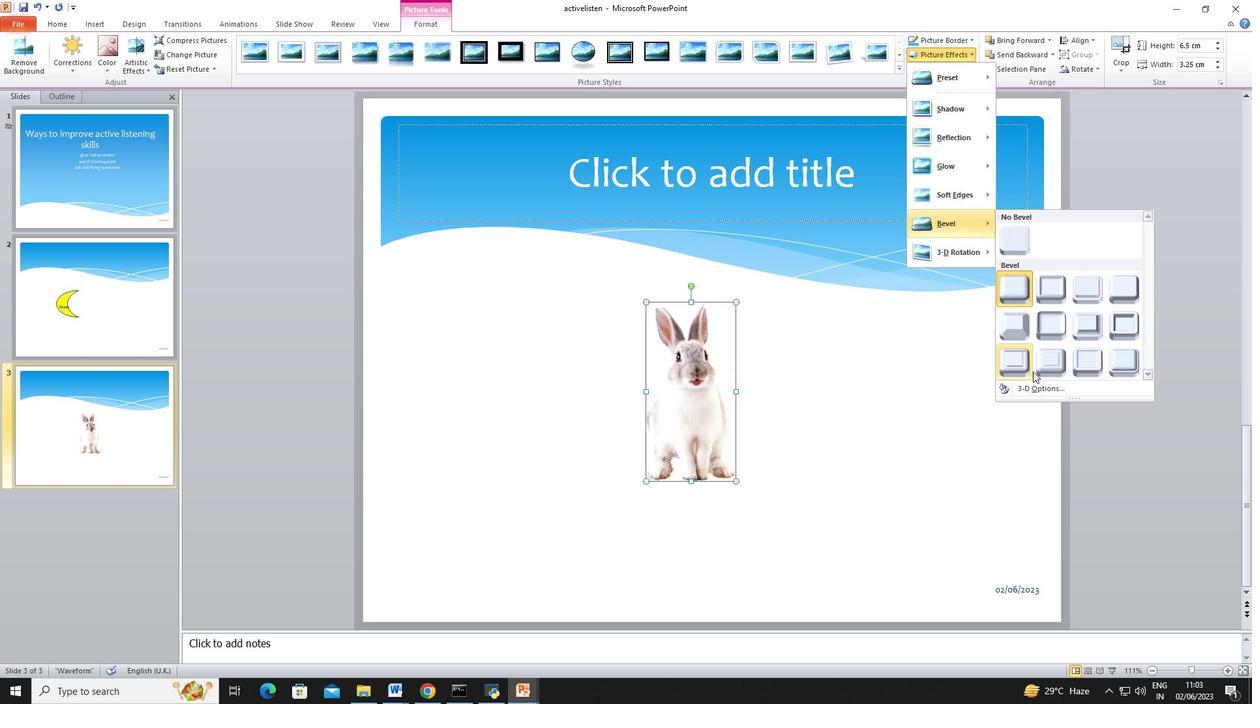 
Action: Mouse pressed left at (1038, 390)
Screenshot: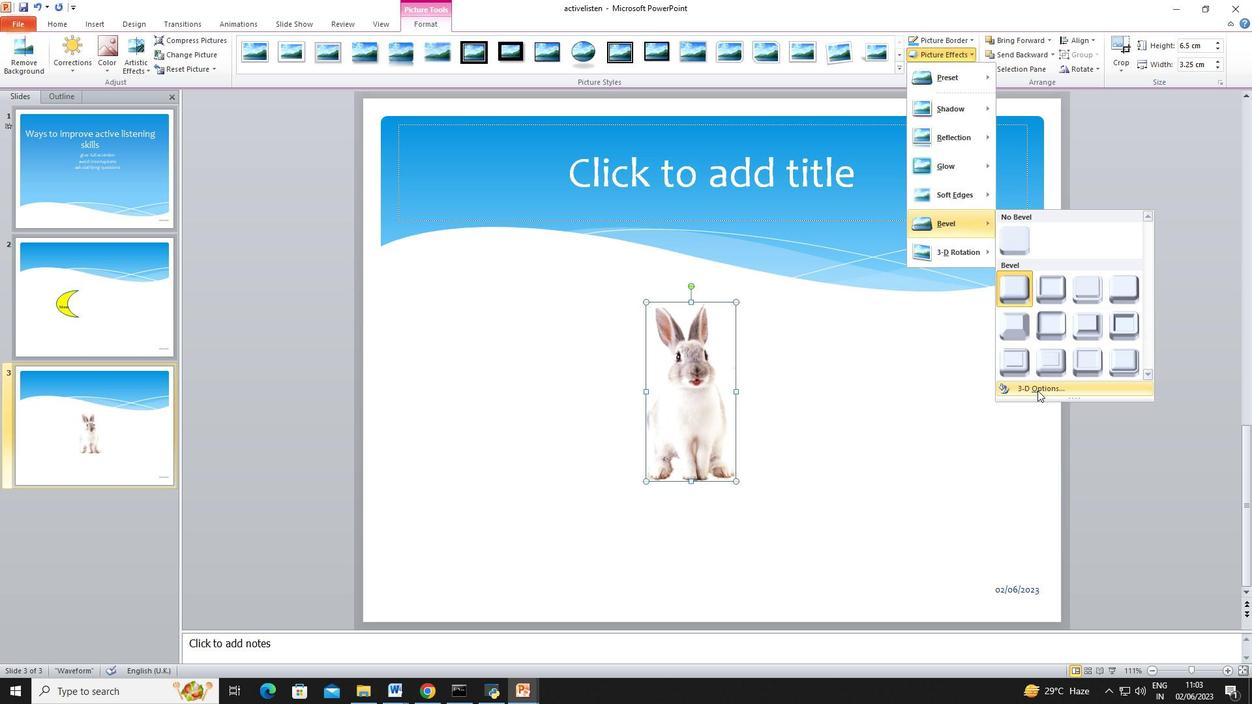 
Action: Mouse moved to (501, 298)
Screenshot: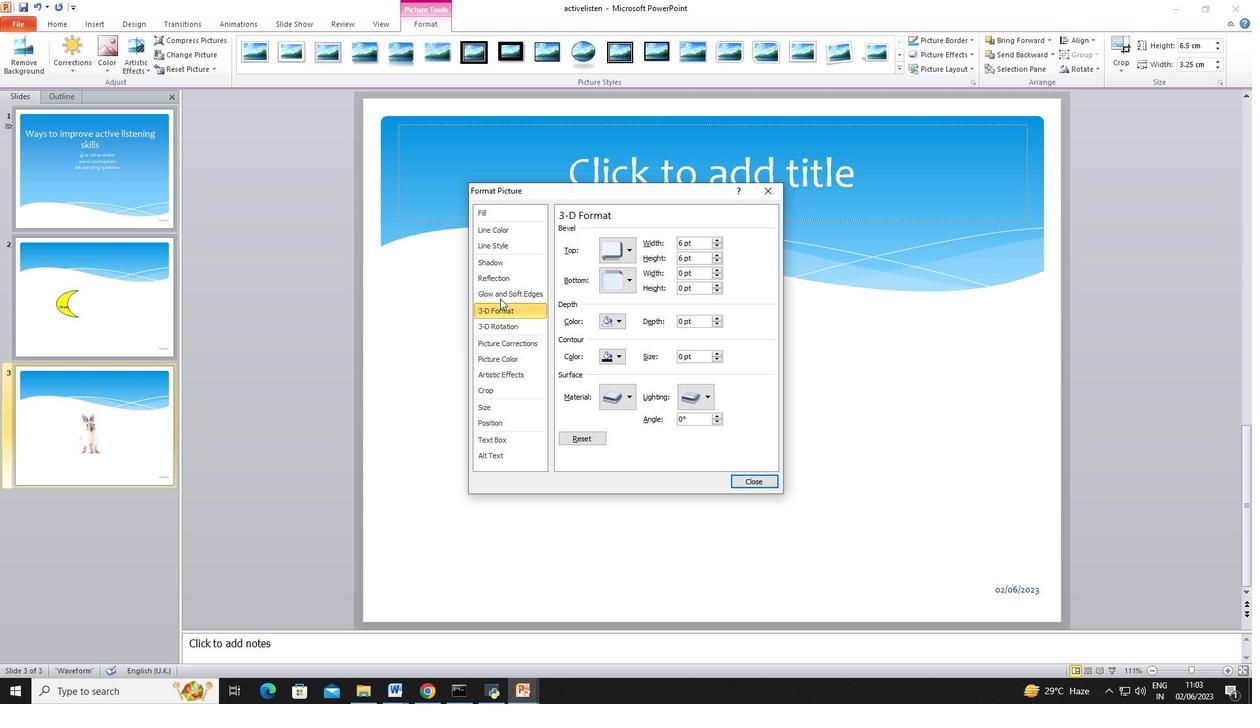 
Action: Mouse pressed left at (501, 298)
Screenshot: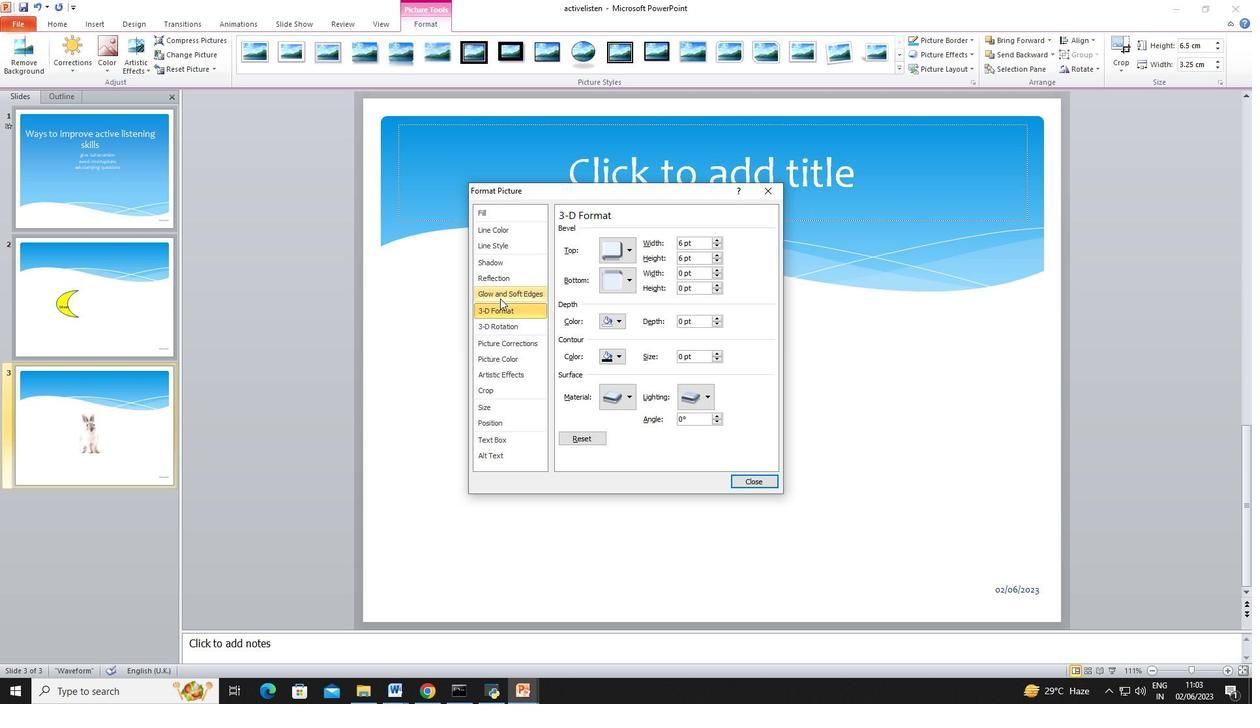 
Action: Mouse moved to (508, 283)
Screenshot: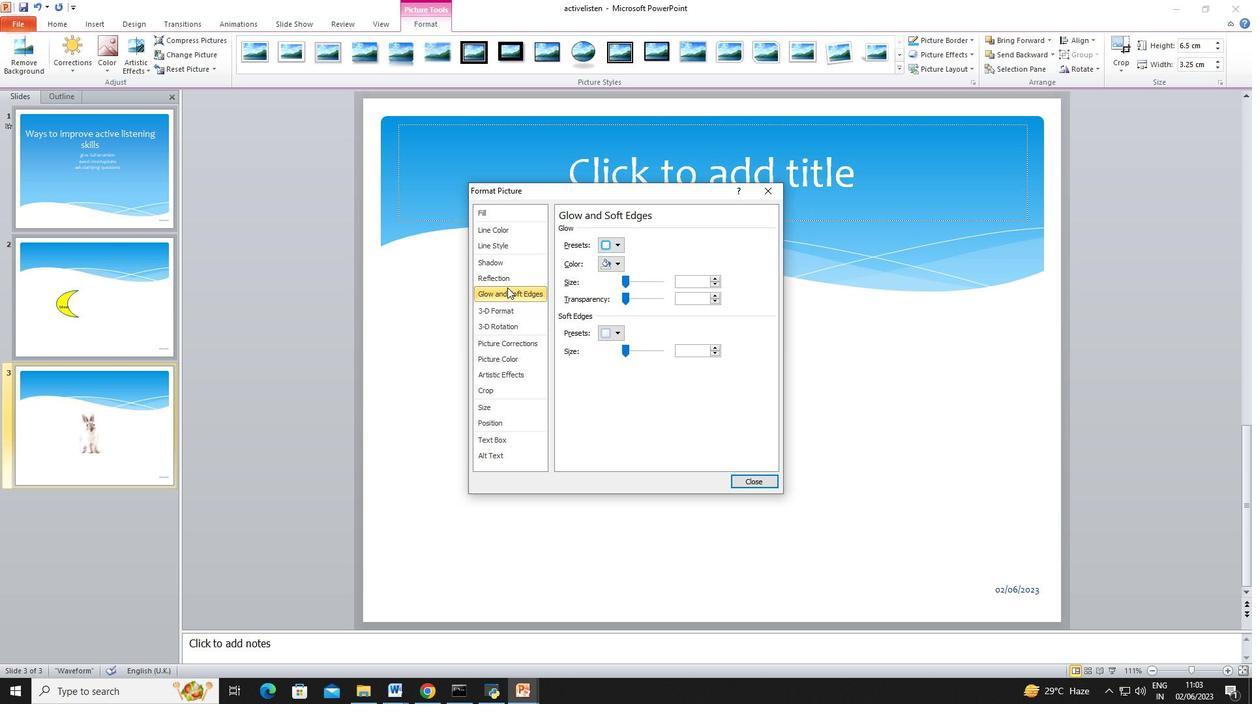 
Action: Mouse pressed left at (508, 283)
Screenshot: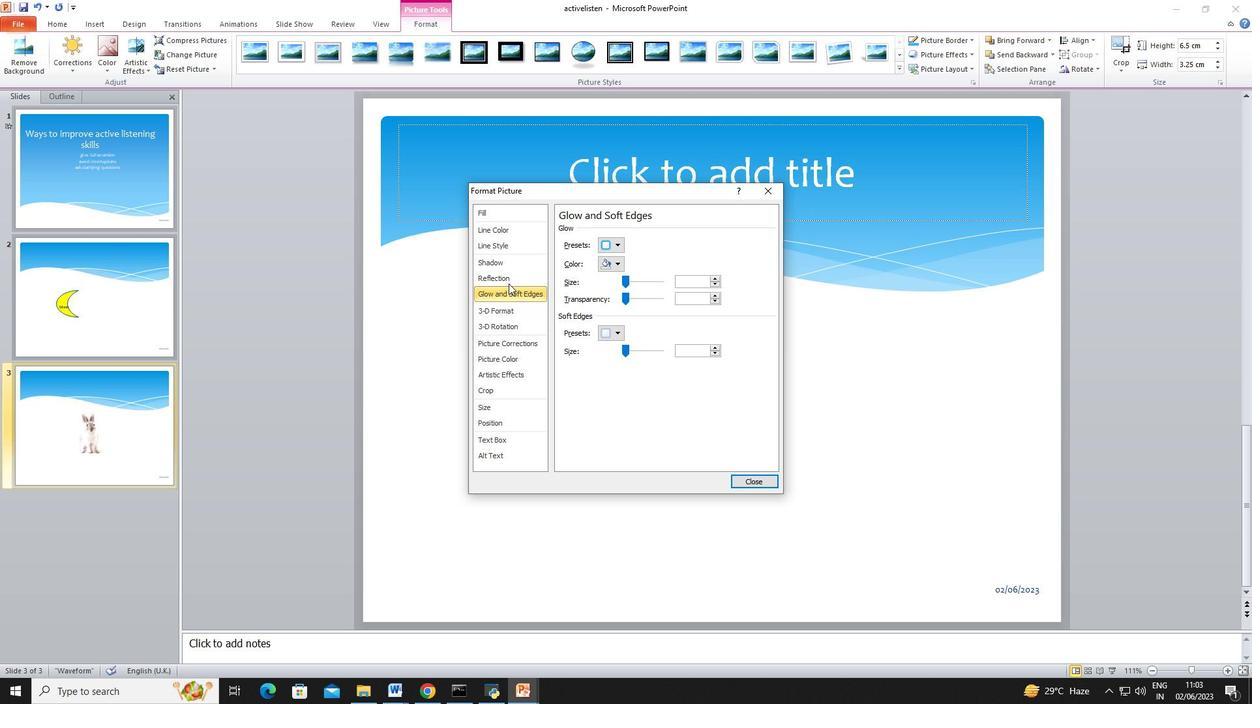 
Action: Mouse moved to (954, 475)
Screenshot: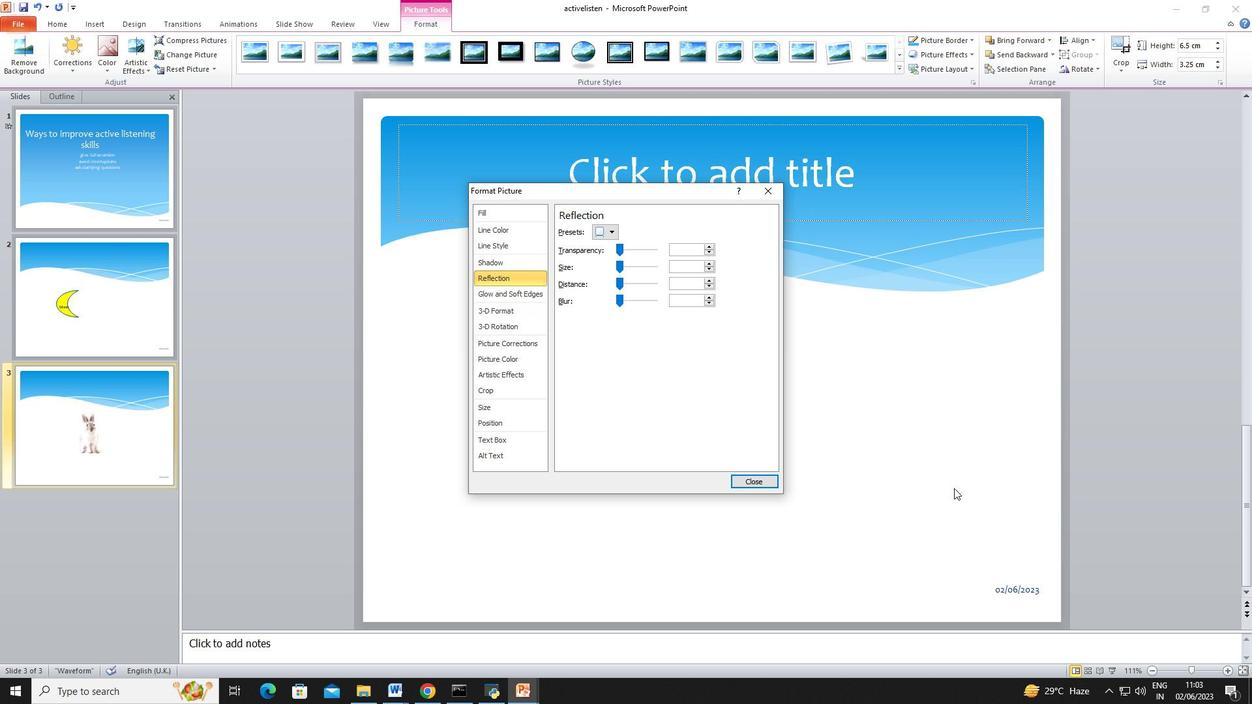 
Action: Mouse pressed left at (954, 475)
Screenshot: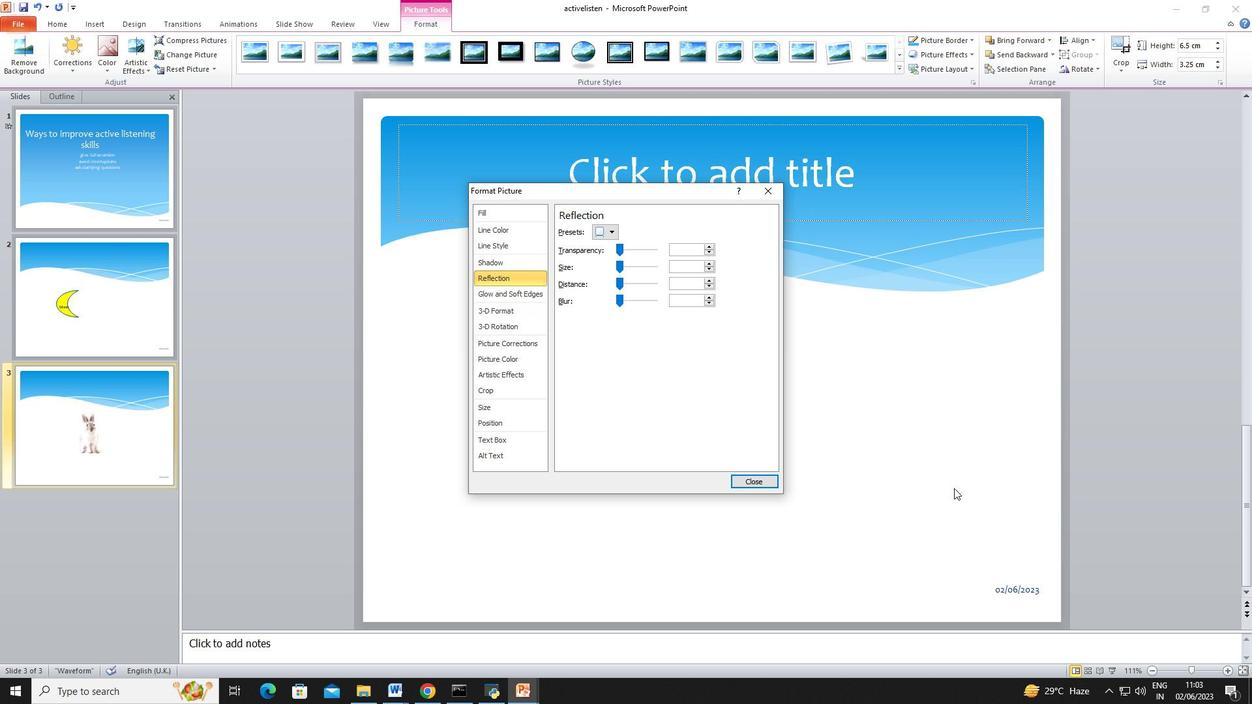 
Action: Mouse moved to (105, 288)
Screenshot: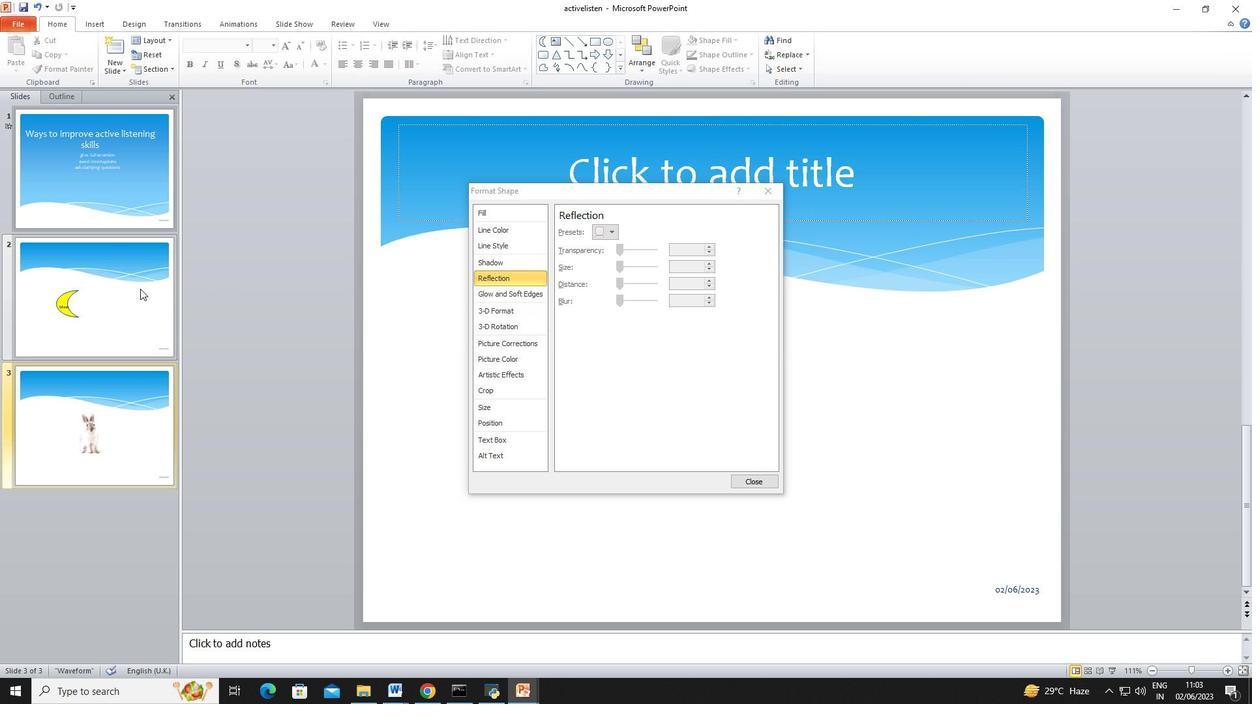 
Action: Mouse pressed left at (105, 288)
Screenshot: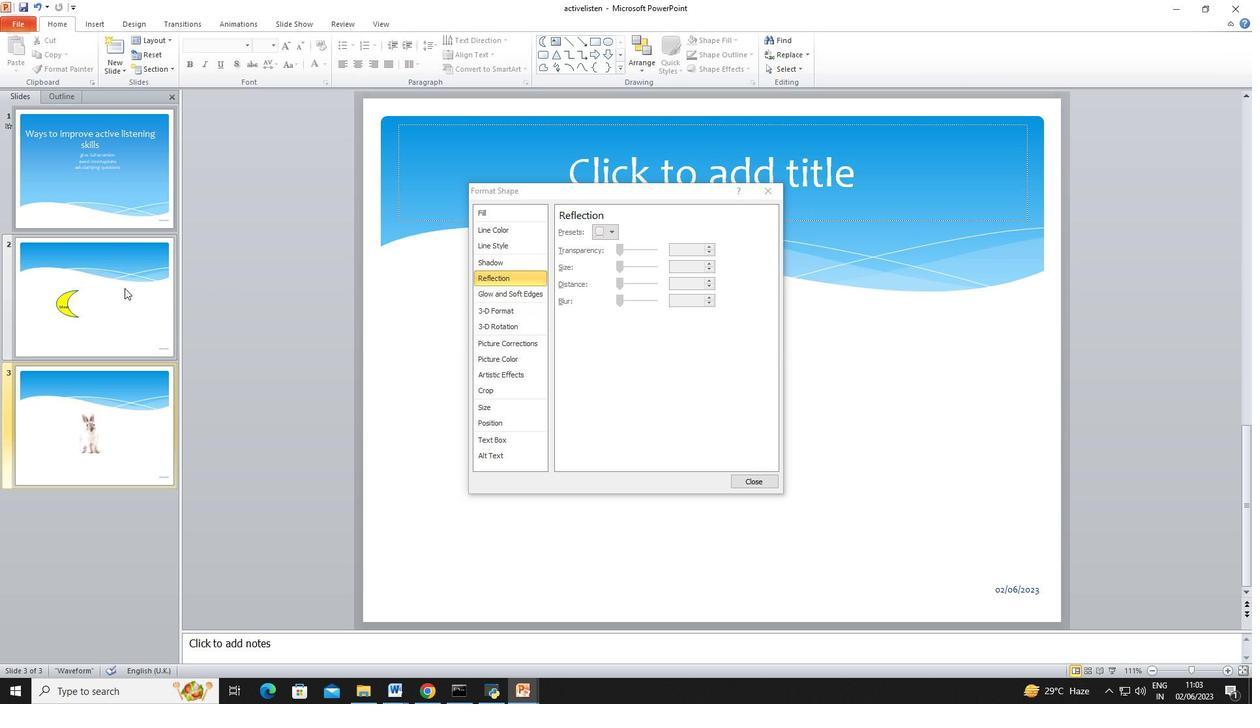 
Action: Mouse moved to (134, 432)
Screenshot: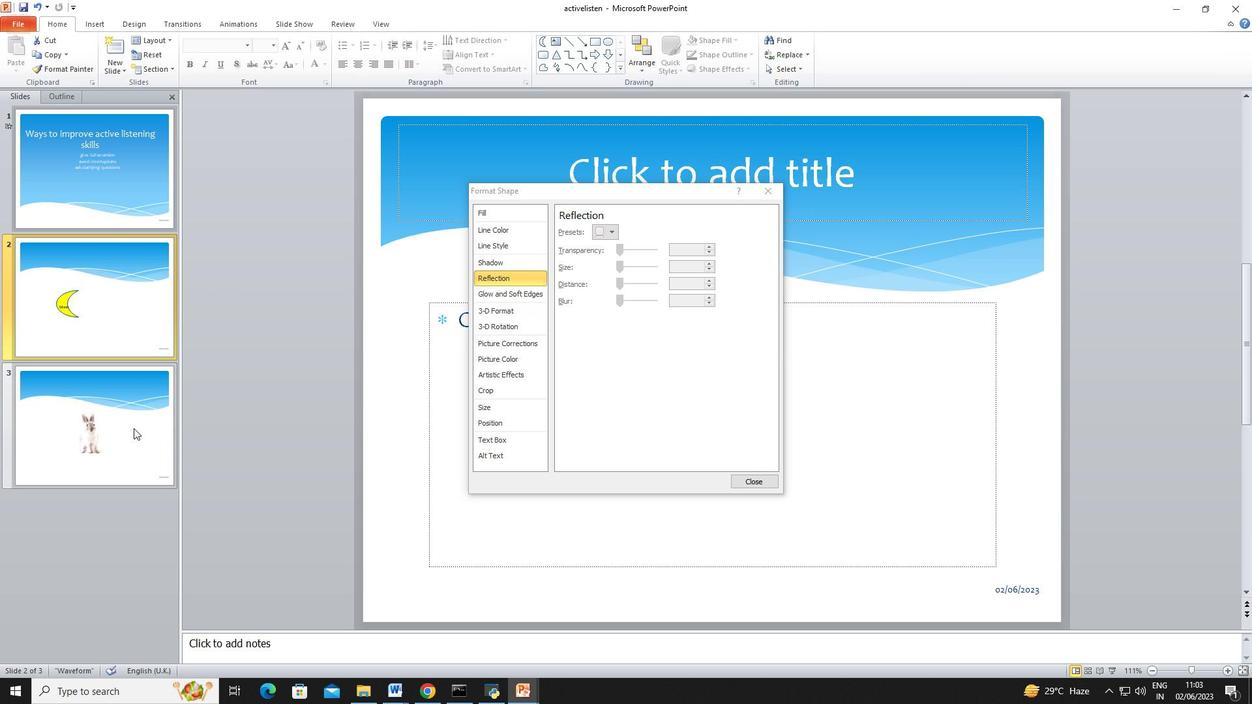 
Action: Mouse pressed left at (134, 432)
Screenshot: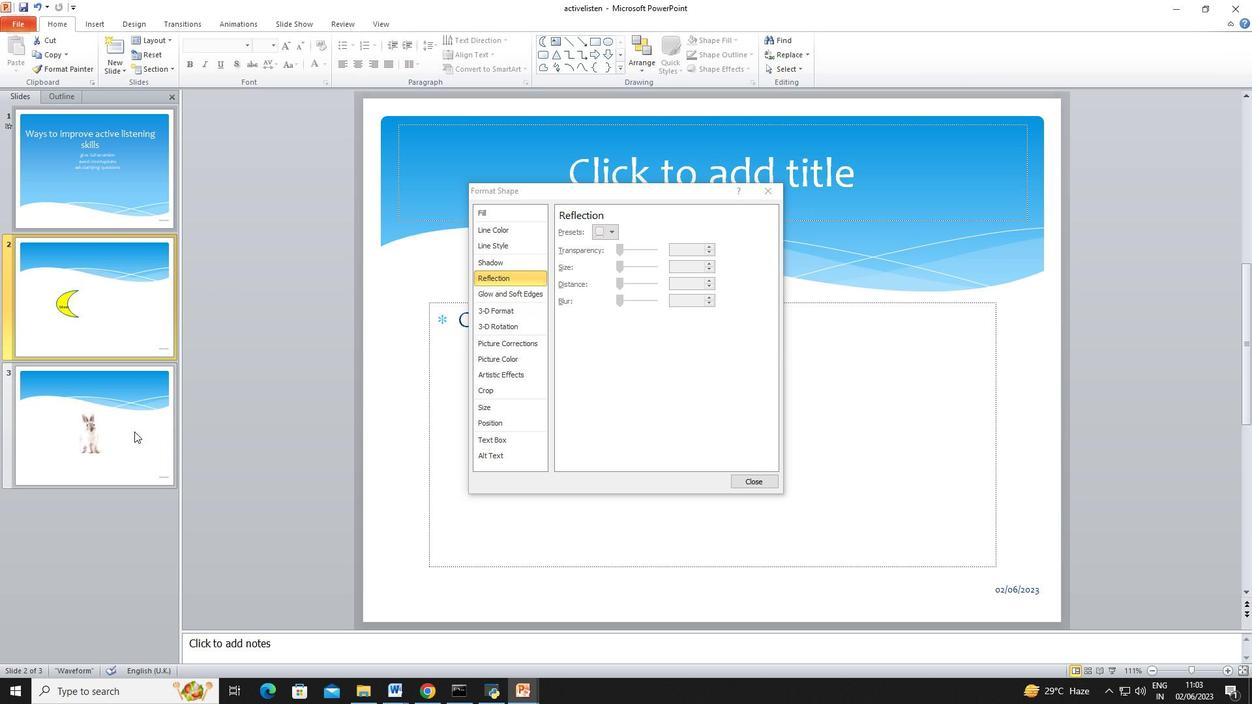 
Action: Mouse moved to (768, 185)
Screenshot: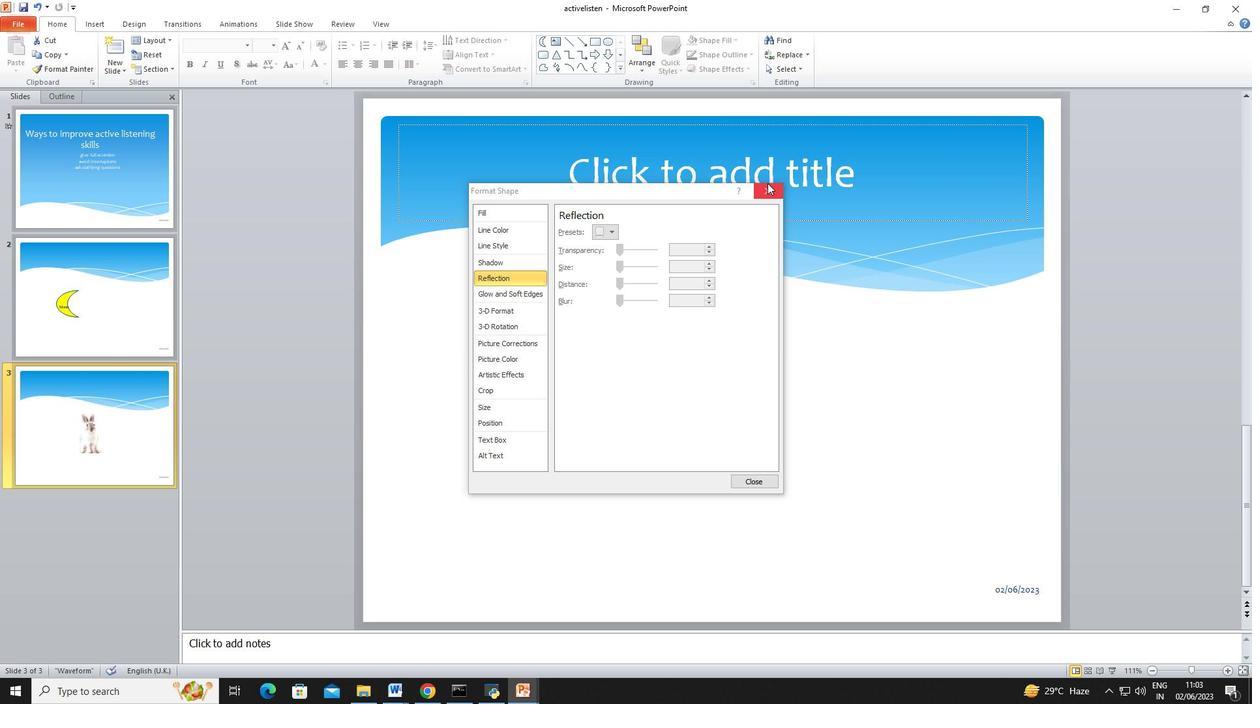 
Action: Mouse pressed left at (768, 185)
Screenshot: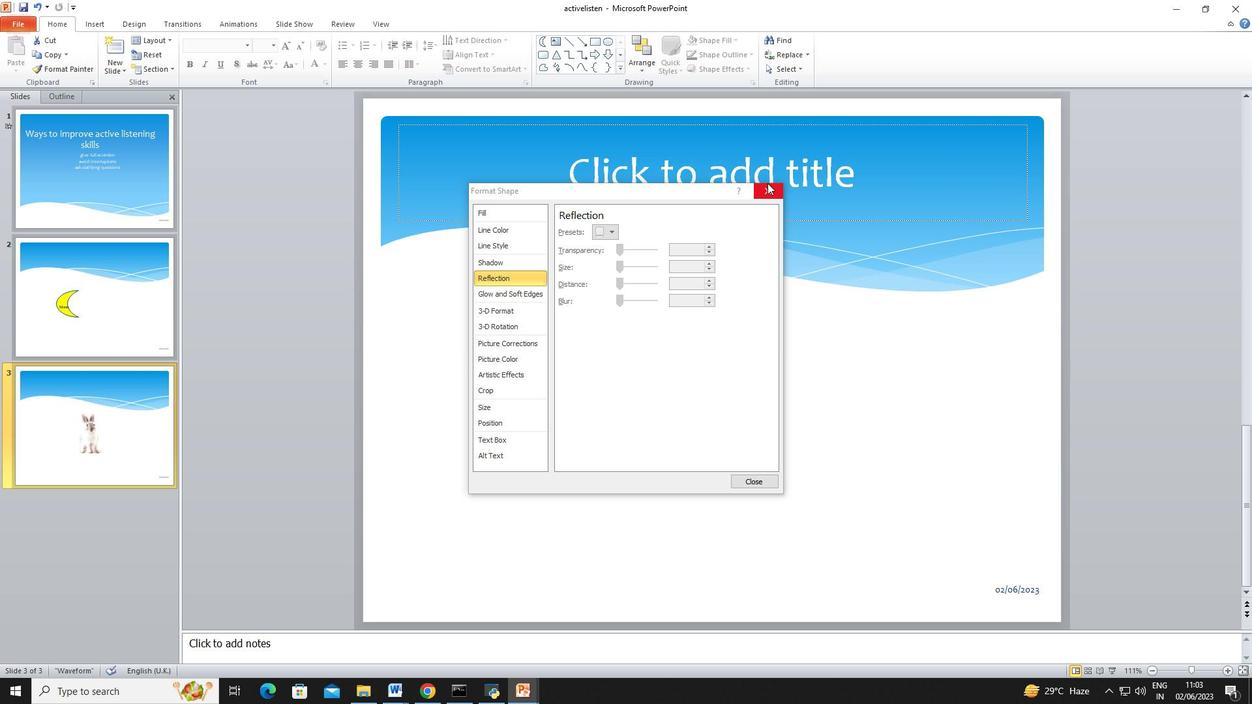 
Action: Mouse moved to (670, 347)
Screenshot: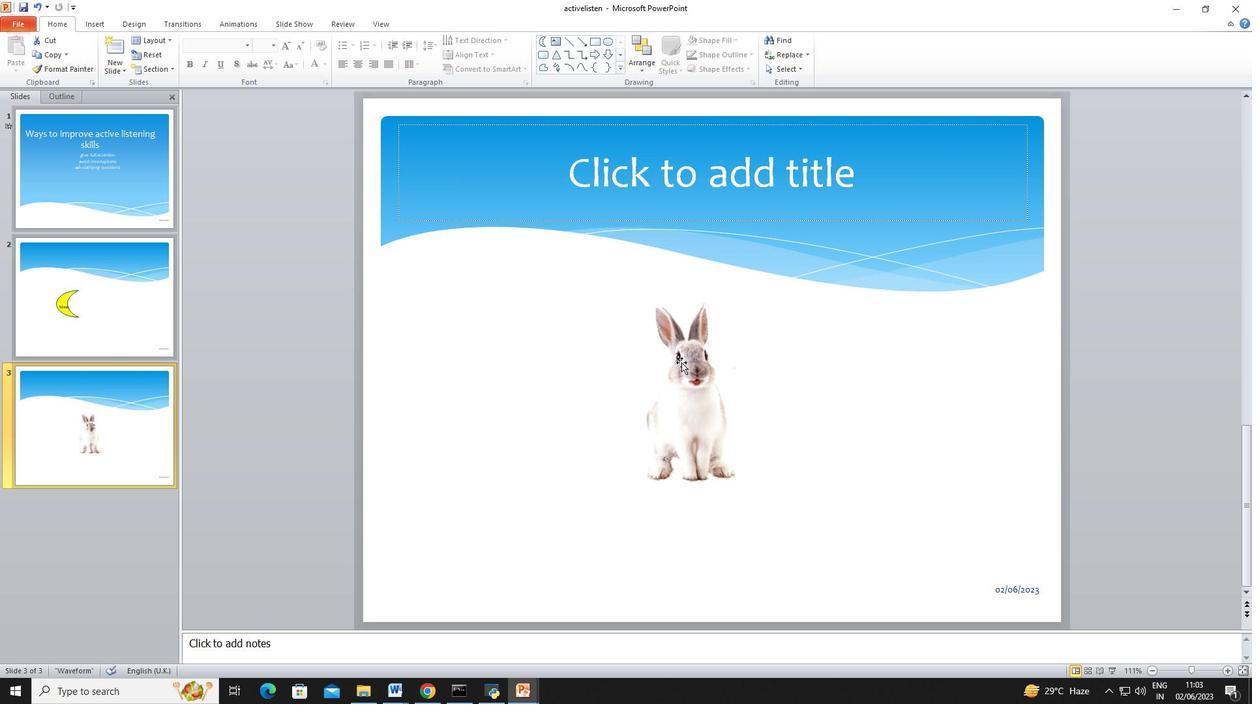 
Action: Mouse pressed left at (670, 347)
Screenshot: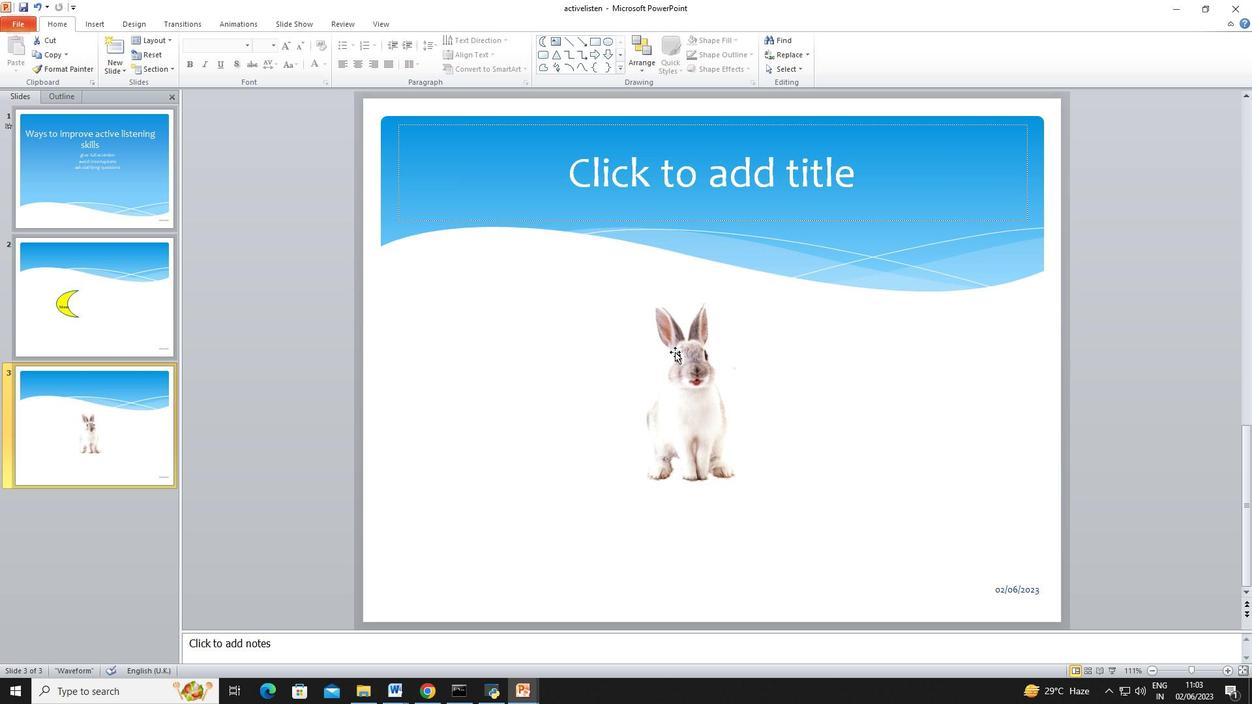 
Action: Mouse moved to (739, 39)
Screenshot: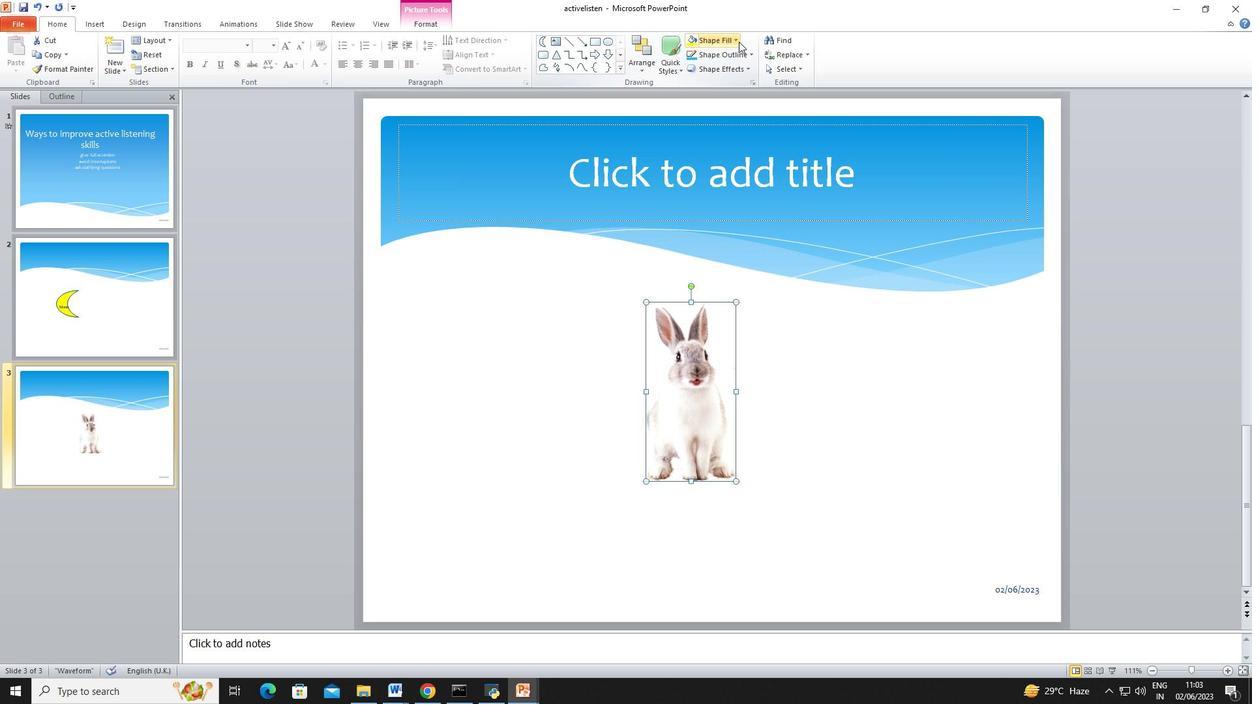 
Action: Mouse pressed left at (739, 39)
Screenshot: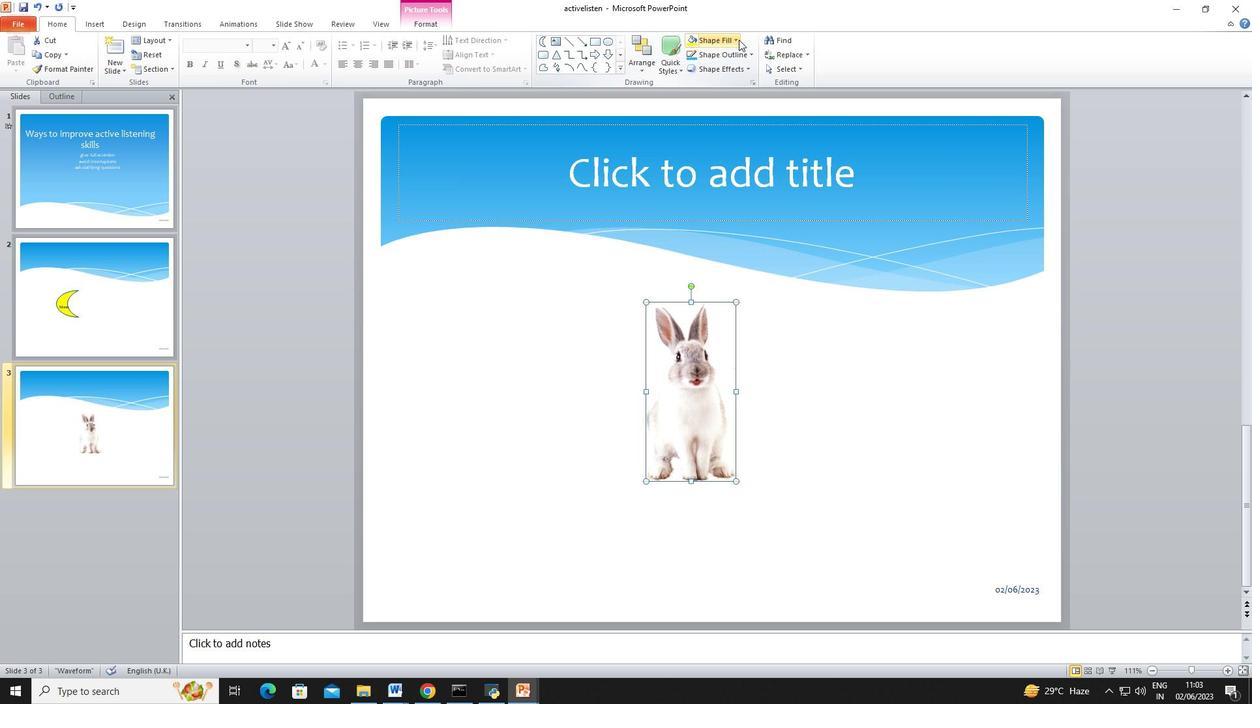 
Action: Mouse moved to (702, 63)
Screenshot: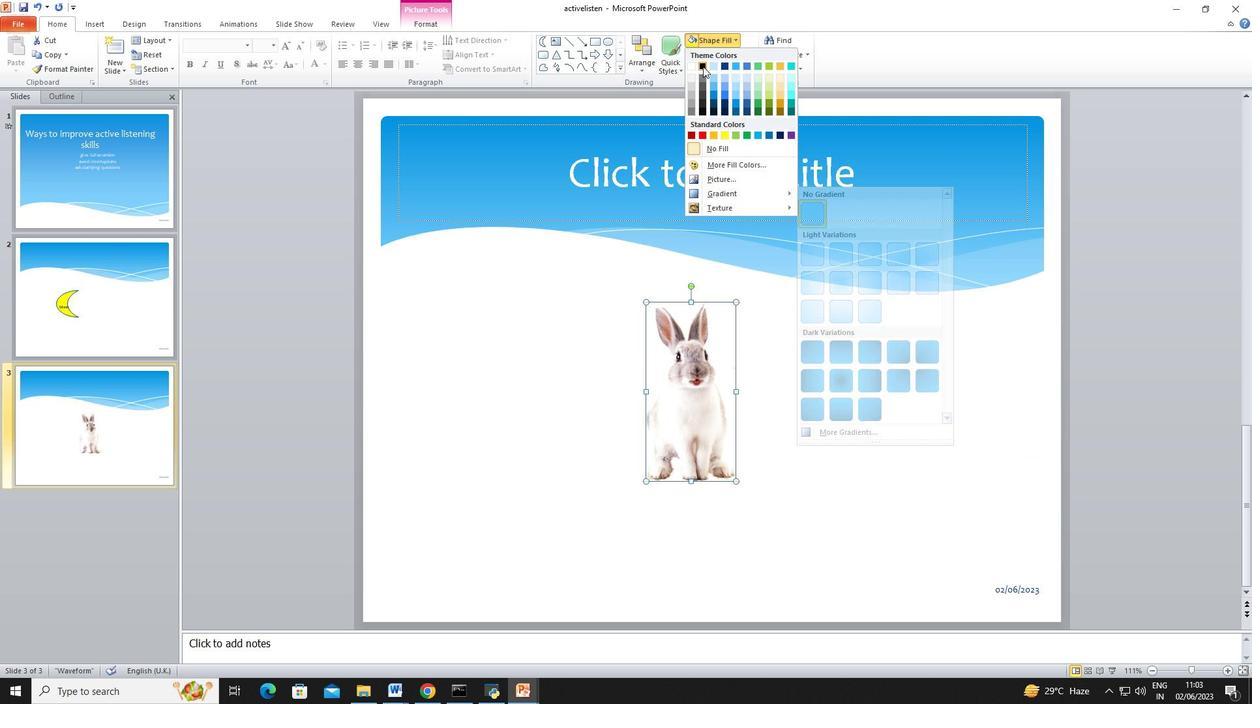 
Action: Mouse pressed left at (702, 63)
Screenshot: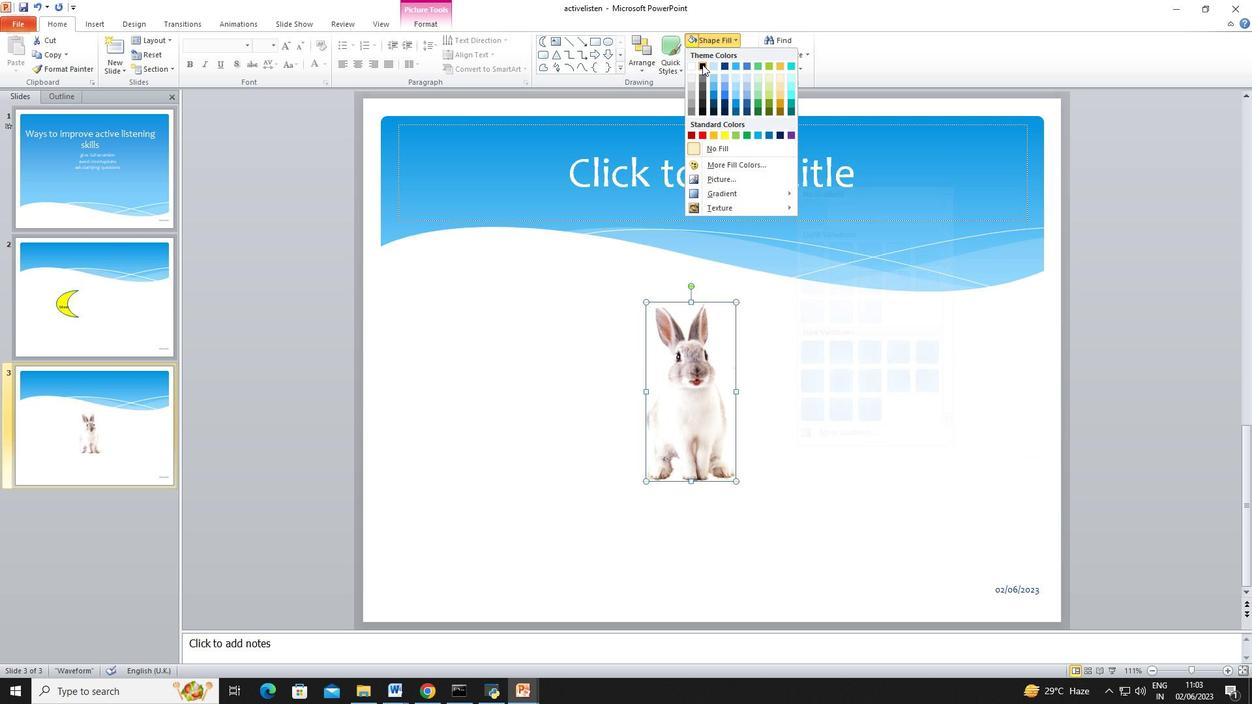 
Action: Mouse moved to (734, 38)
Screenshot: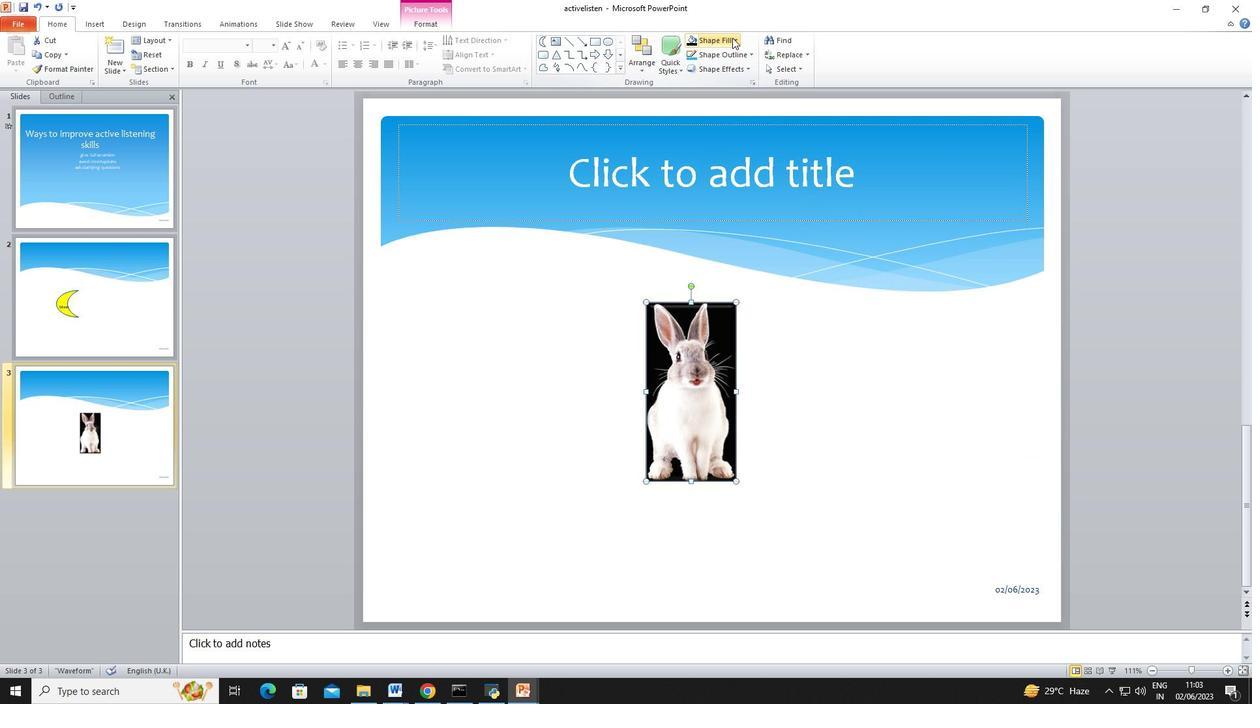 
Action: Mouse pressed left at (734, 38)
Screenshot: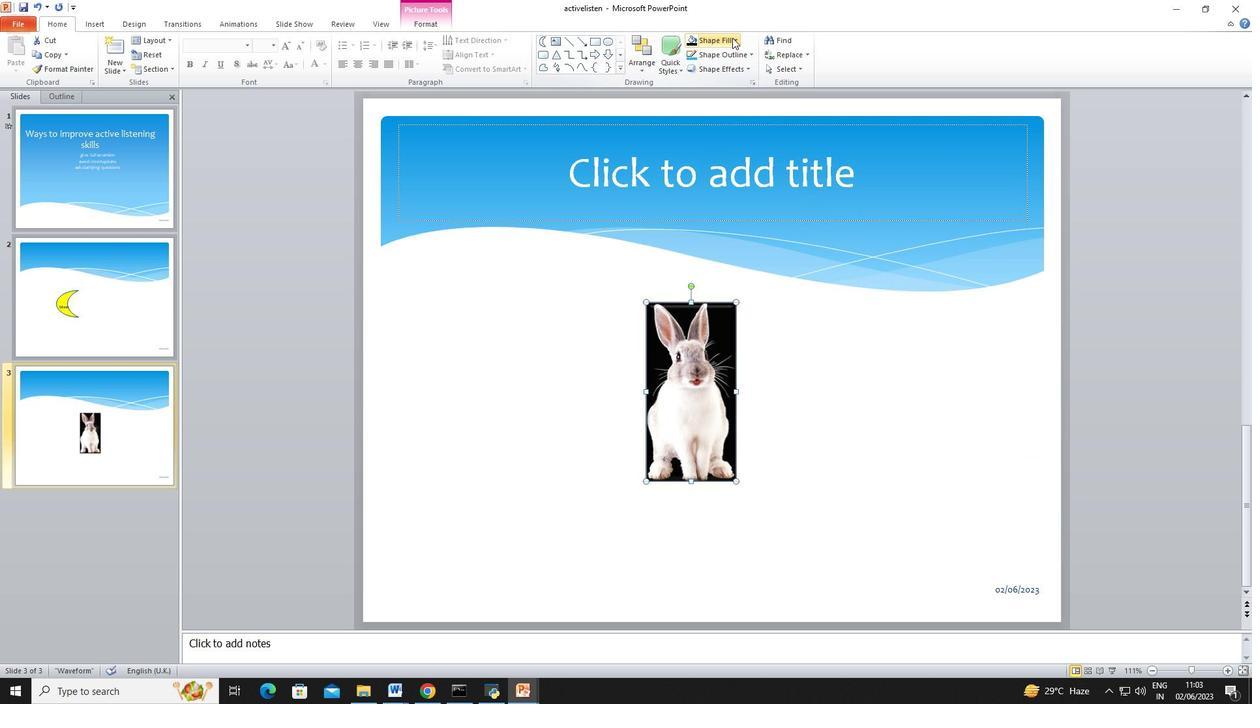 
Action: Mouse moved to (687, 64)
Screenshot: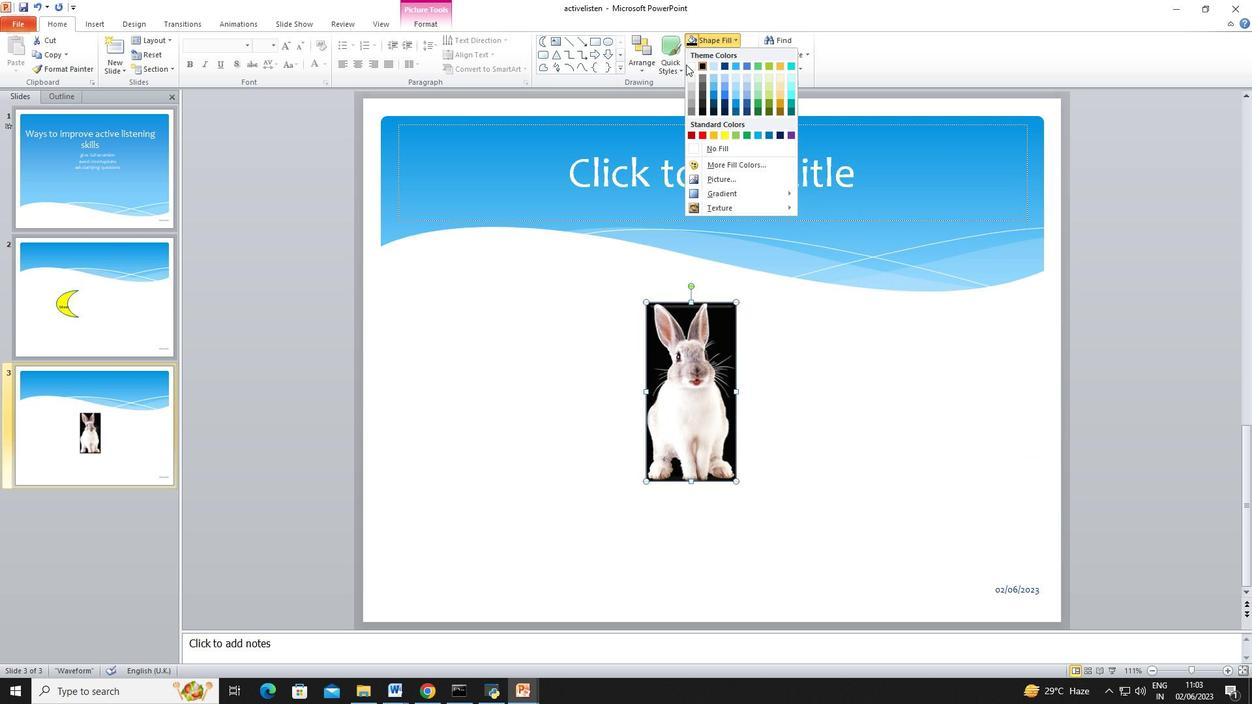 
Action: Mouse pressed left at (687, 64)
Screenshot: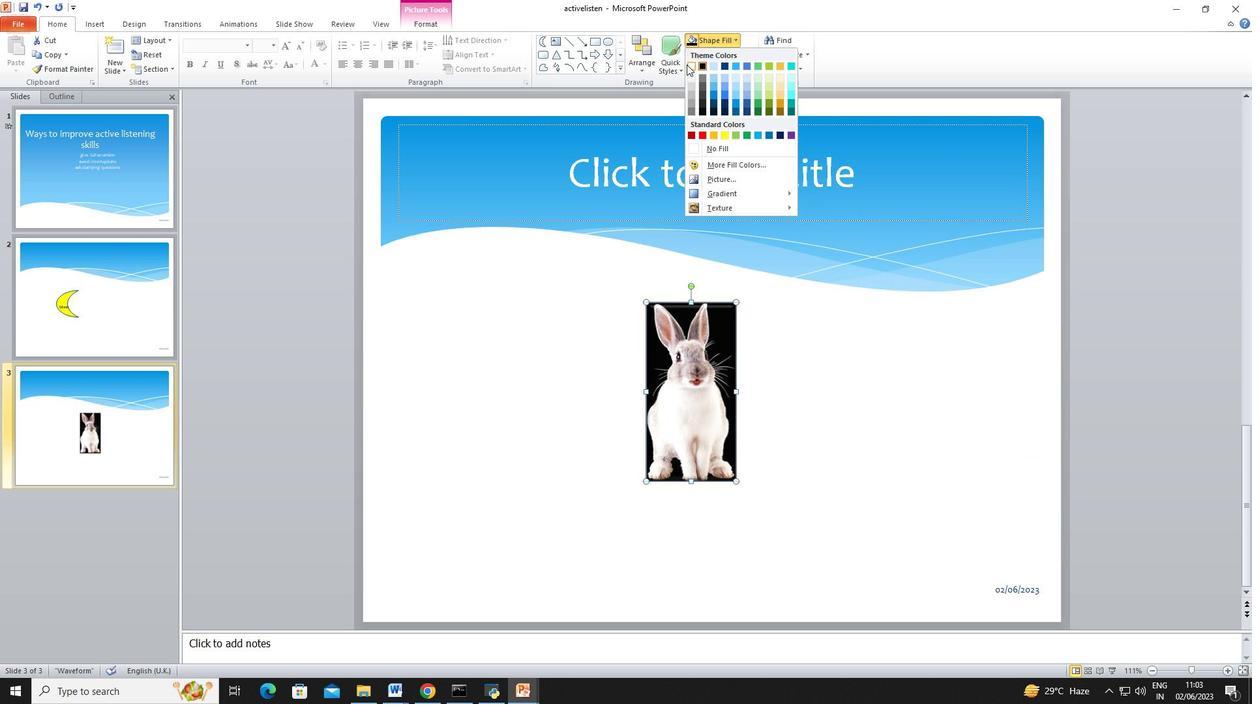 
Action: Mouse moved to (829, 445)
Screenshot: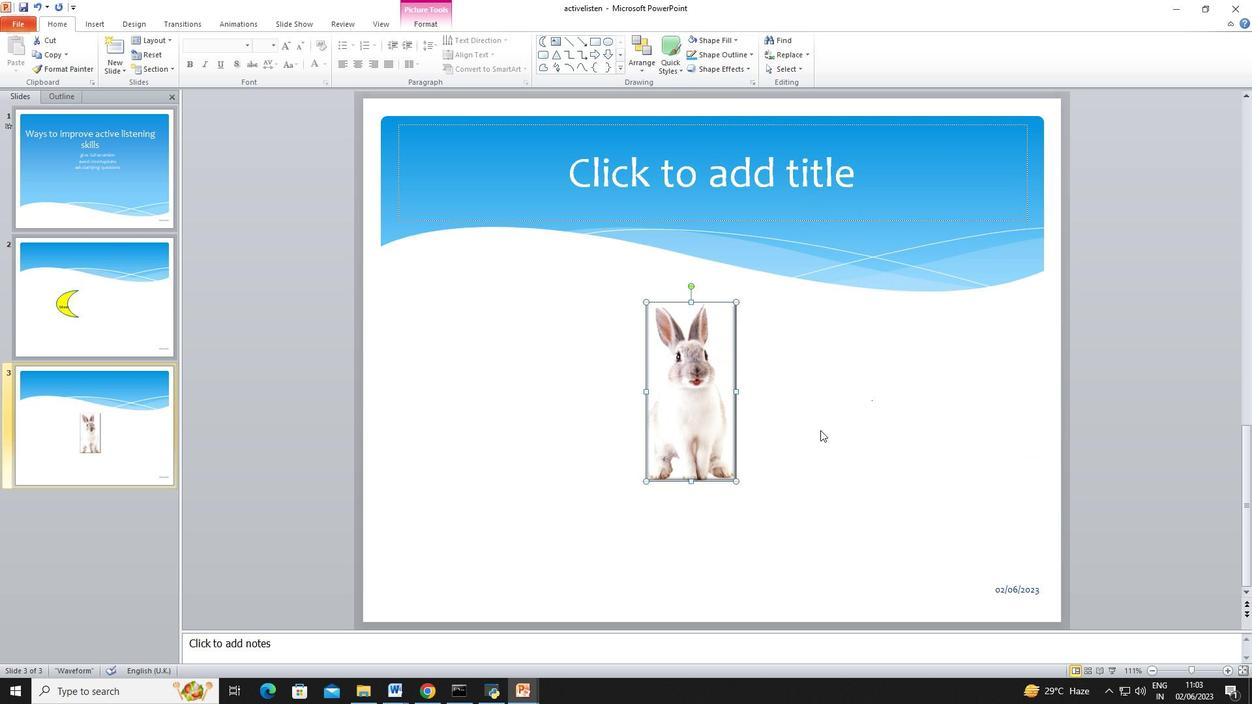
Action: Mouse pressed left at (829, 445)
Screenshot: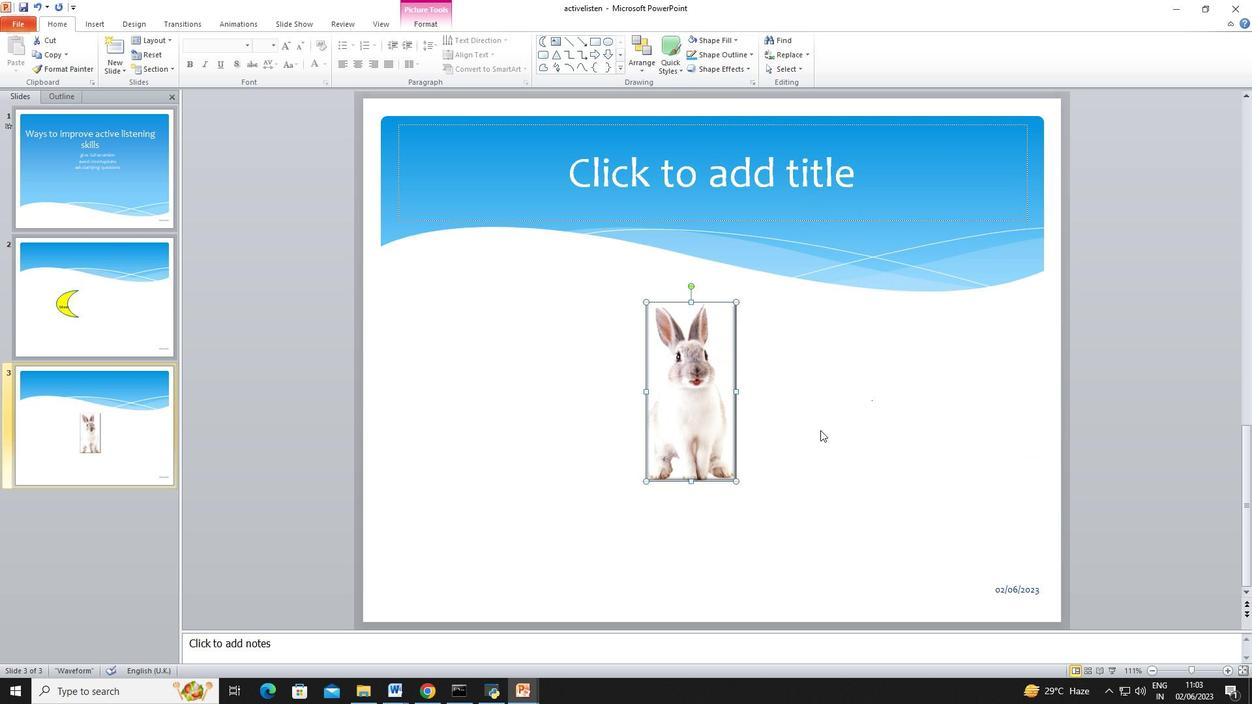
Action: Mouse moved to (682, 400)
Screenshot: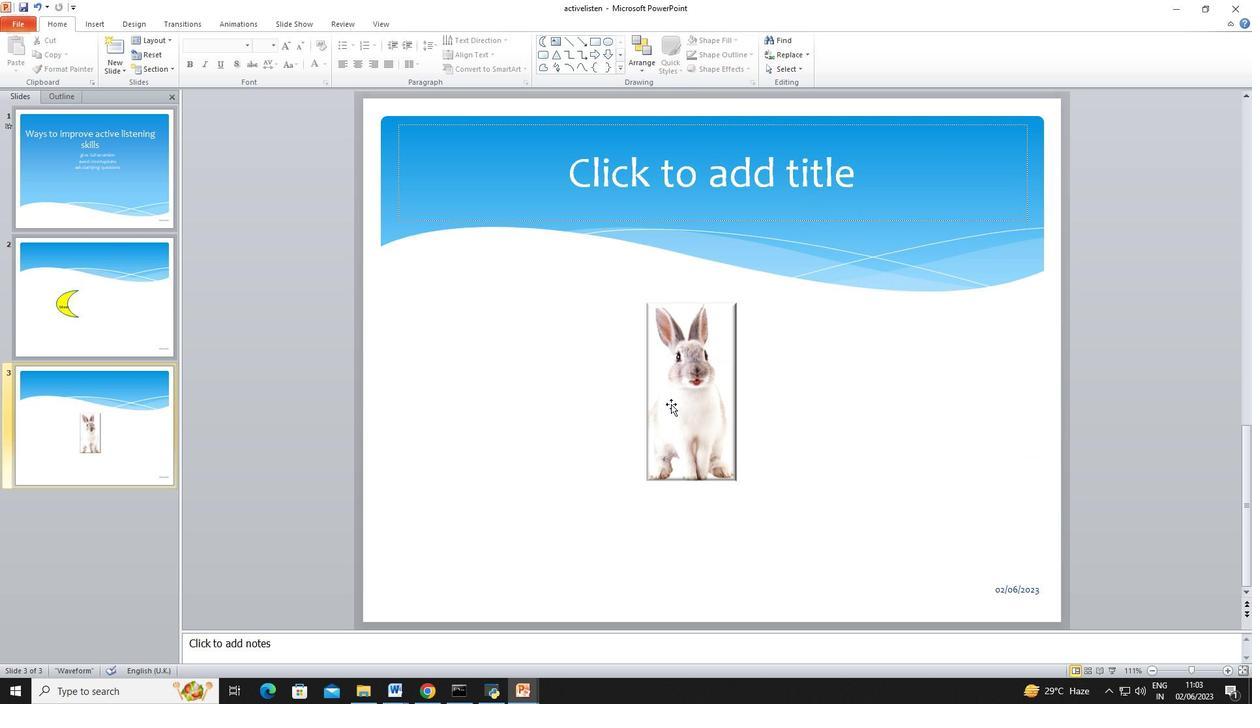 
Action: Mouse pressed left at (682, 400)
Screenshot: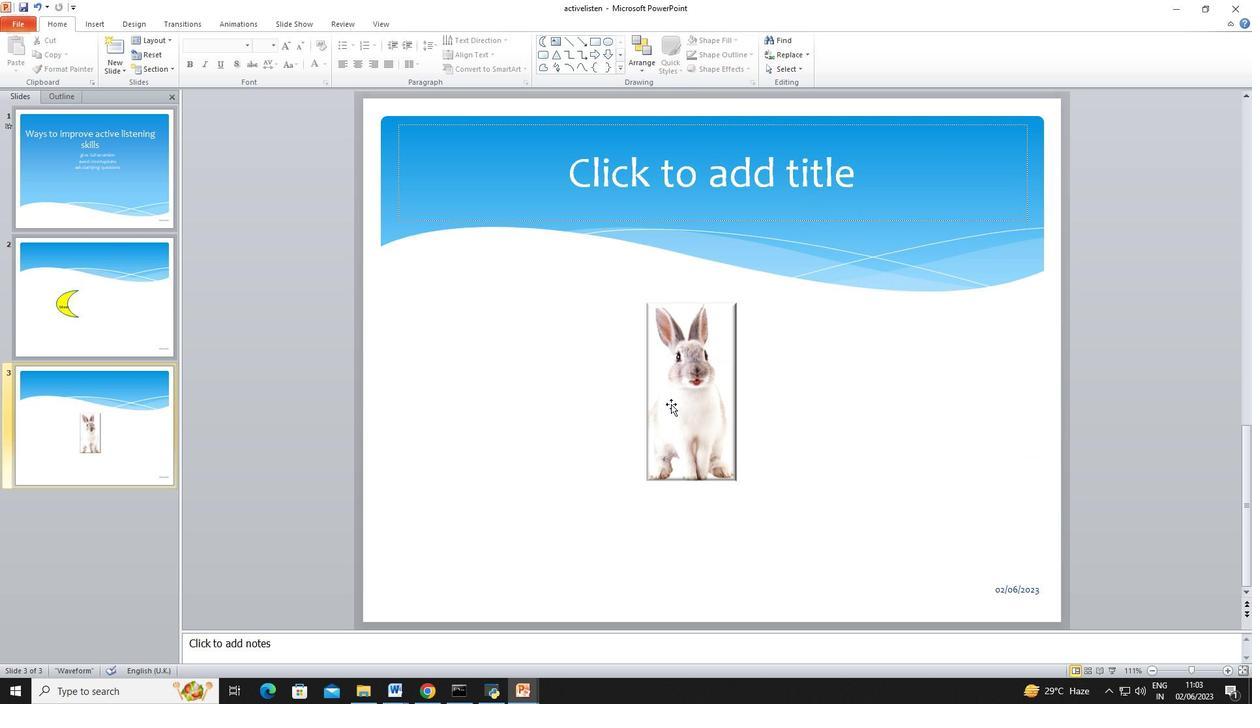 
Action: Mouse moved to (751, 57)
Screenshot: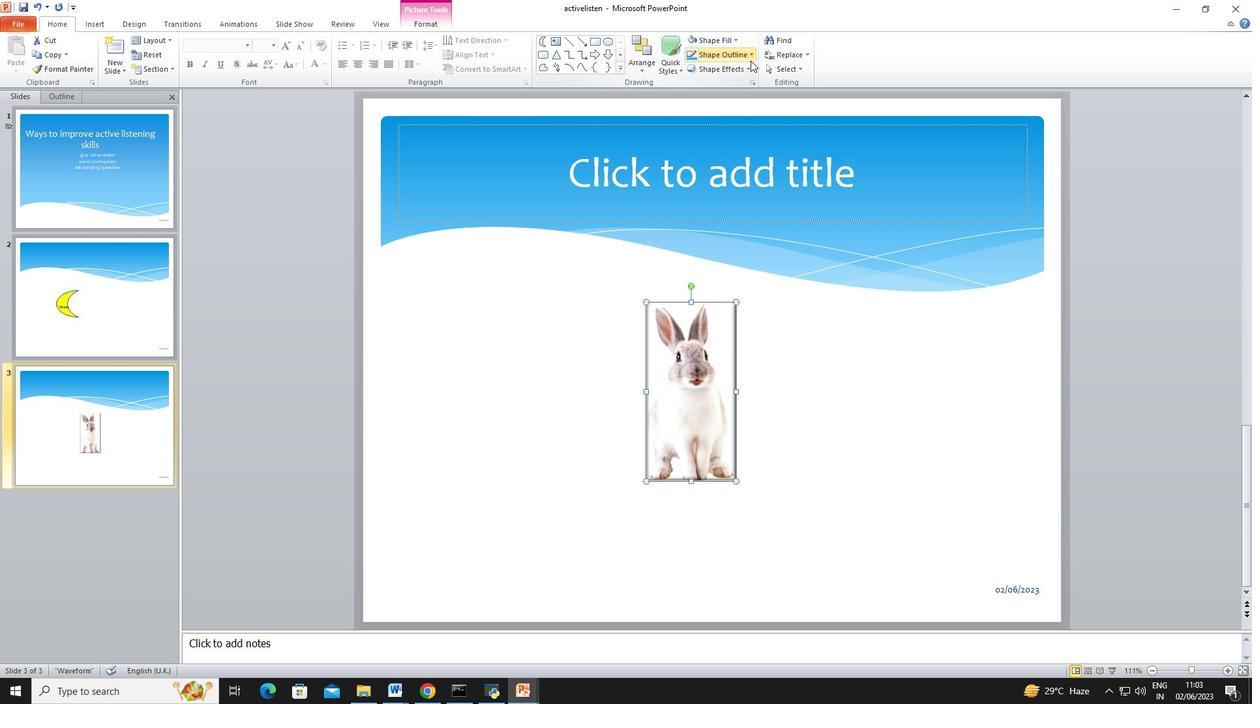 
Action: Mouse pressed left at (751, 57)
Screenshot: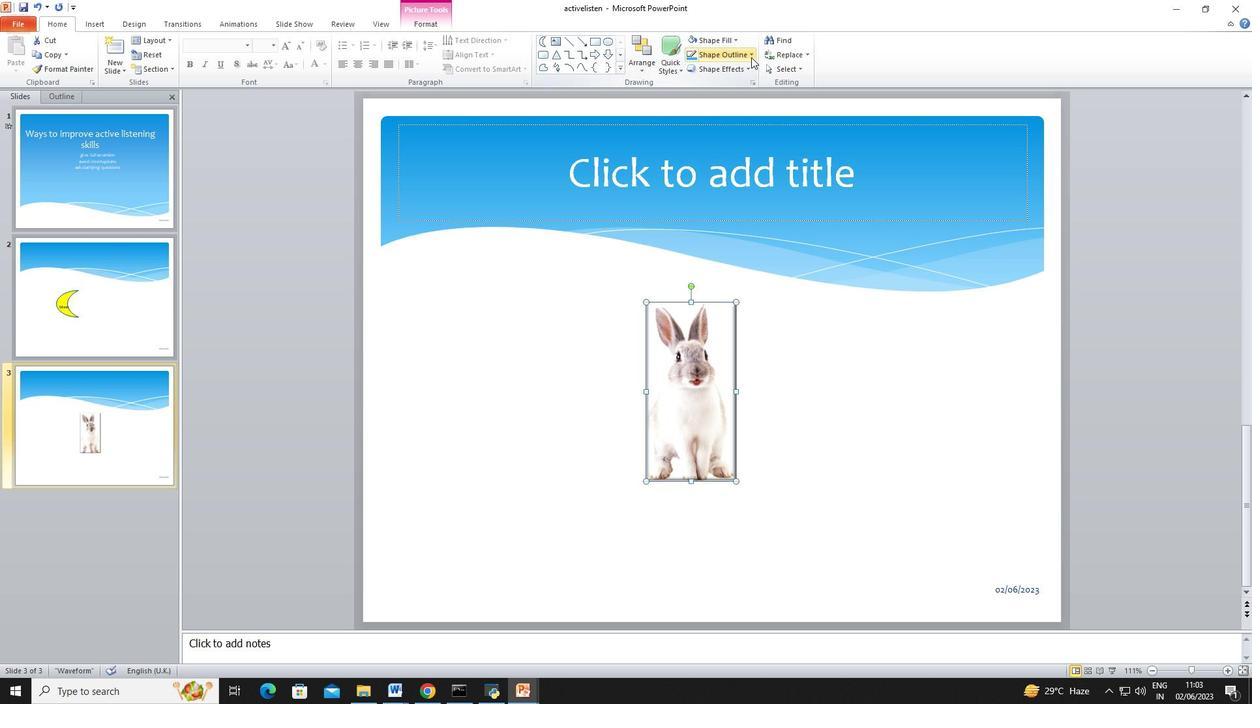 
Action: Mouse moved to (702, 81)
Screenshot: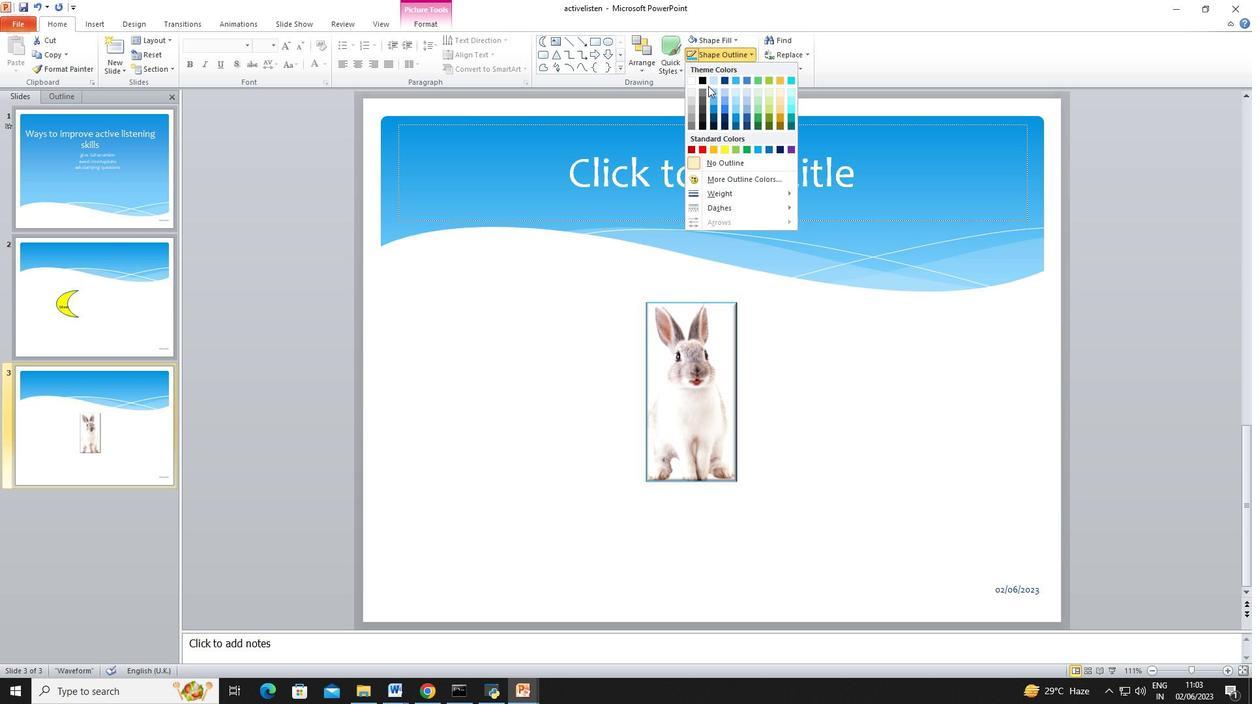 
Action: Mouse pressed left at (702, 81)
Screenshot: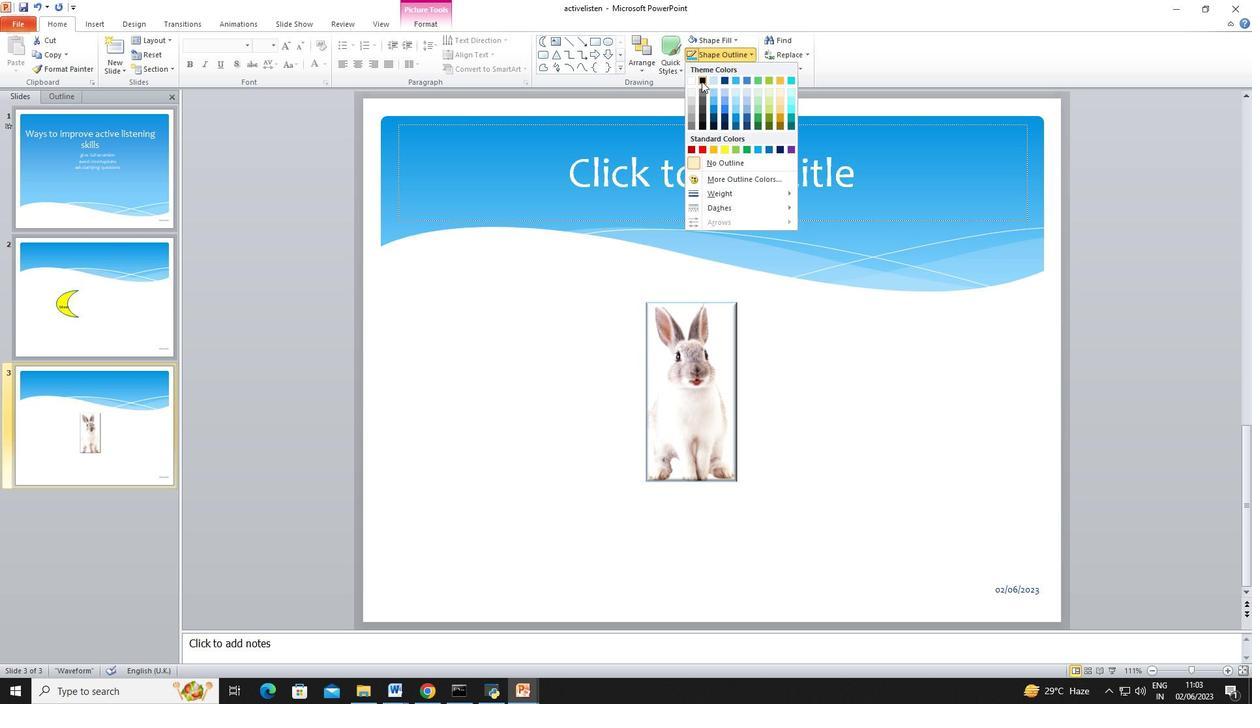 
Action: Mouse moved to (824, 338)
Screenshot: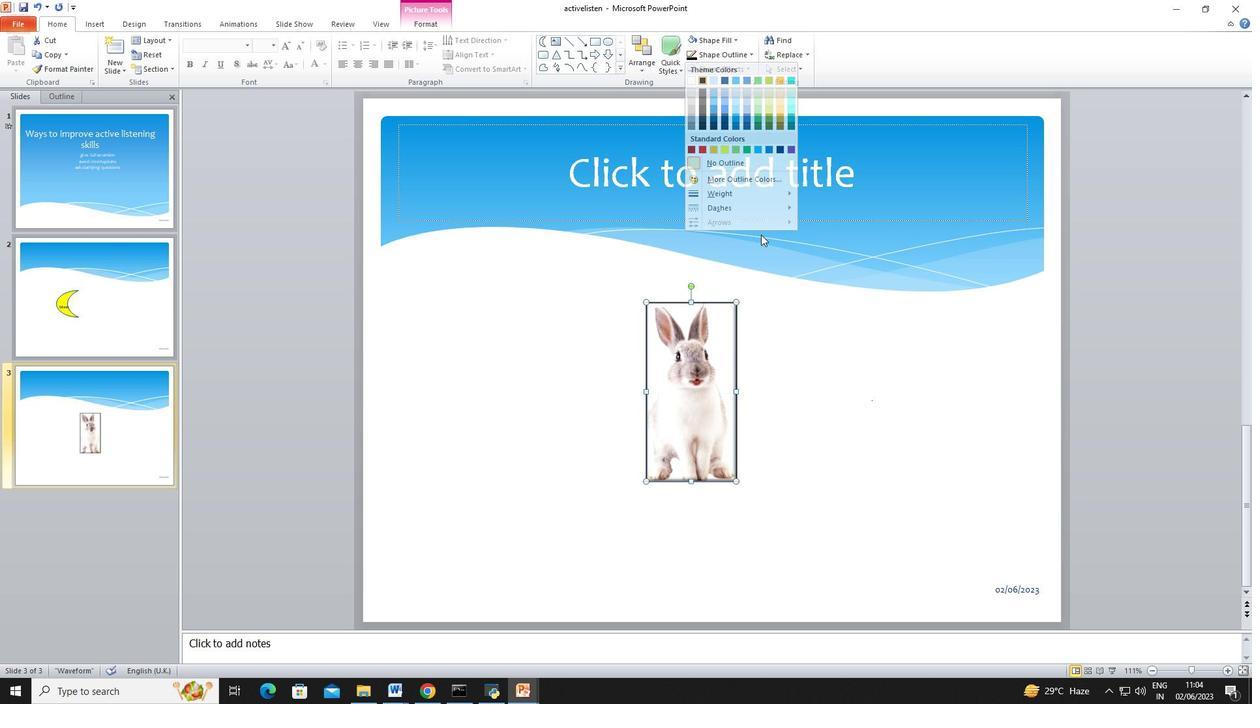 
Action: Mouse pressed left at (824, 338)
Screenshot: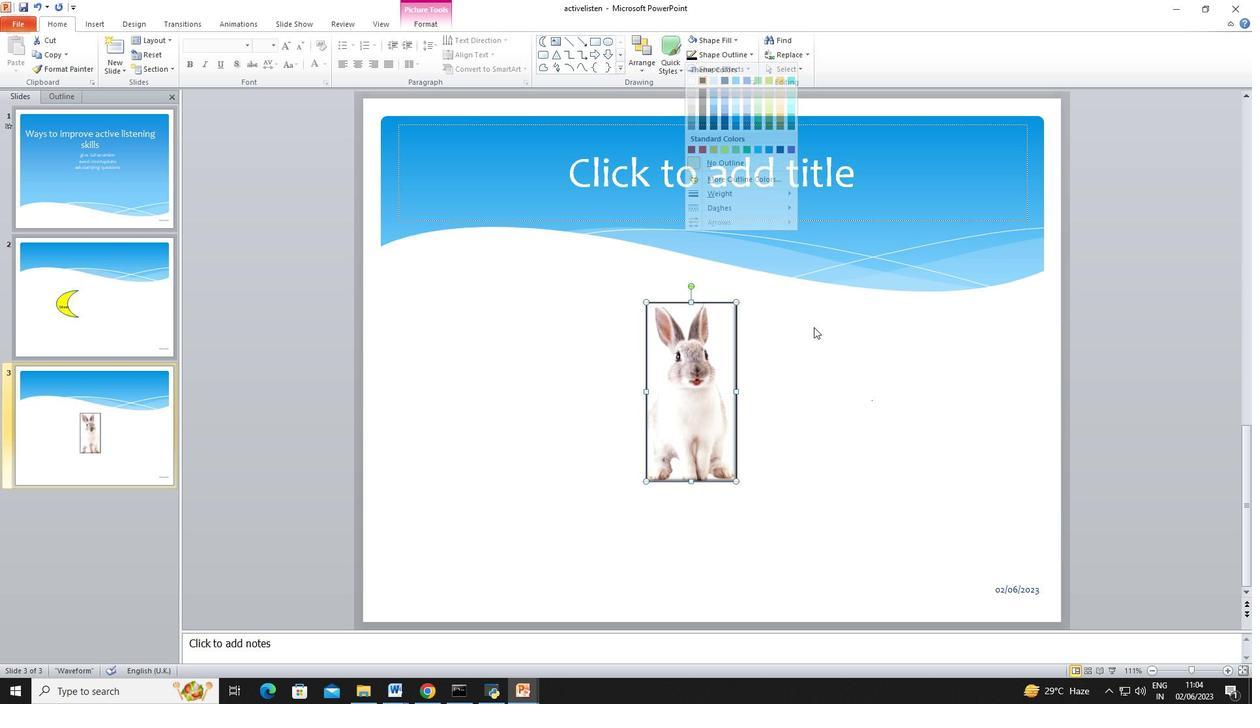 
Action: Mouse moved to (720, 345)
Screenshot: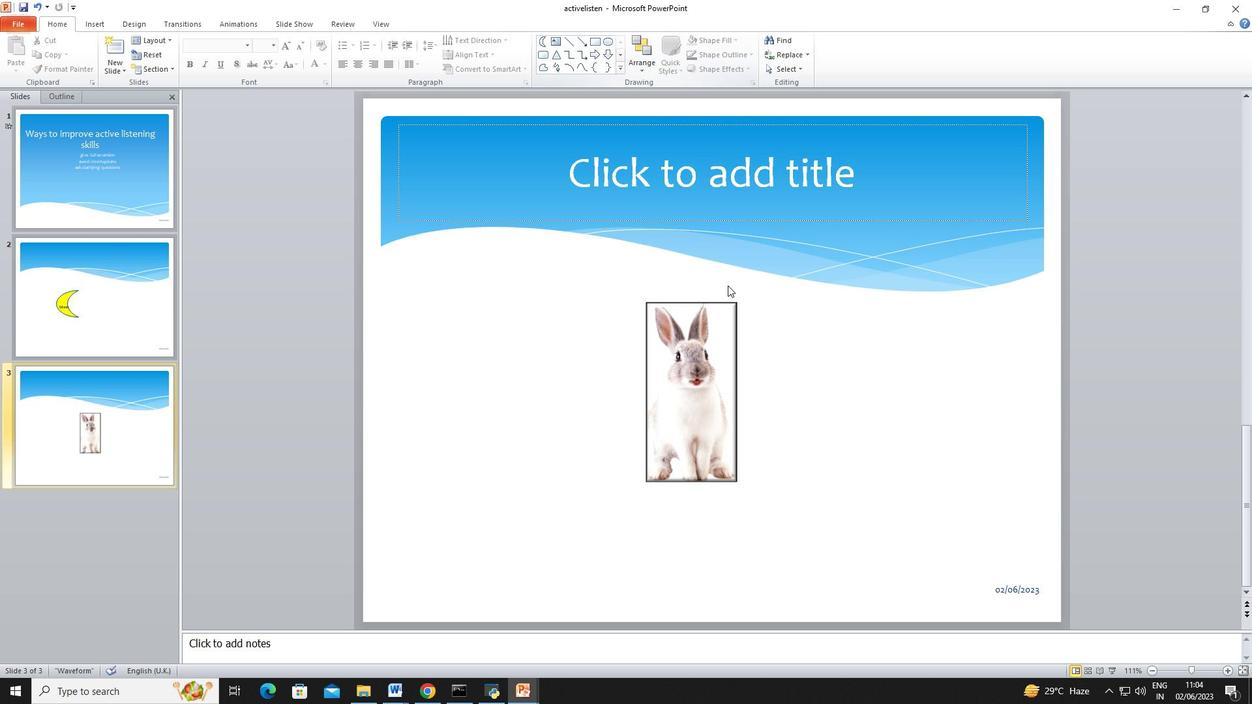 
Action: Mouse pressed left at (720, 345)
Screenshot: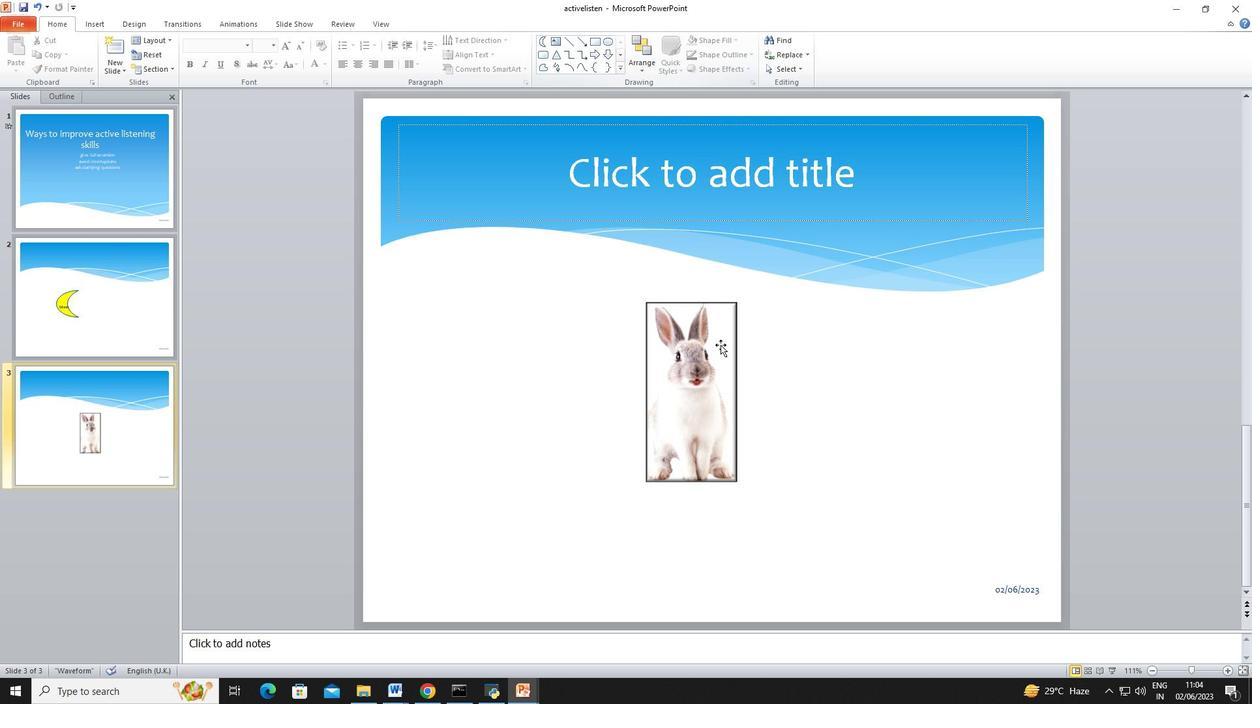
Action: Mouse moved to (752, 54)
Screenshot: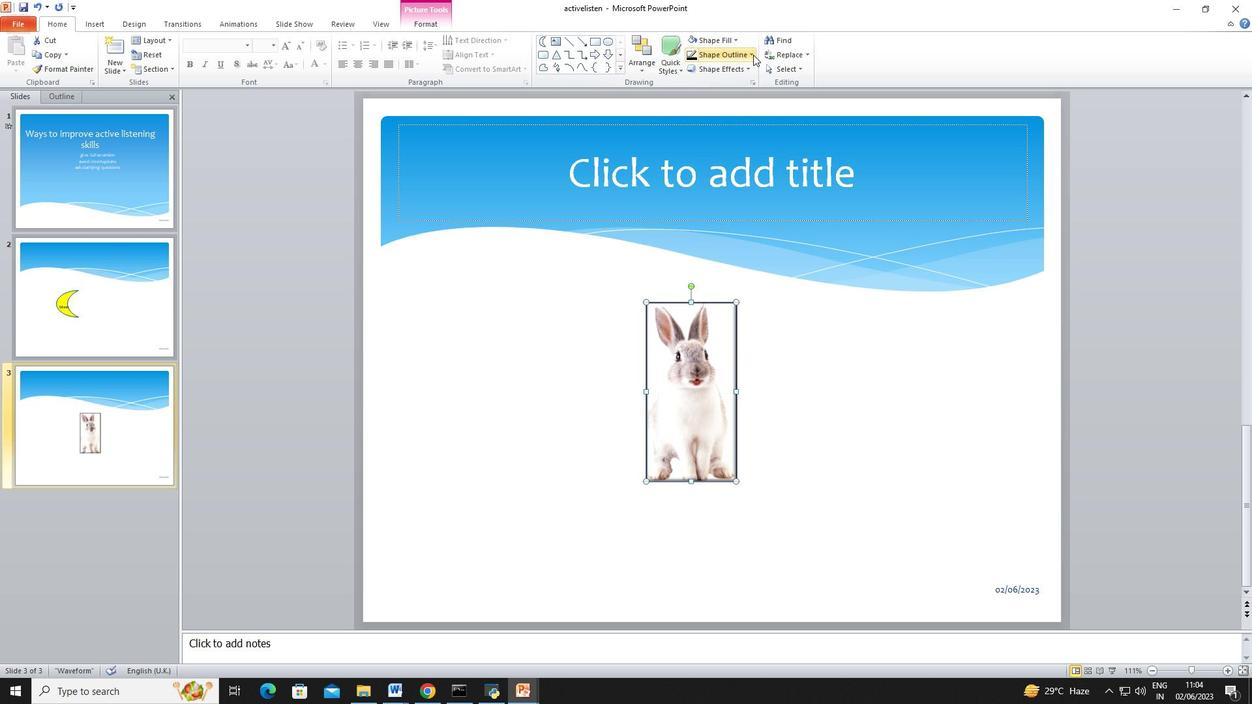 
Action: Mouse pressed left at (752, 54)
Screenshot: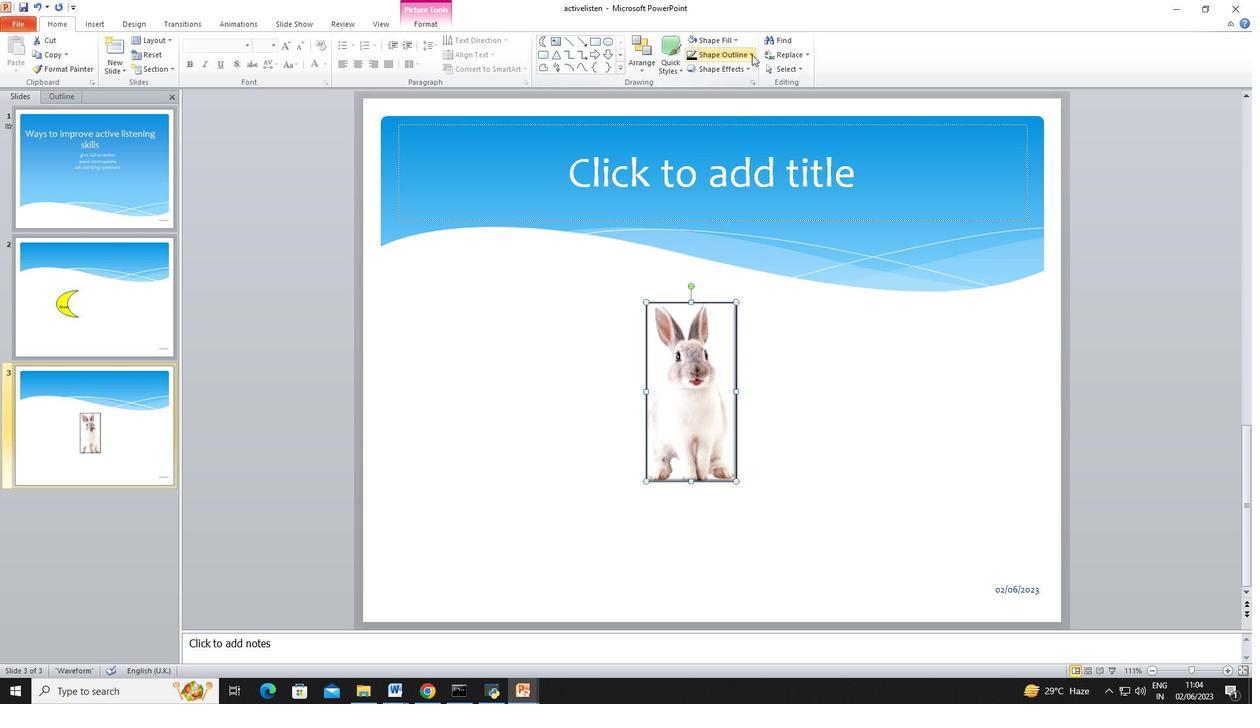 
Action: Mouse moved to (743, 152)
Screenshot: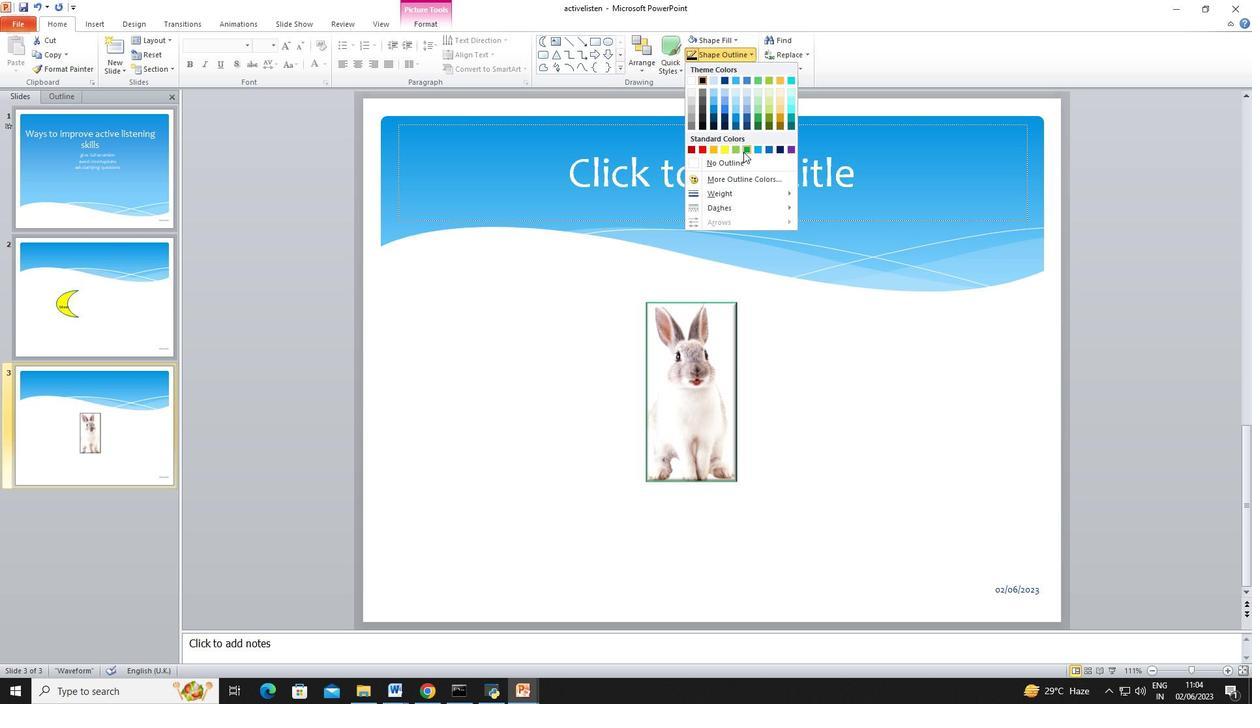 
Action: Mouse pressed left at (743, 152)
Screenshot: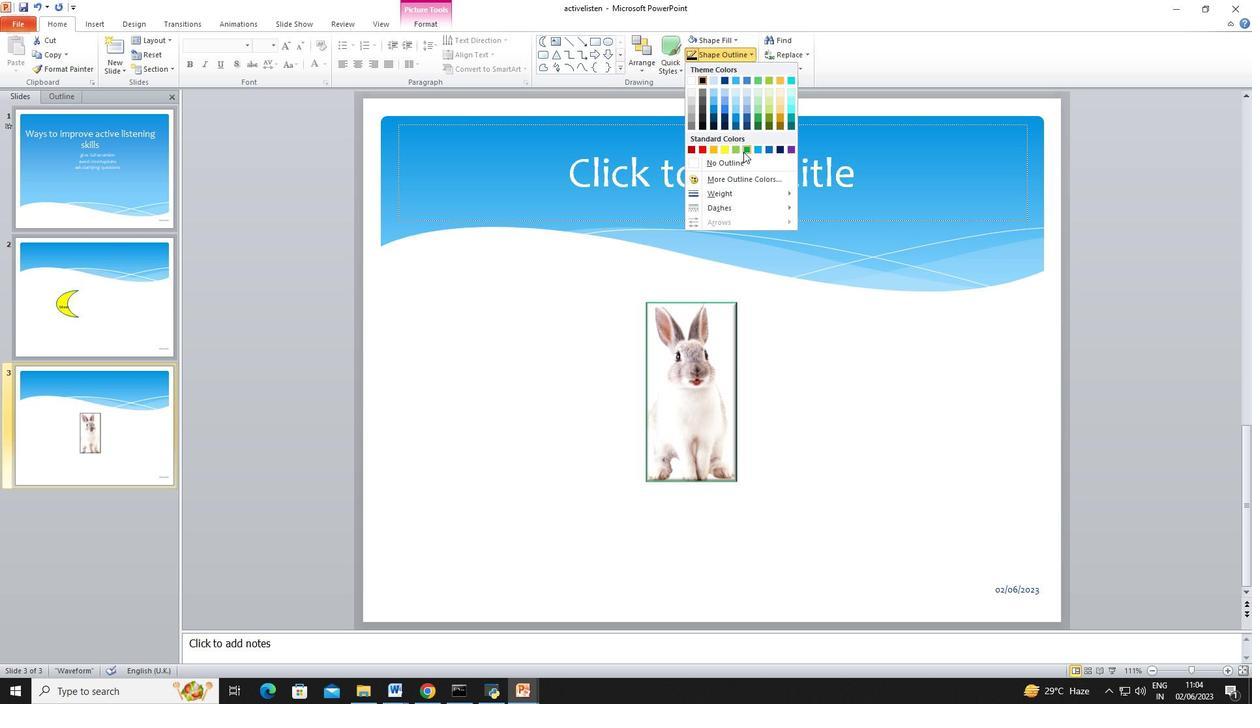 
Action: Mouse moved to (845, 401)
Screenshot: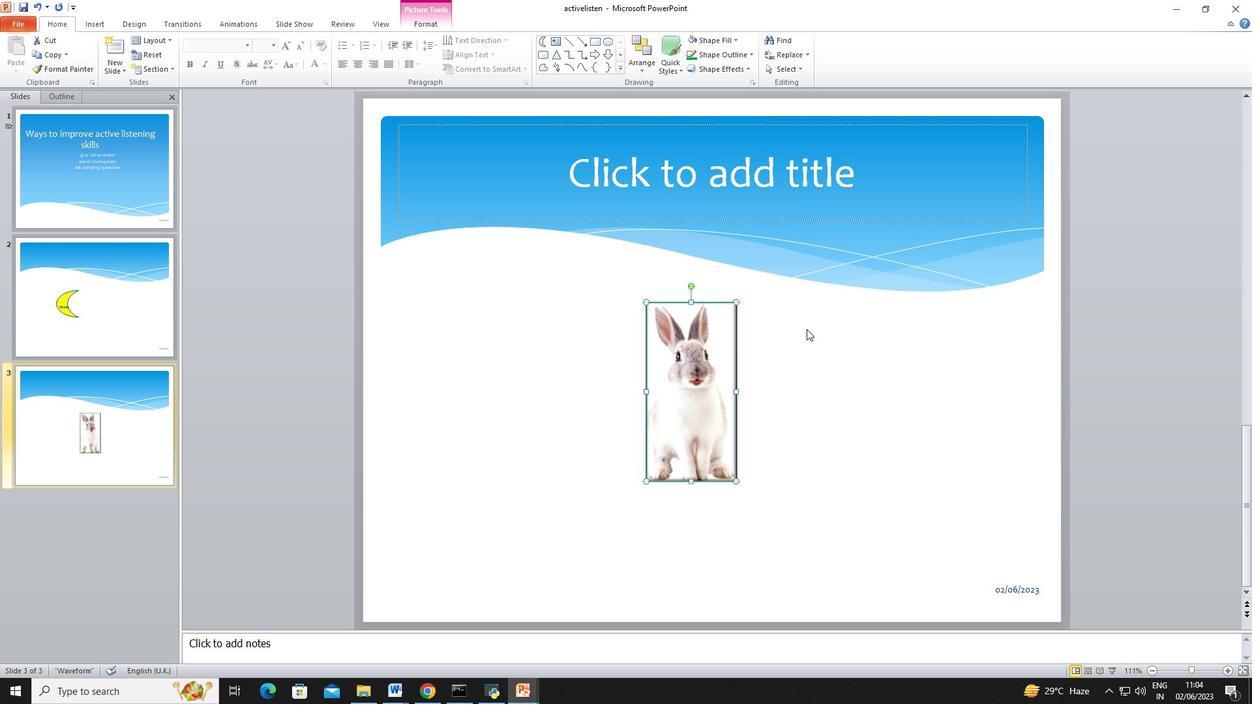 
Action: Mouse pressed left at (845, 401)
Screenshot: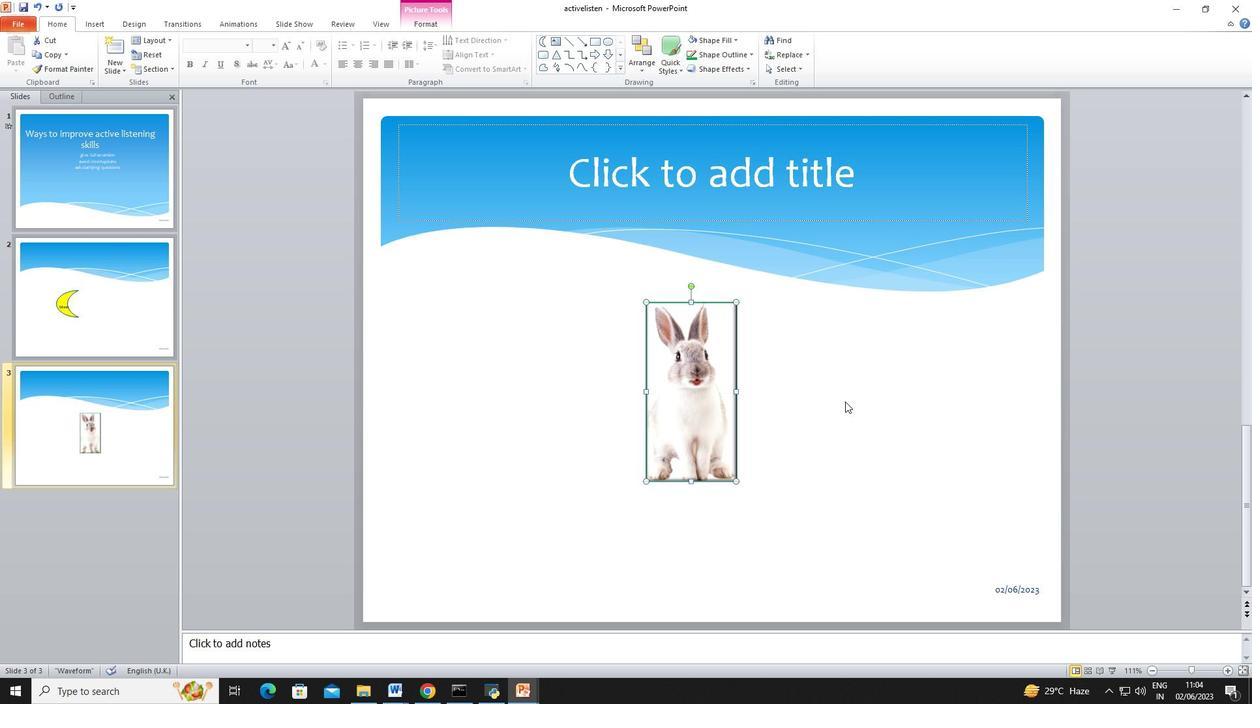 
